 Task: Create Public group for Coordinators.
Action: Mouse moved to (834, 53)
Screenshot: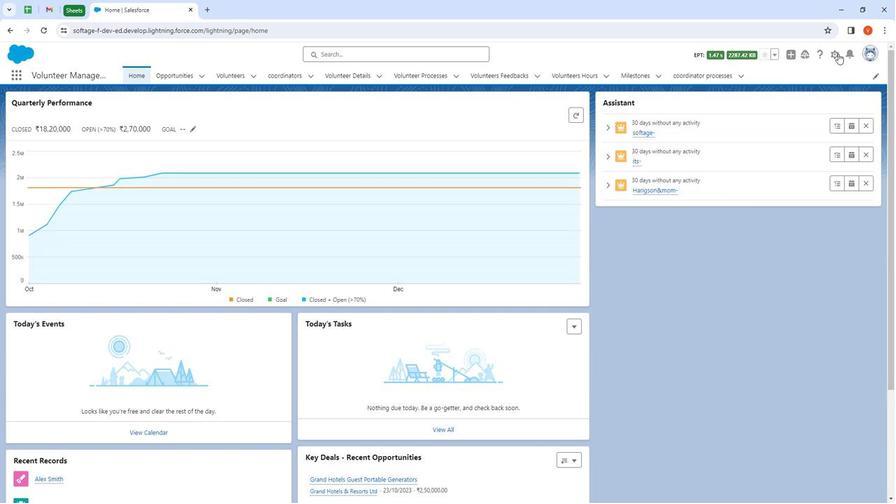 
Action: Mouse pressed left at (834, 53)
Screenshot: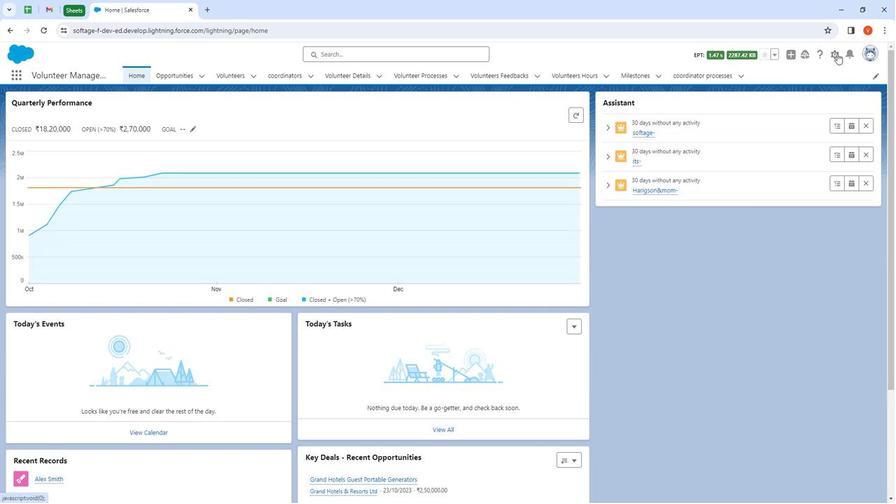 
Action: Mouse moved to (813, 86)
Screenshot: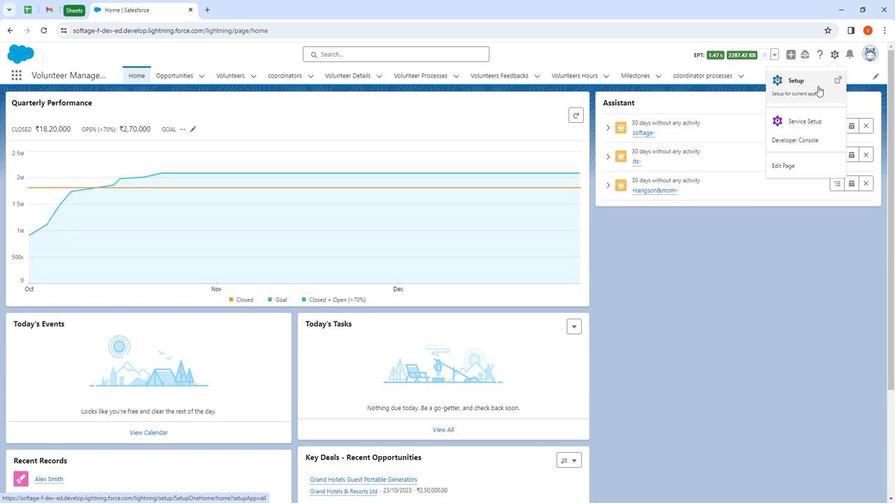
Action: Mouse pressed left at (813, 86)
Screenshot: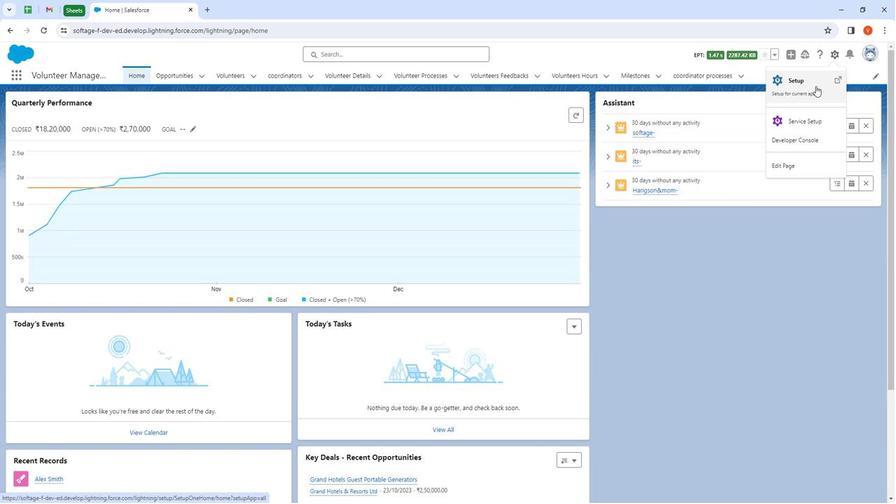 
Action: Mouse moved to (48, 103)
Screenshot: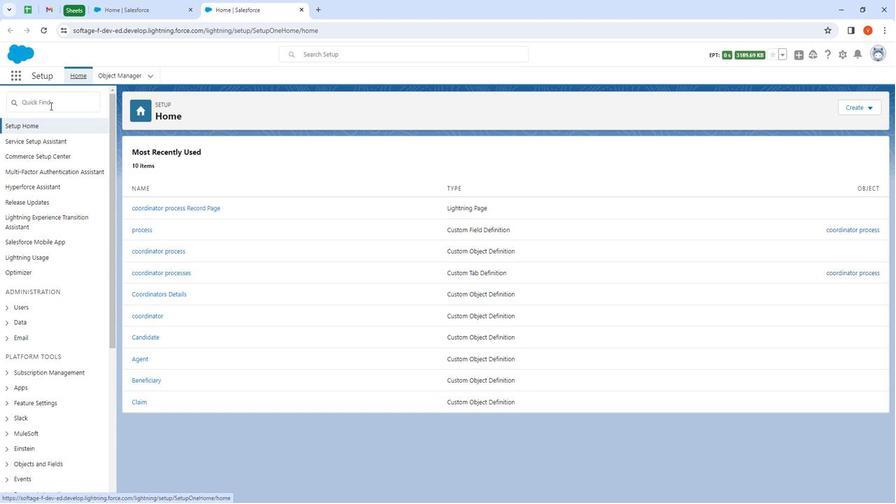 
Action: Mouse pressed left at (48, 103)
Screenshot: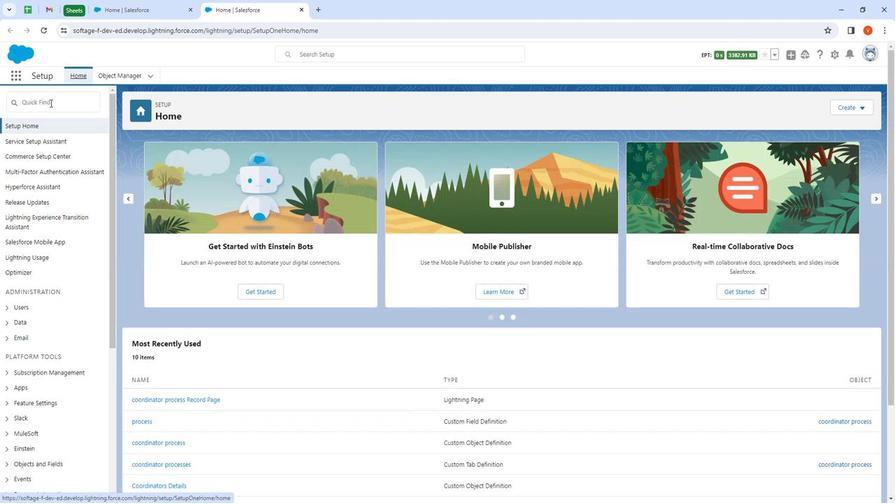 
Action: Mouse moved to (46, 101)
Screenshot: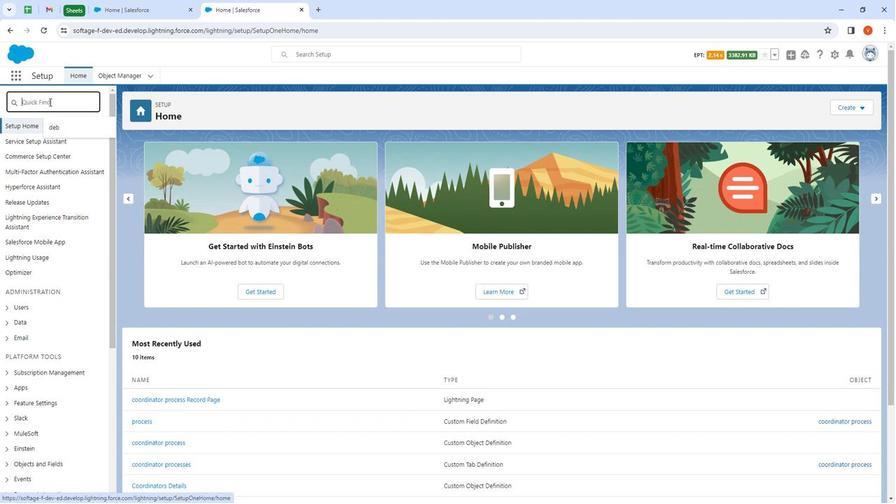 
Action: Key pressed public<Key.space>group
Screenshot: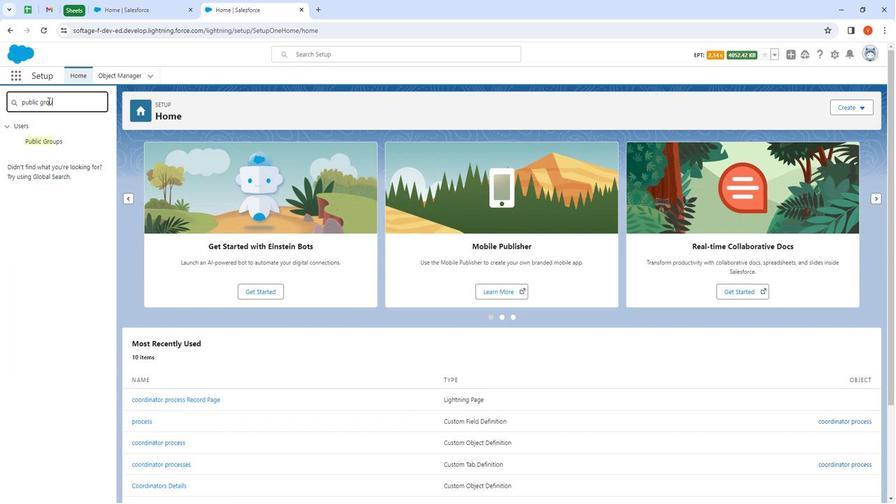 
Action: Mouse moved to (44, 140)
Screenshot: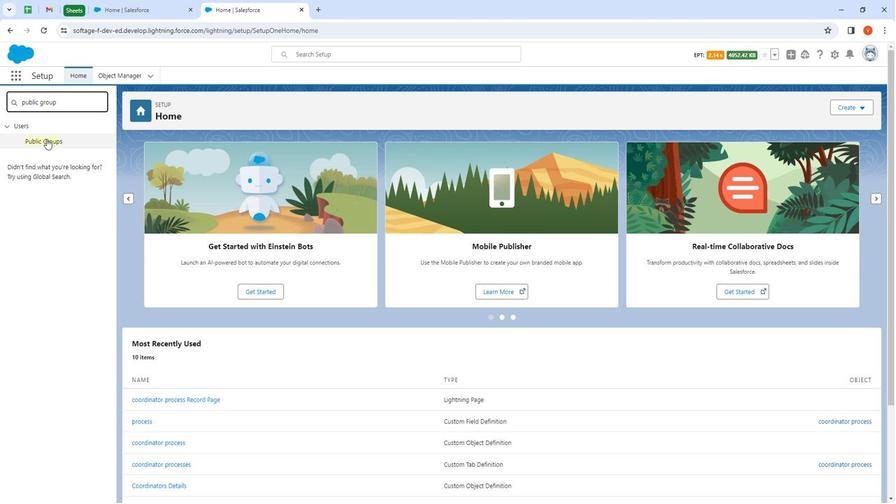 
Action: Mouse pressed left at (44, 140)
Screenshot: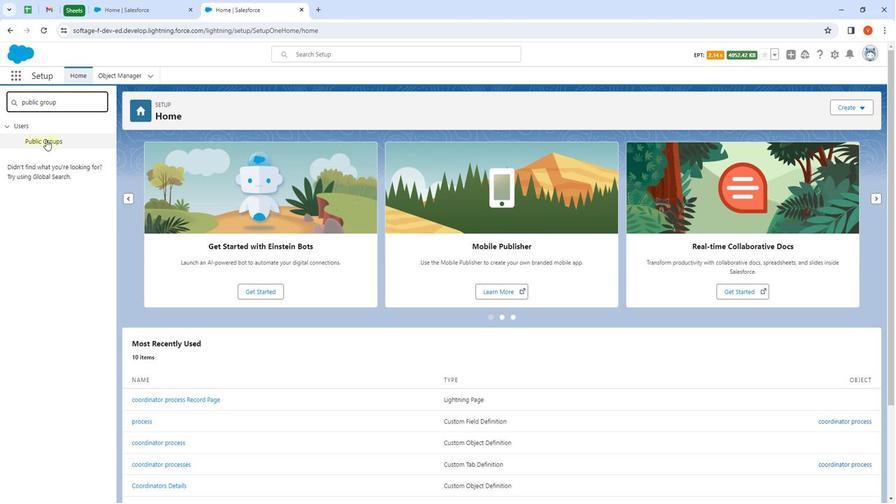 
Action: Mouse moved to (503, 207)
Screenshot: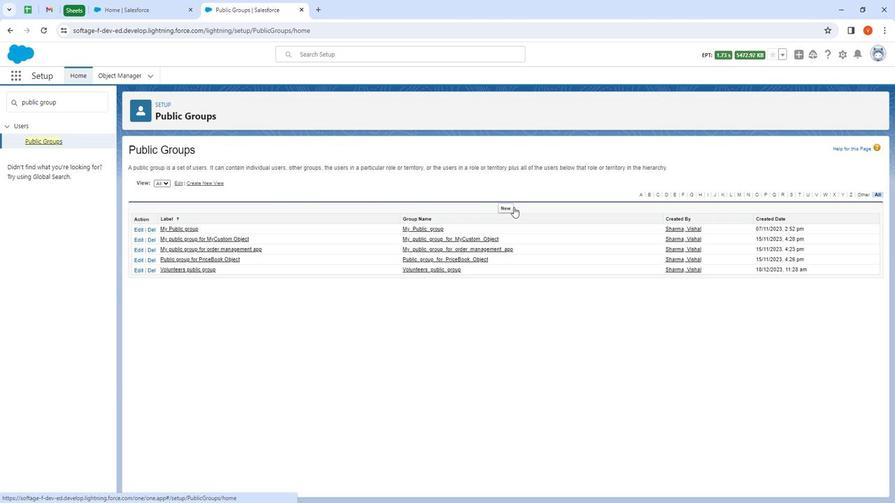 
Action: Mouse pressed left at (503, 207)
Screenshot: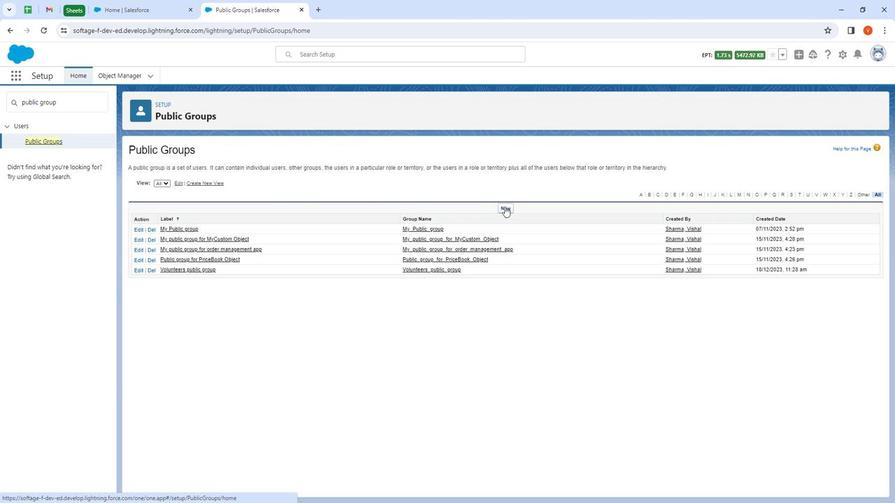 
Action: Mouse moved to (288, 208)
Screenshot: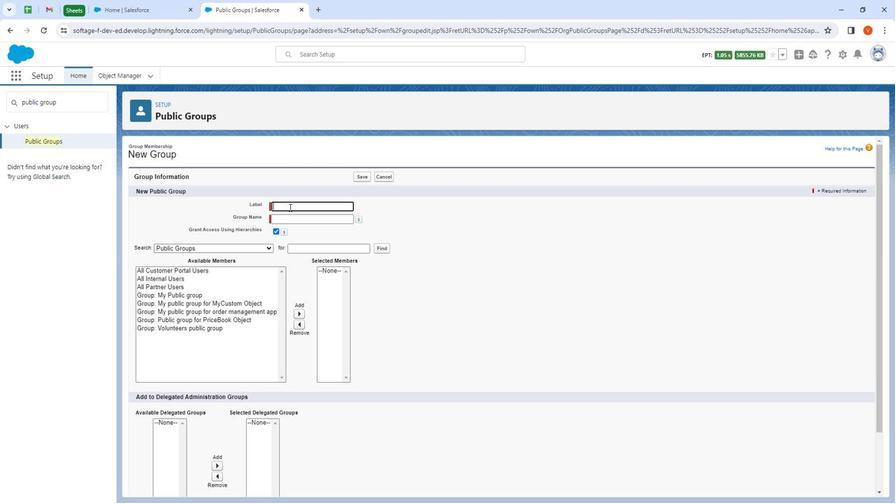 
Action: Mouse pressed left at (288, 208)
Screenshot: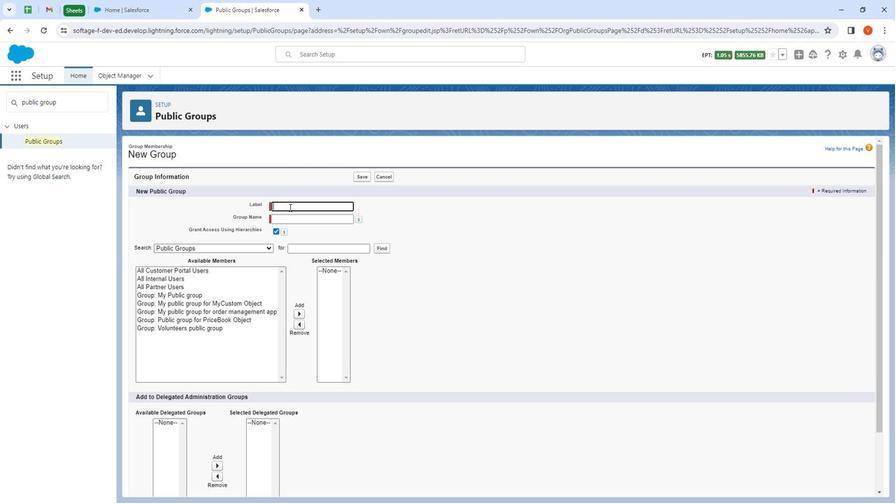 
Action: Key pressed <Key.shift>Coordinator<Key.space><Key.shift><Key.shift><Key.shift><Key.shift><Key.shift><Key.shift><Key.shift><Key.shift><Key.shift>Public<Key.space>group
Screenshot: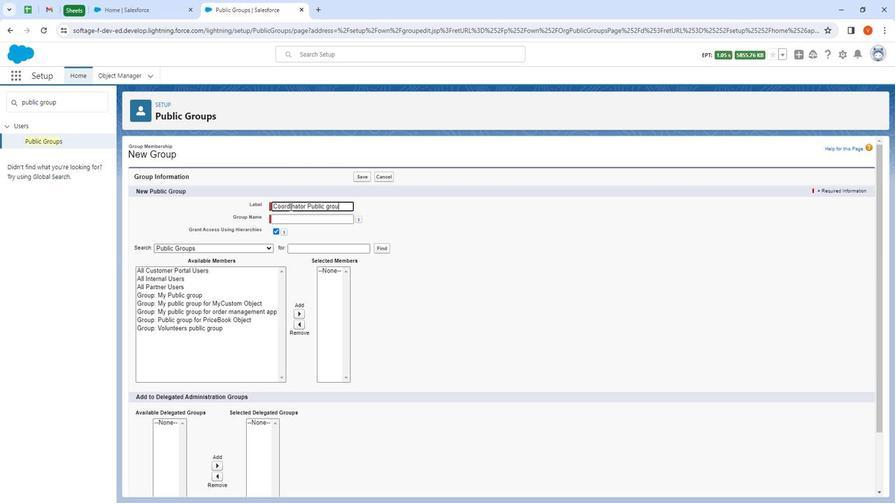 
Action: Mouse moved to (202, 271)
Screenshot: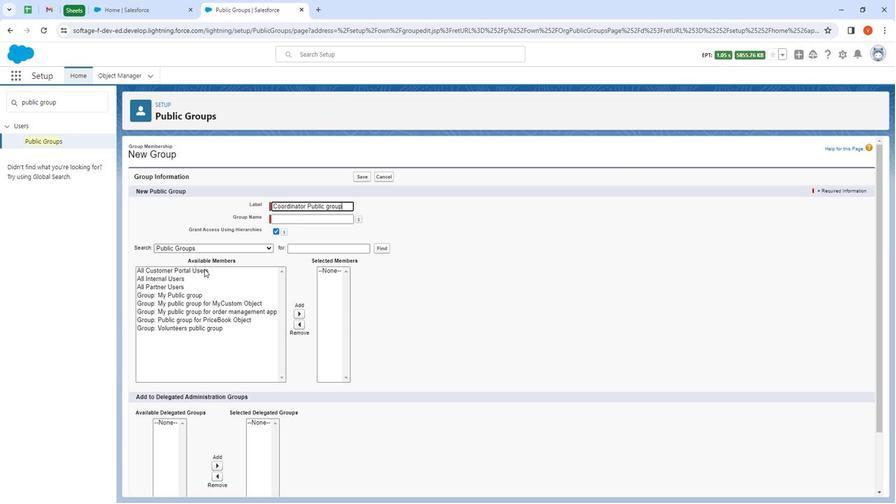 
Action: Mouse pressed left at (202, 271)
Screenshot: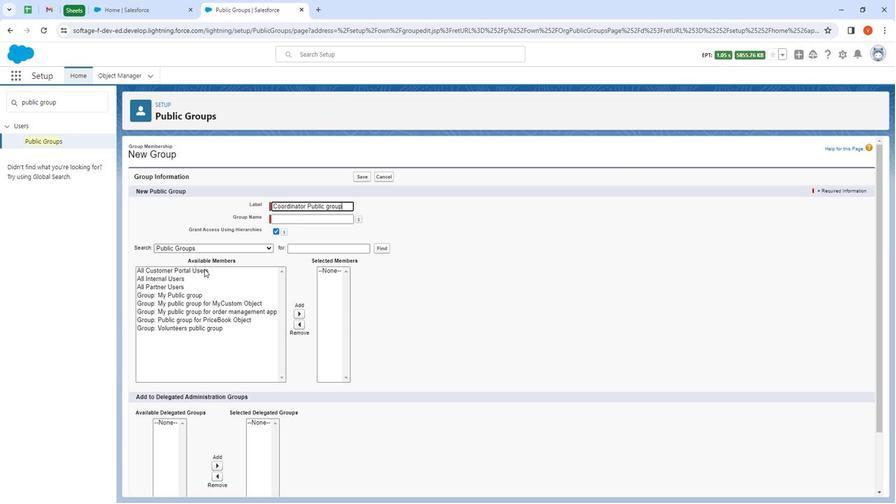
Action: Mouse moved to (298, 315)
Screenshot: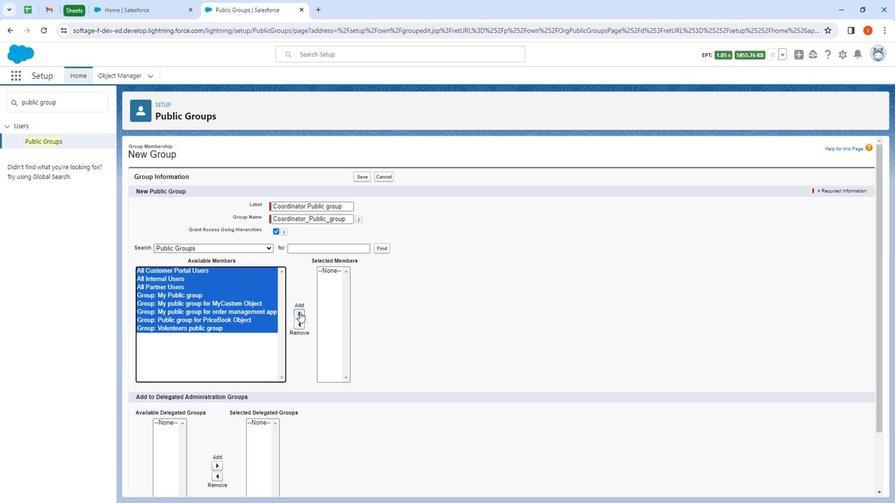 
Action: Mouse pressed left at (298, 315)
Screenshot: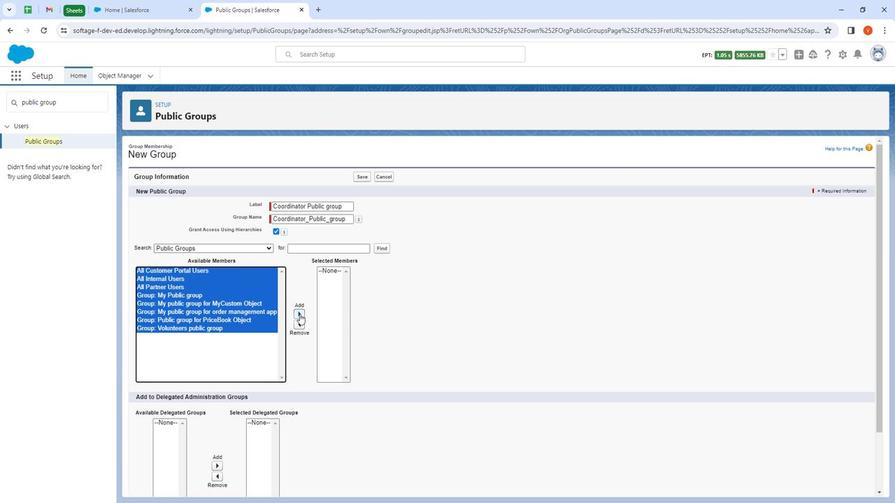 
Action: Mouse moved to (209, 251)
Screenshot: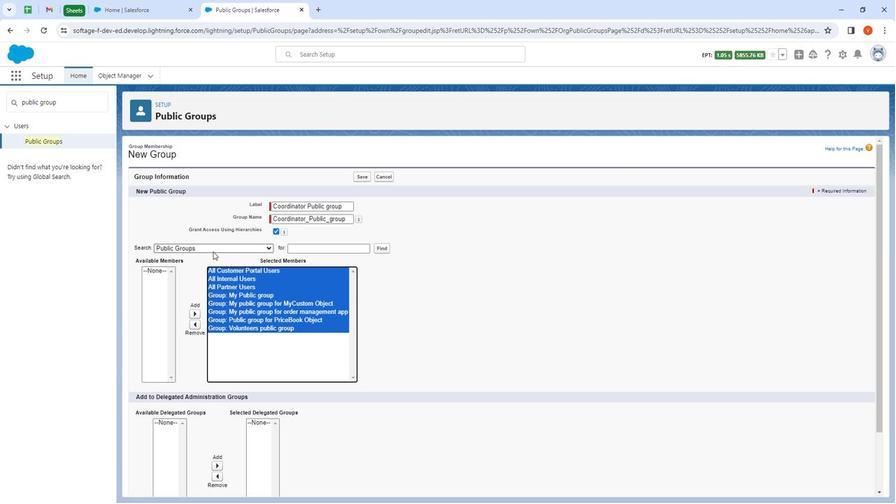 
Action: Mouse pressed left at (209, 251)
Screenshot: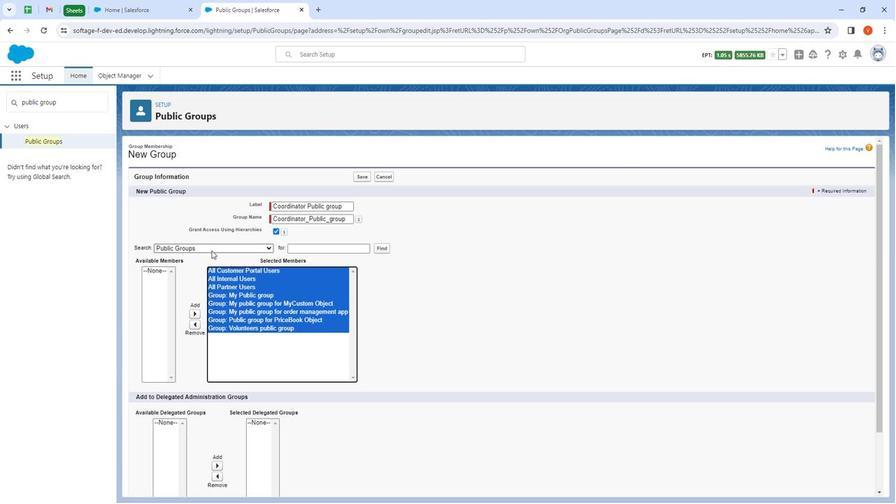 
Action: Mouse moved to (205, 268)
Screenshot: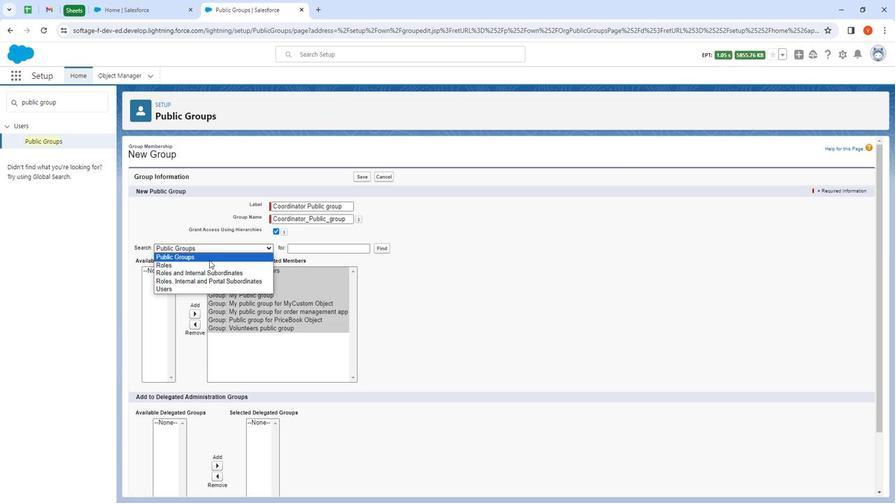 
Action: Mouse pressed left at (205, 268)
Screenshot: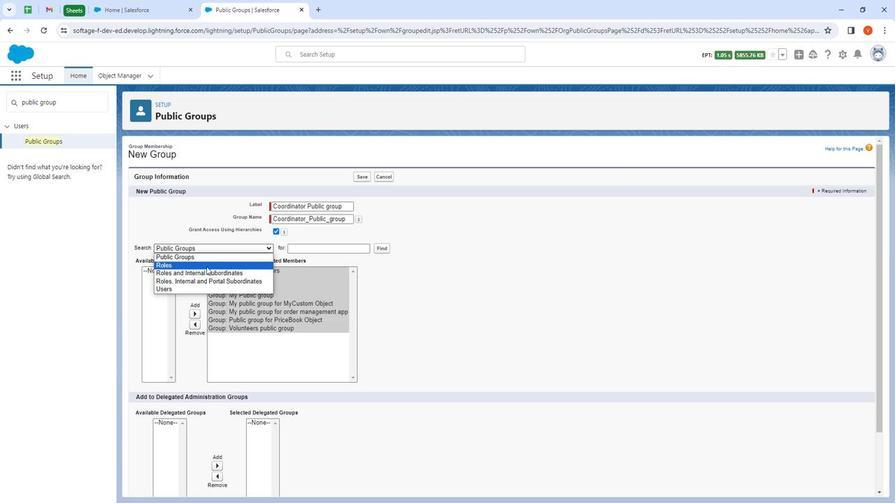 
Action: Mouse moved to (181, 272)
Screenshot: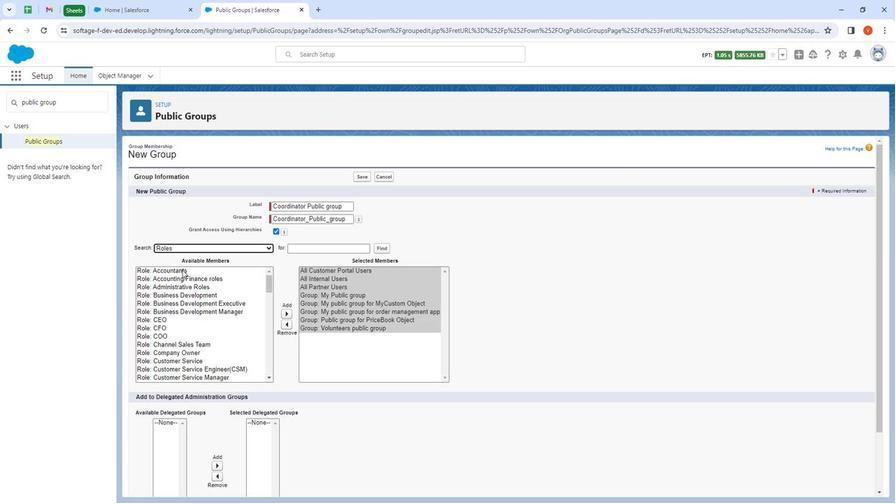 
Action: Mouse pressed left at (181, 272)
Screenshot: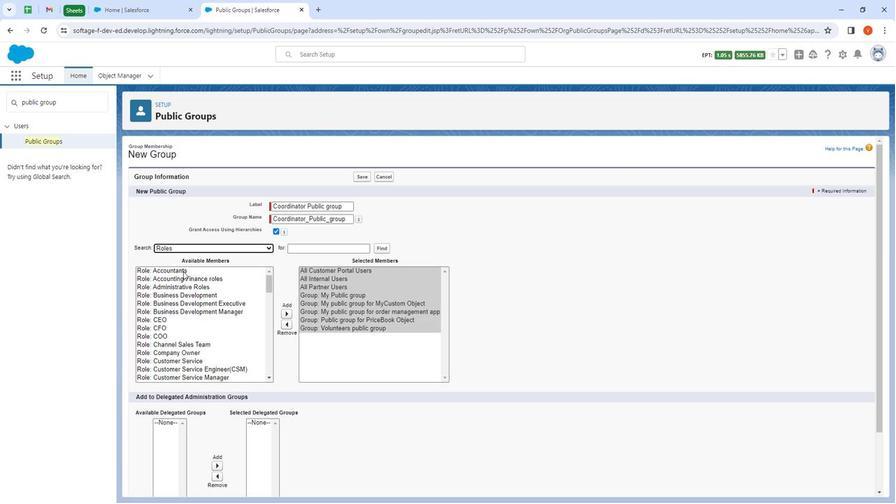 
Action: Mouse moved to (284, 314)
Screenshot: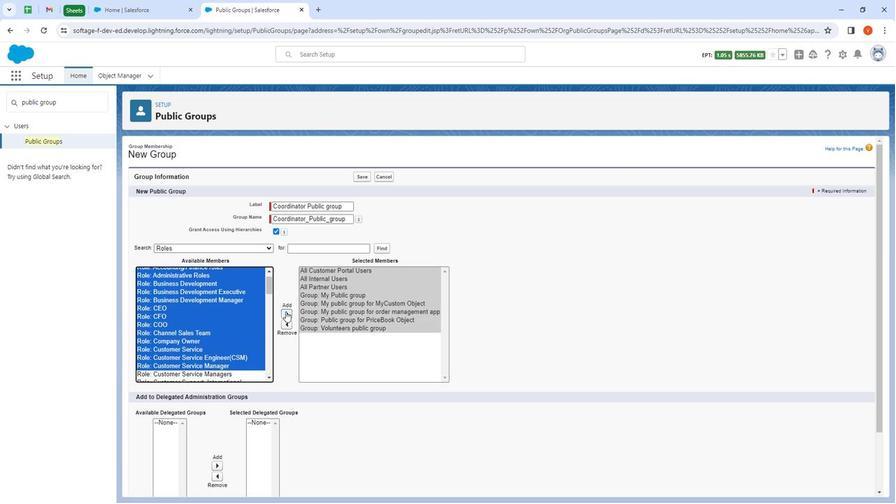 
Action: Mouse pressed left at (284, 314)
Screenshot: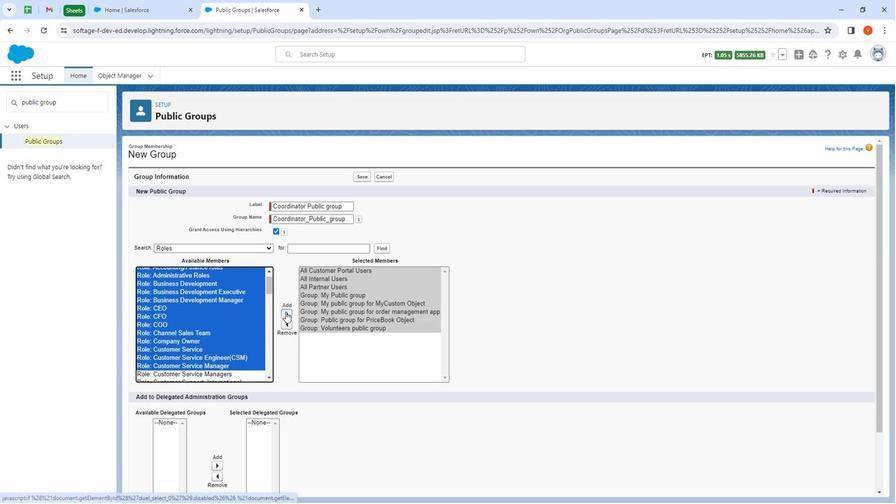 
Action: Mouse moved to (211, 270)
Screenshot: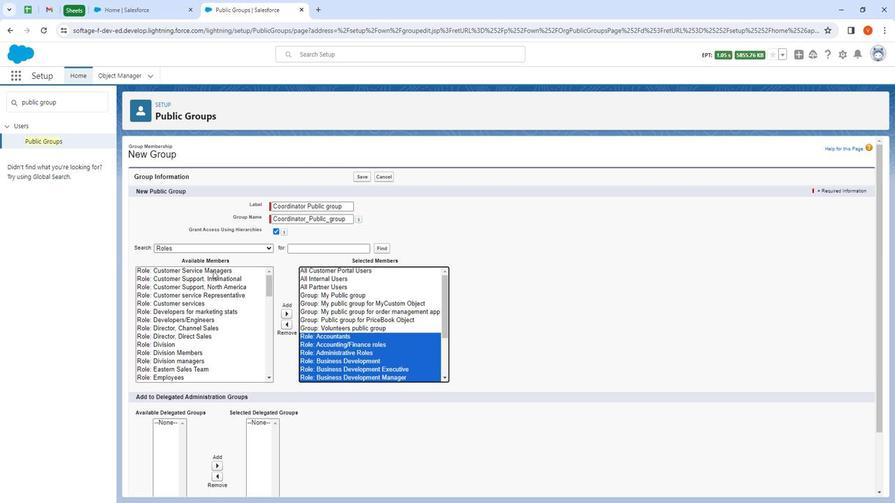 
Action: Mouse pressed left at (211, 270)
Screenshot: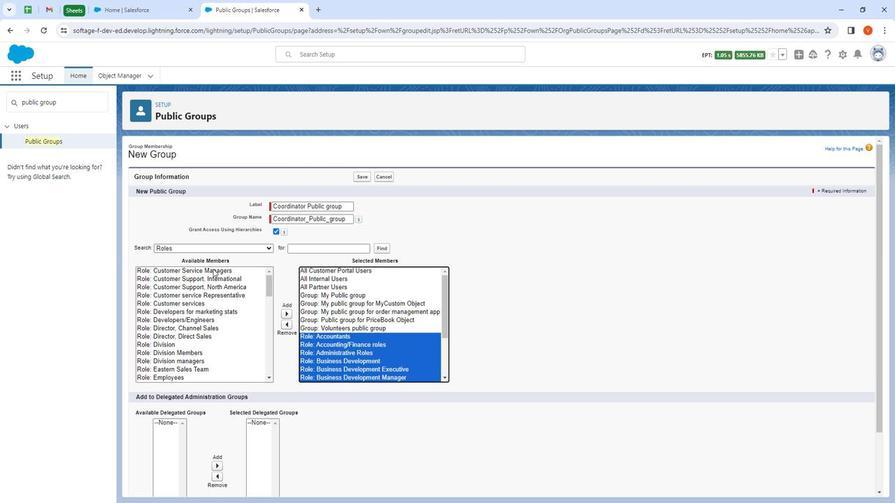 
Action: Mouse moved to (284, 312)
Screenshot: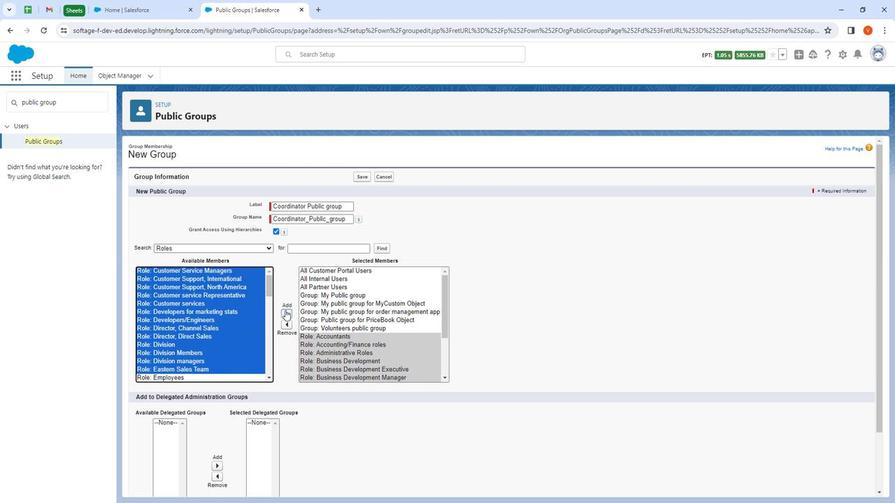 
Action: Mouse pressed left at (284, 312)
Screenshot: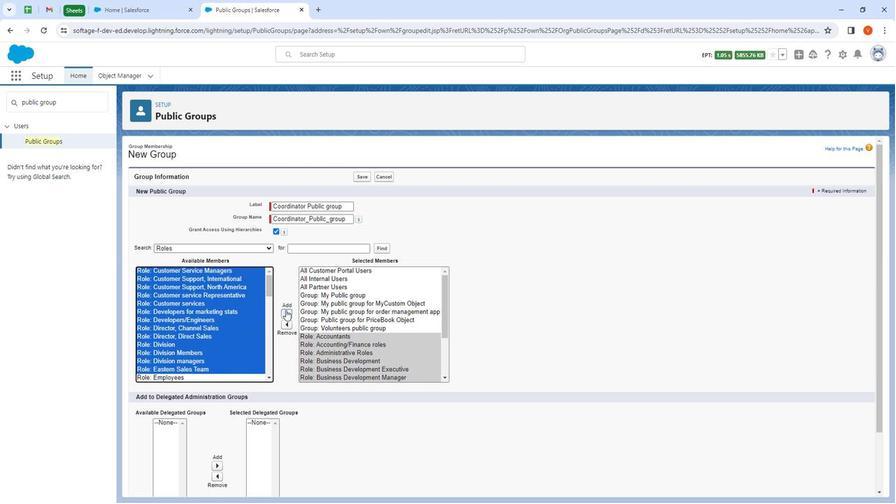 
Action: Mouse moved to (192, 273)
Screenshot: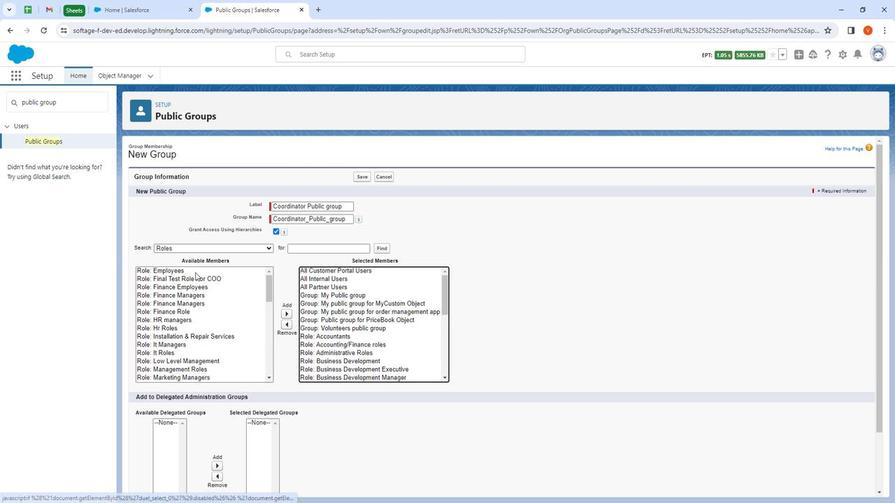 
Action: Mouse pressed left at (192, 273)
Screenshot: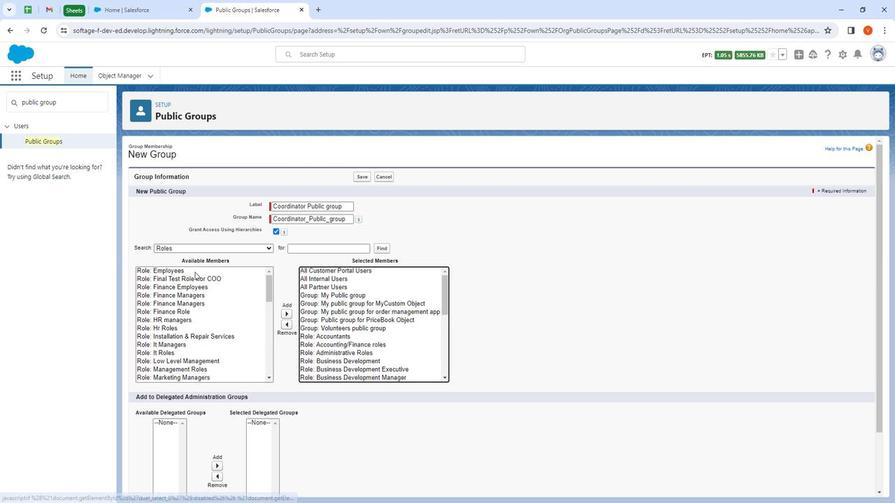 
Action: Mouse moved to (286, 315)
Screenshot: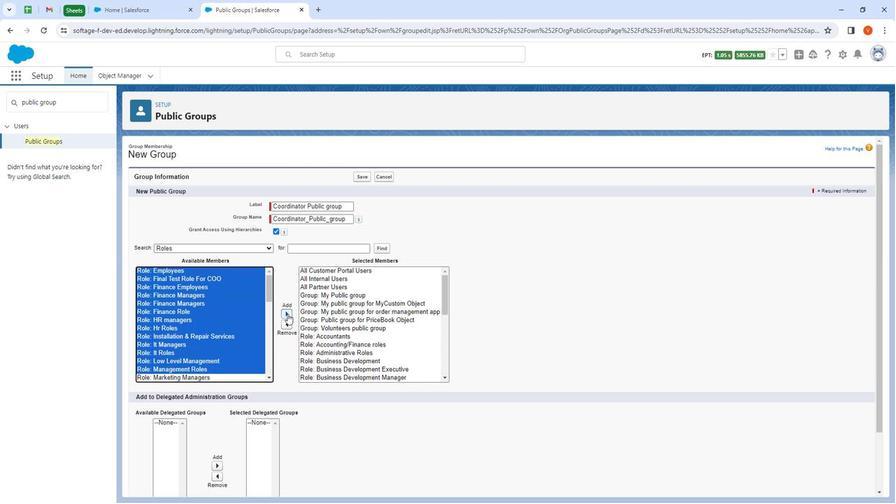 
Action: Mouse pressed left at (286, 315)
Screenshot: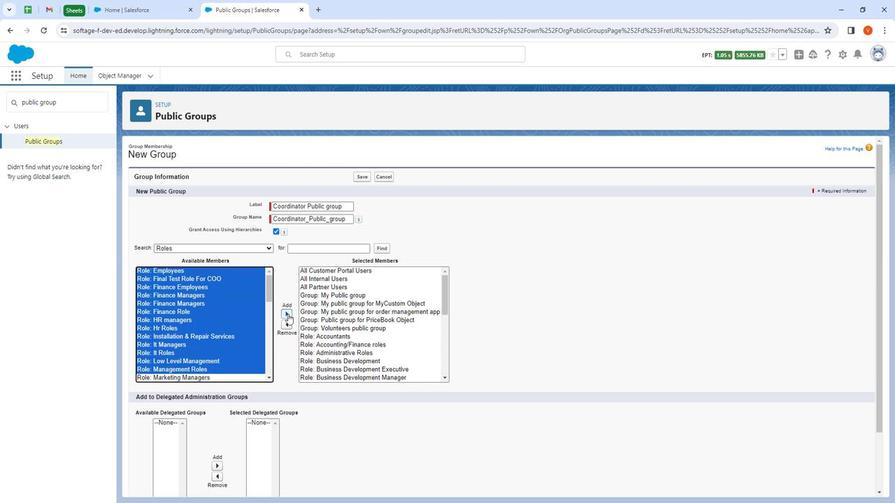 
Action: Mouse moved to (158, 270)
Screenshot: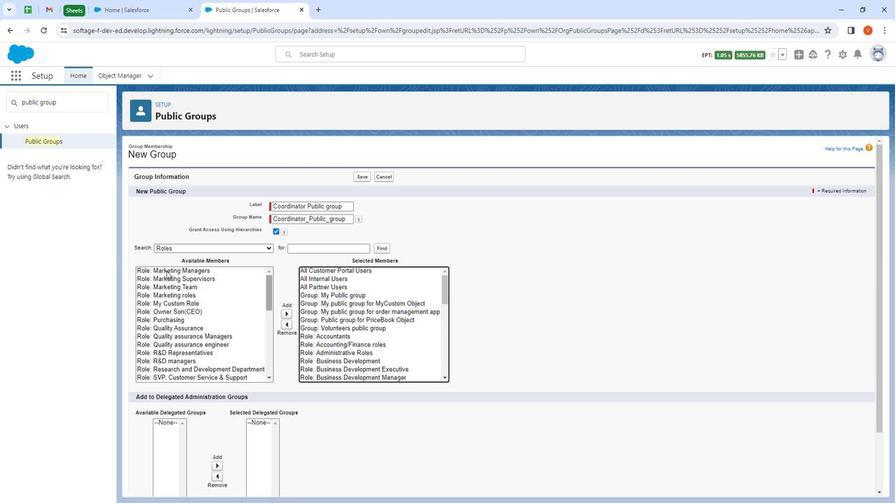 
Action: Mouse pressed left at (158, 270)
Screenshot: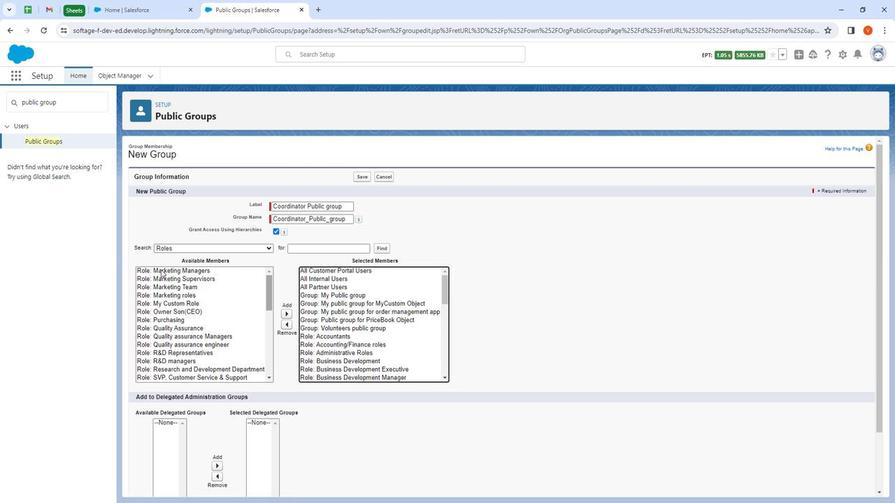 
Action: Mouse moved to (282, 314)
Screenshot: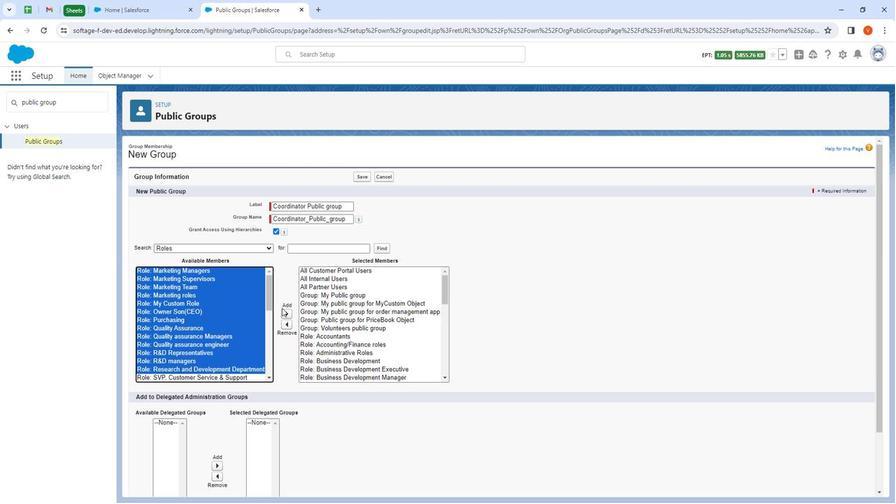 
Action: Mouse pressed left at (282, 314)
Screenshot: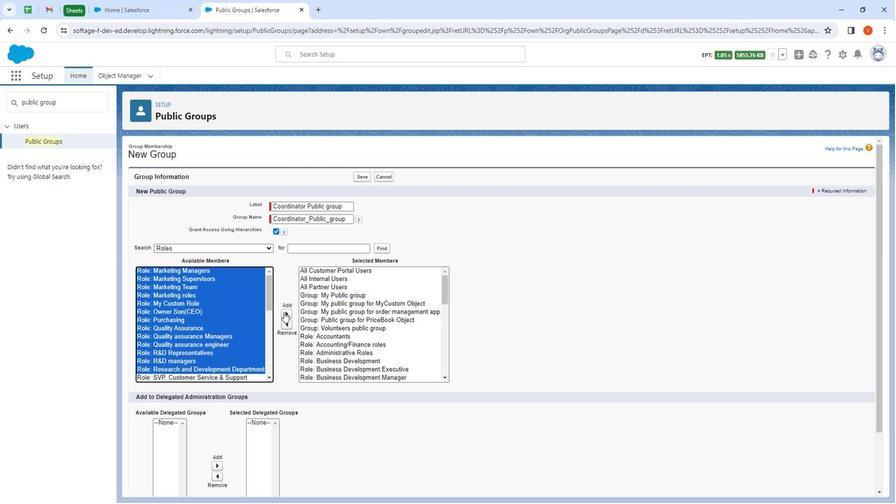 
Action: Mouse moved to (138, 272)
Screenshot: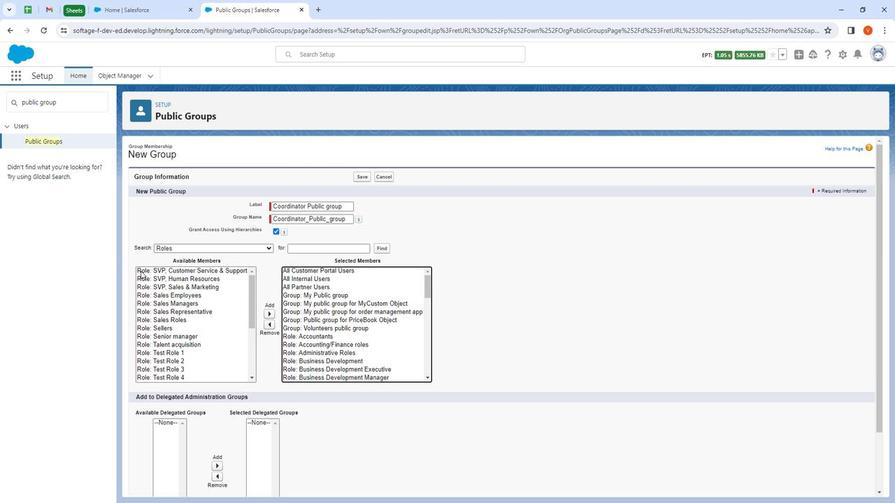 
Action: Mouse pressed left at (138, 272)
Screenshot: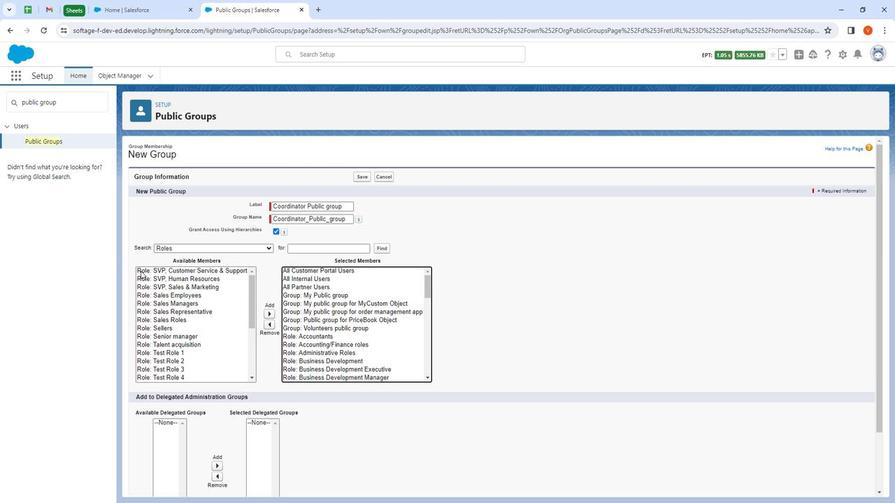 
Action: Mouse moved to (271, 312)
Screenshot: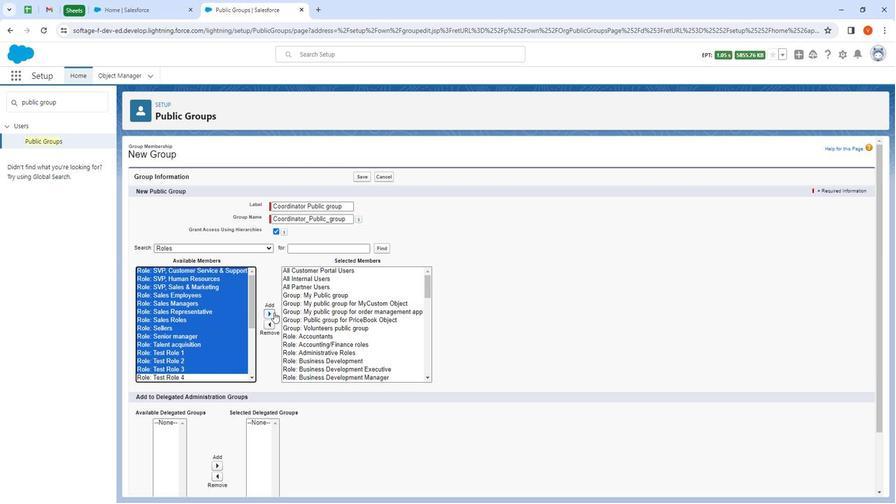 
Action: Mouse pressed left at (271, 312)
Screenshot: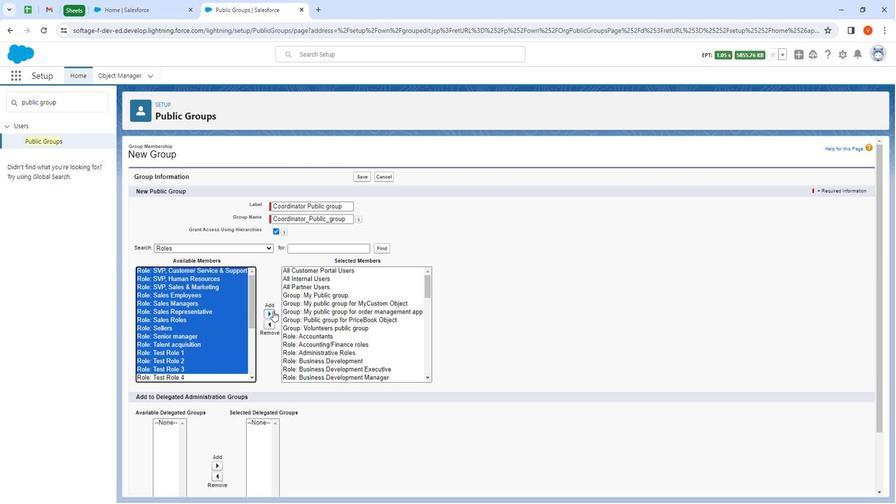 
Action: Mouse moved to (153, 270)
Screenshot: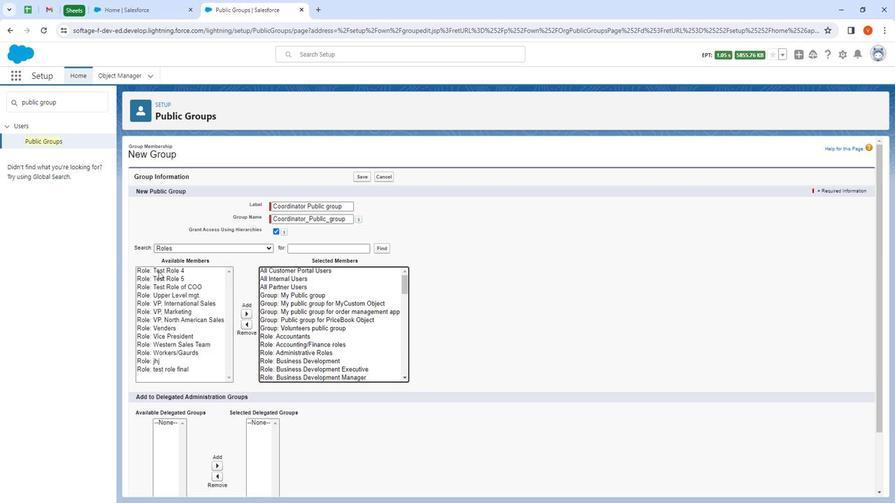 
Action: Mouse pressed left at (153, 270)
Screenshot: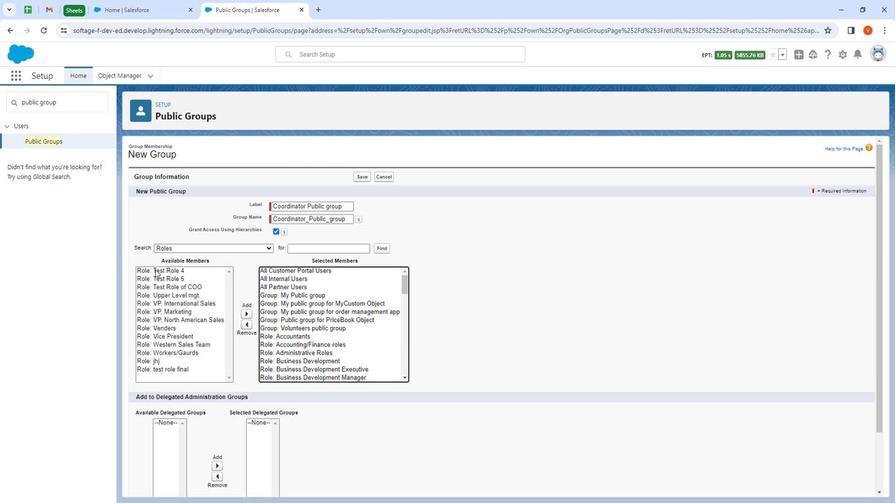 
Action: Mouse moved to (182, 364)
Screenshot: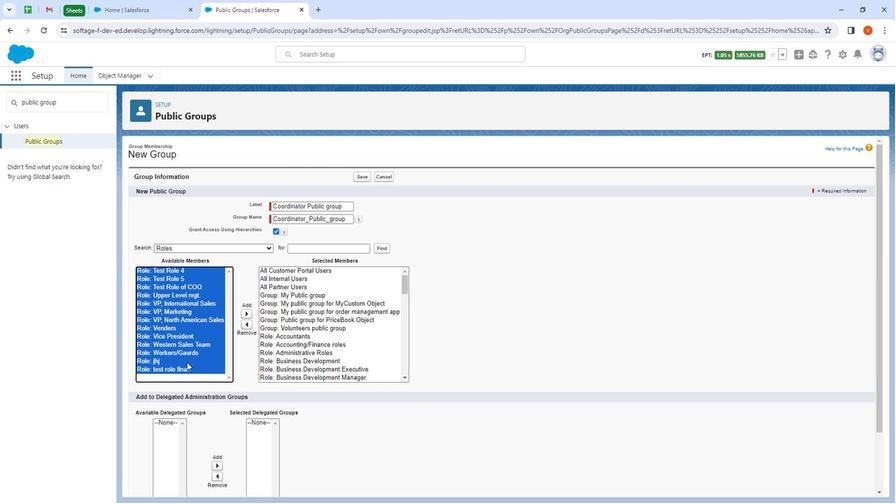 
Action: Mouse pressed left at (182, 364)
Screenshot: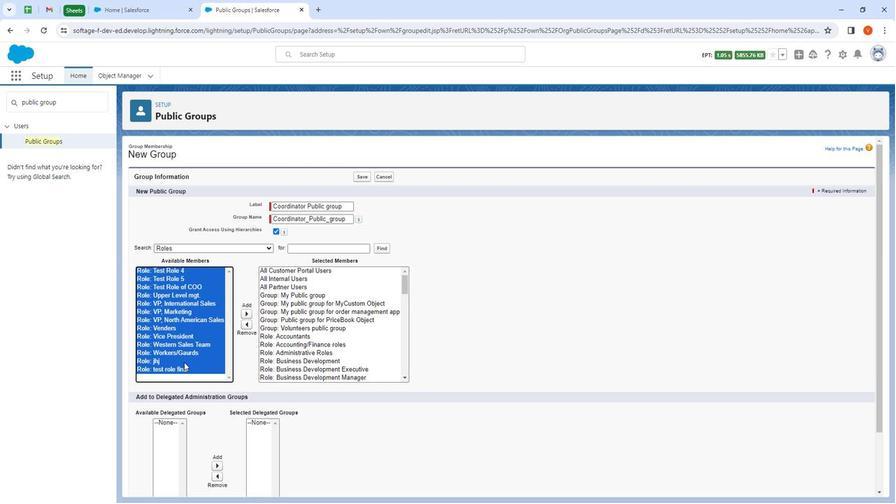 
Action: Mouse moved to (246, 312)
Screenshot: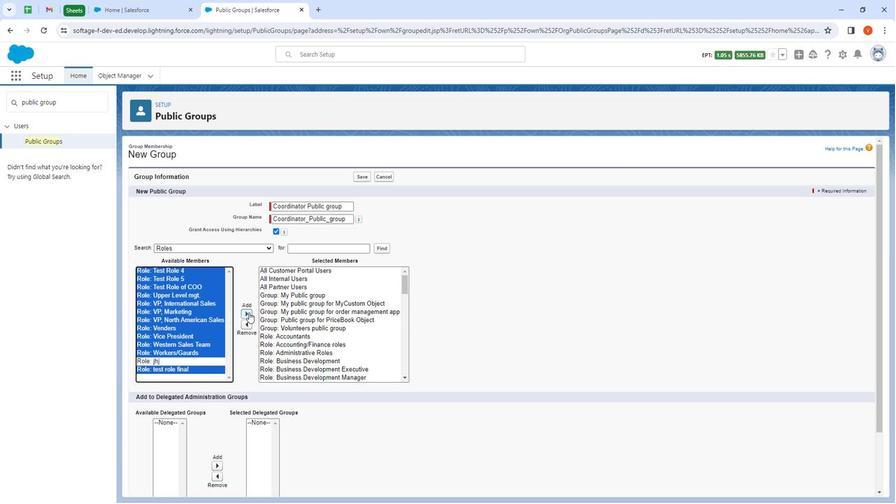 
Action: Mouse pressed left at (246, 312)
Screenshot: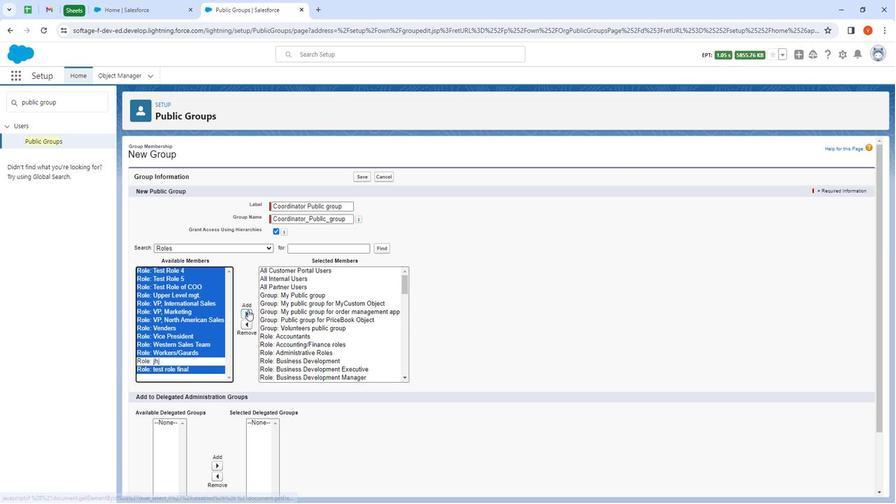 
Action: Mouse moved to (221, 249)
Screenshot: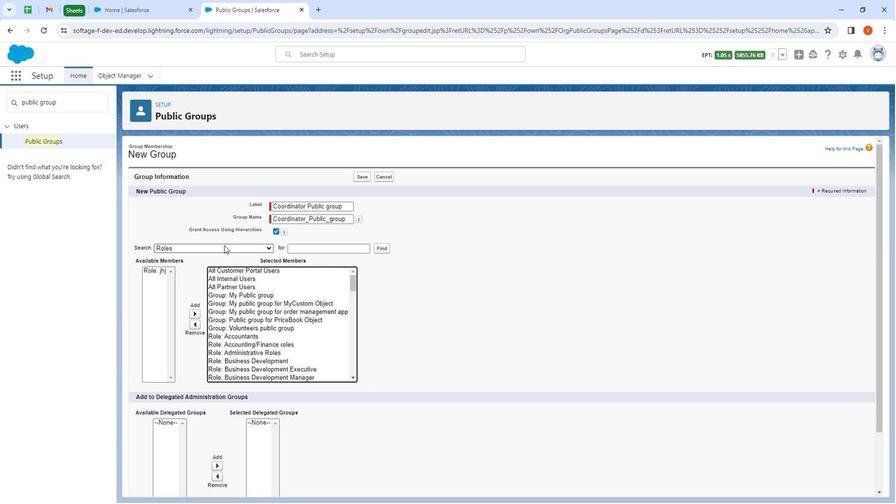 
Action: Mouse pressed left at (221, 249)
Screenshot: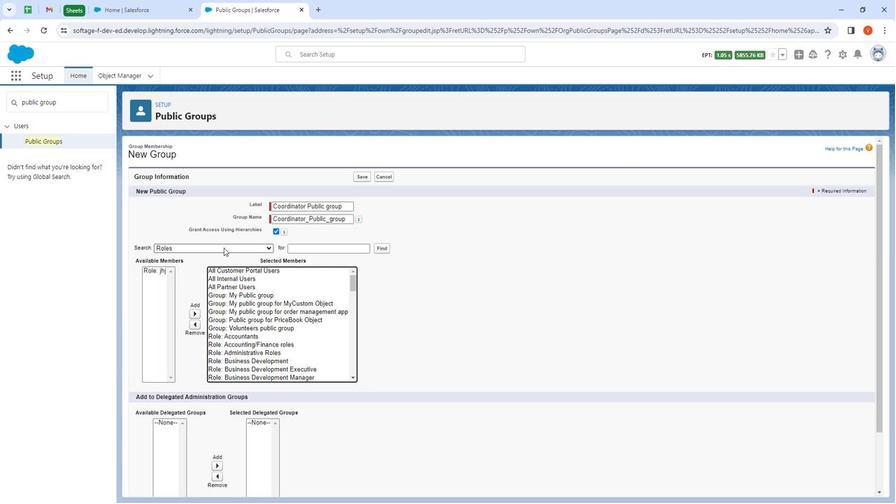 
Action: Mouse moved to (206, 272)
Screenshot: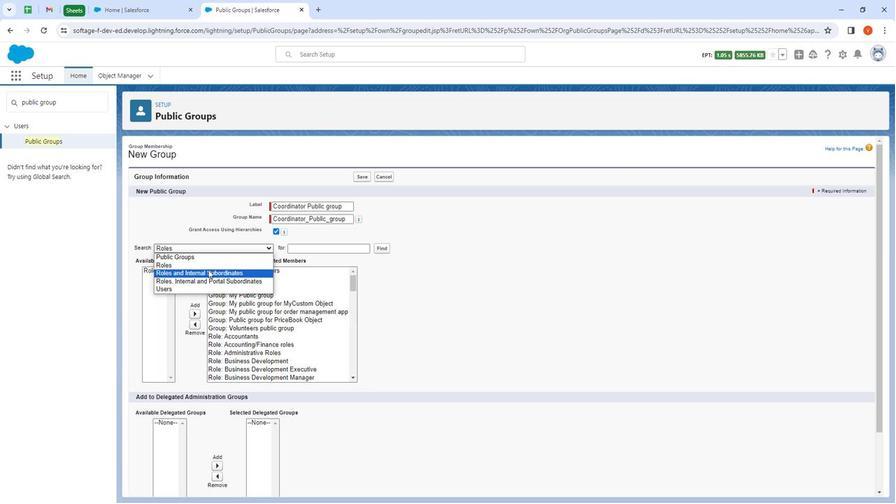 
Action: Mouse pressed left at (206, 272)
Screenshot: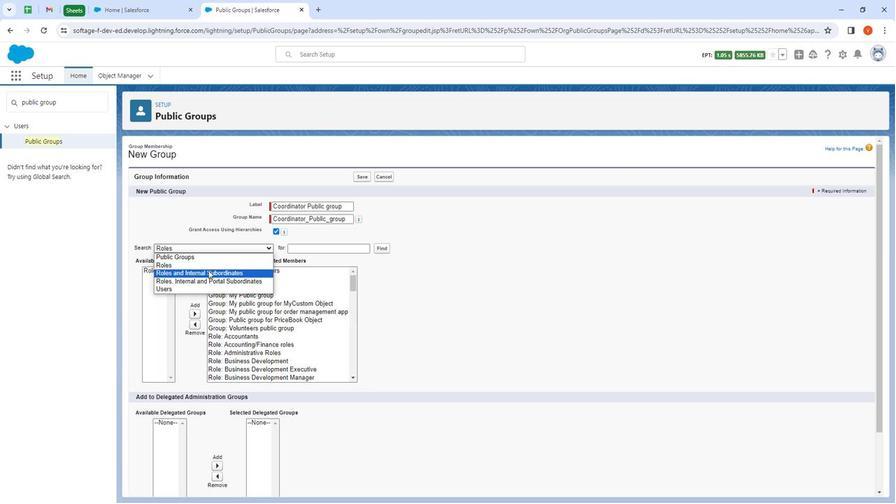 
Action: Mouse moved to (170, 273)
Screenshot: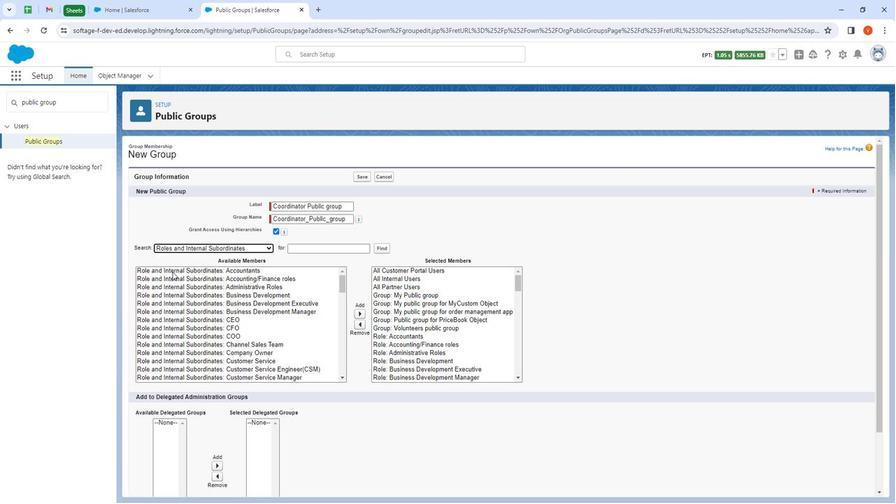 
Action: Mouse pressed left at (170, 273)
Screenshot: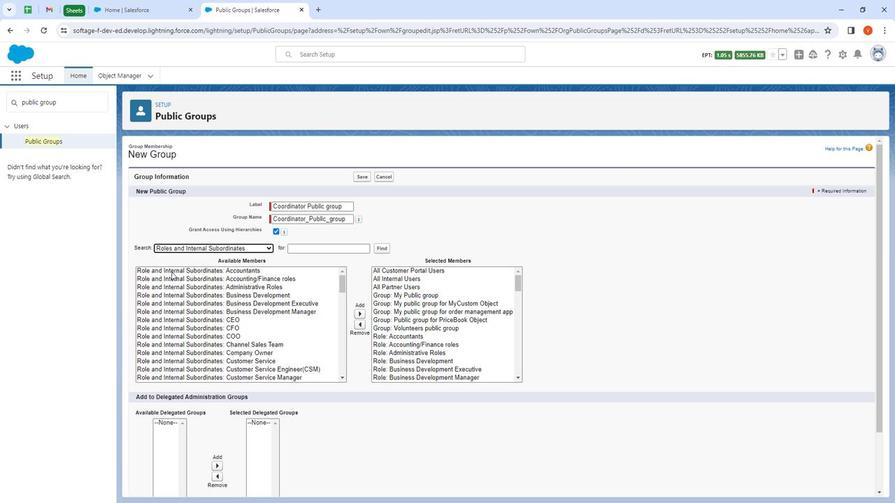 
Action: Mouse moved to (358, 315)
Screenshot: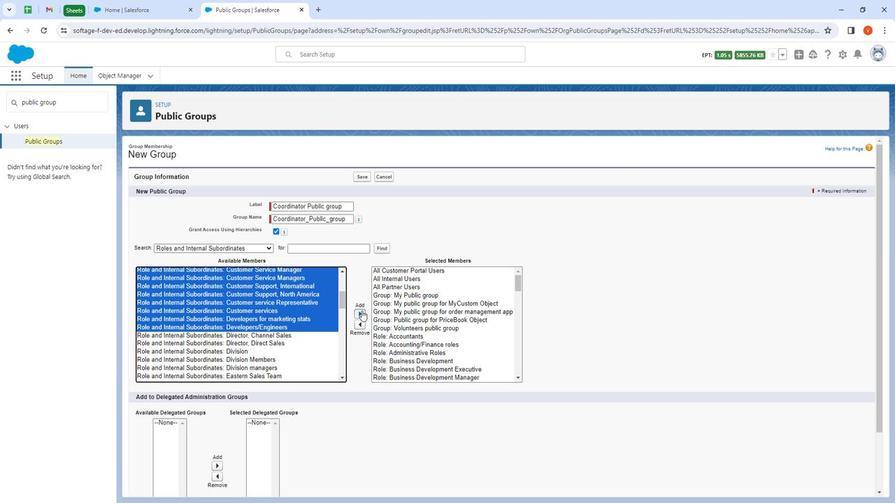 
Action: Mouse pressed left at (358, 315)
Screenshot: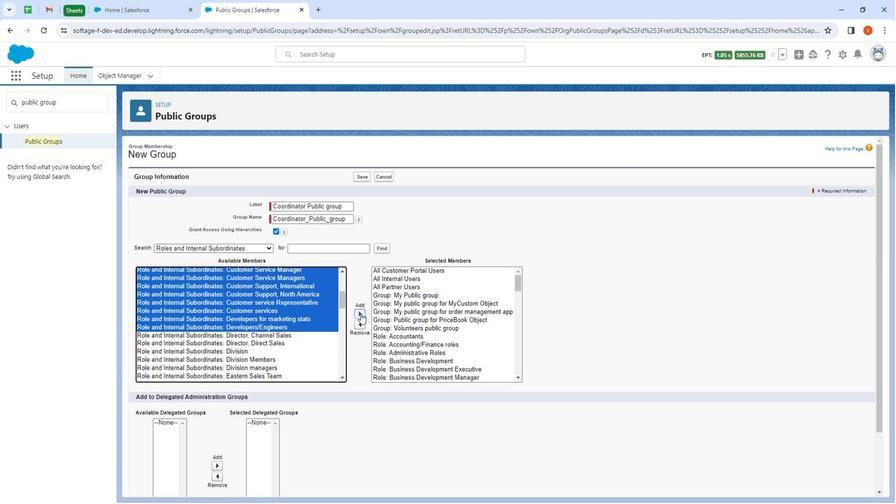 
Action: Mouse moved to (200, 272)
Screenshot: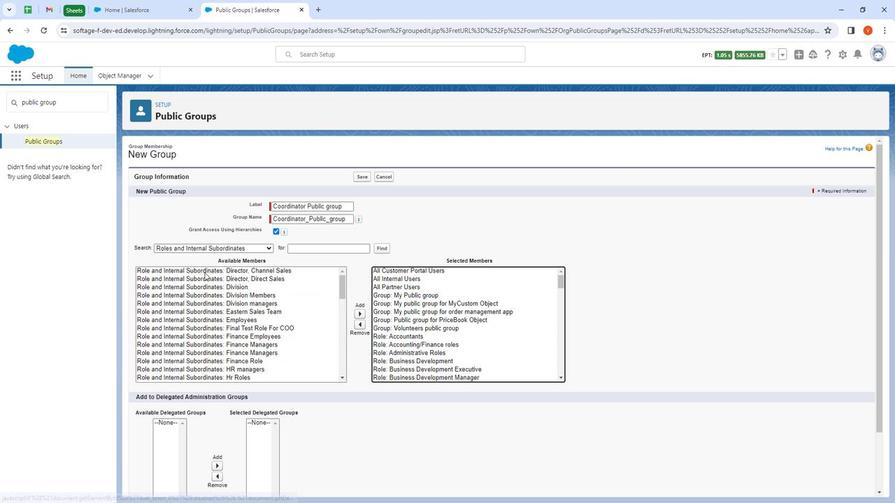 
Action: Mouse pressed left at (200, 272)
Screenshot: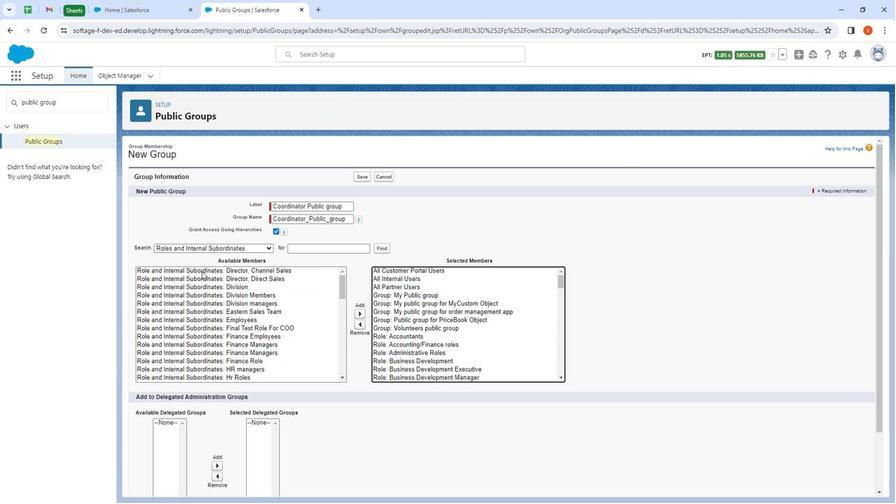 
Action: Mouse moved to (354, 315)
Screenshot: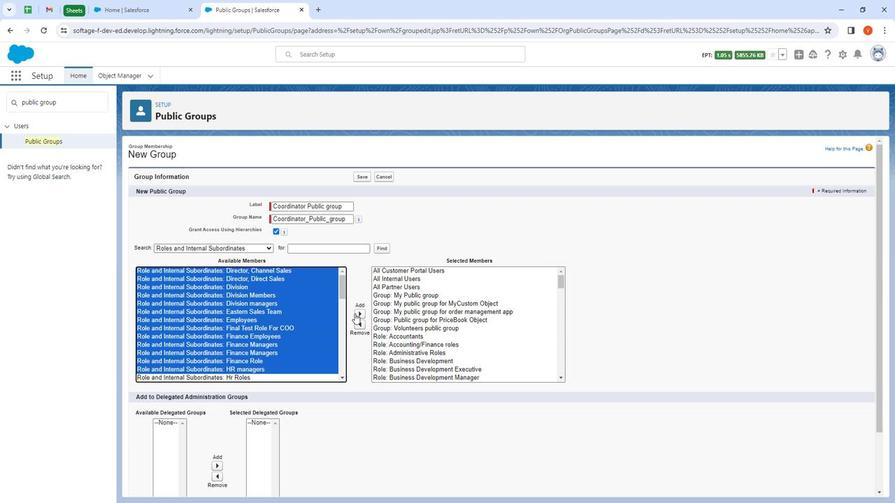 
Action: Mouse pressed left at (354, 315)
Screenshot: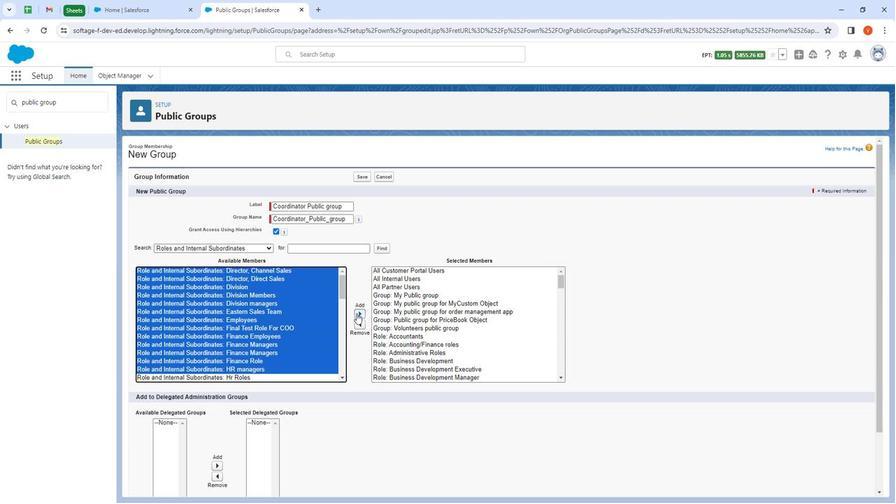 
Action: Mouse moved to (178, 270)
Screenshot: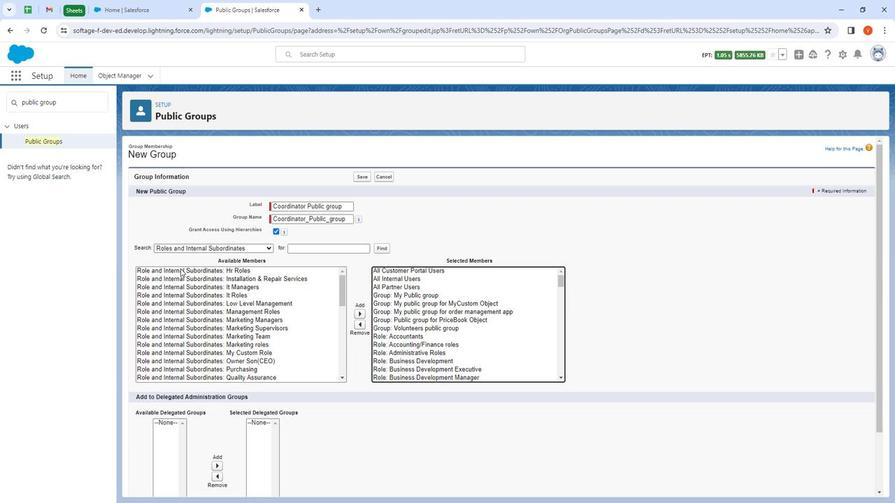 
Action: Mouse pressed left at (178, 270)
Screenshot: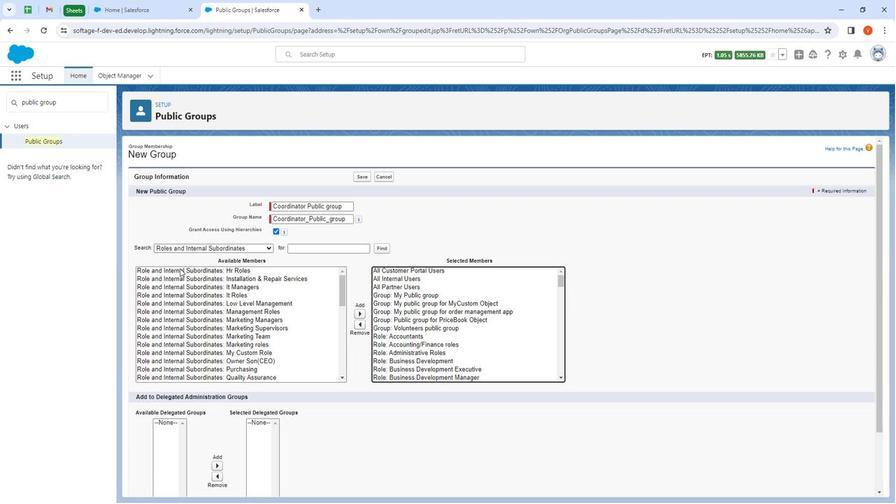 
Action: Mouse moved to (357, 314)
Screenshot: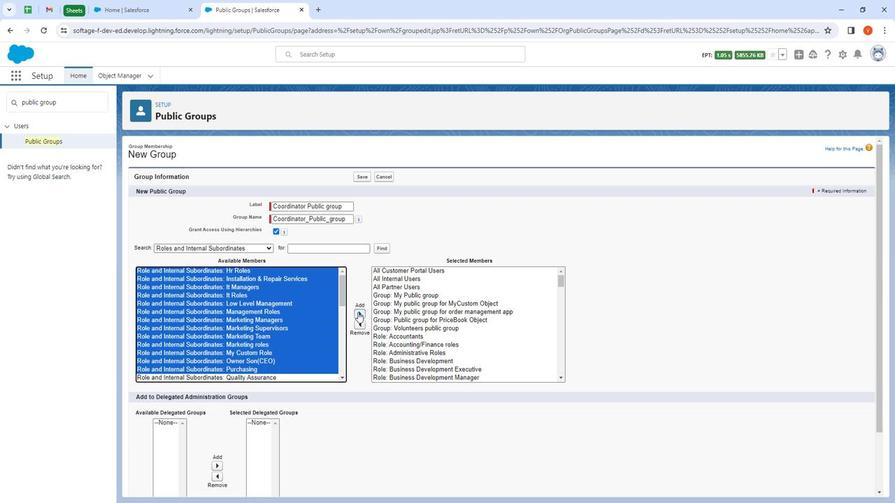 
Action: Mouse pressed left at (357, 314)
Screenshot: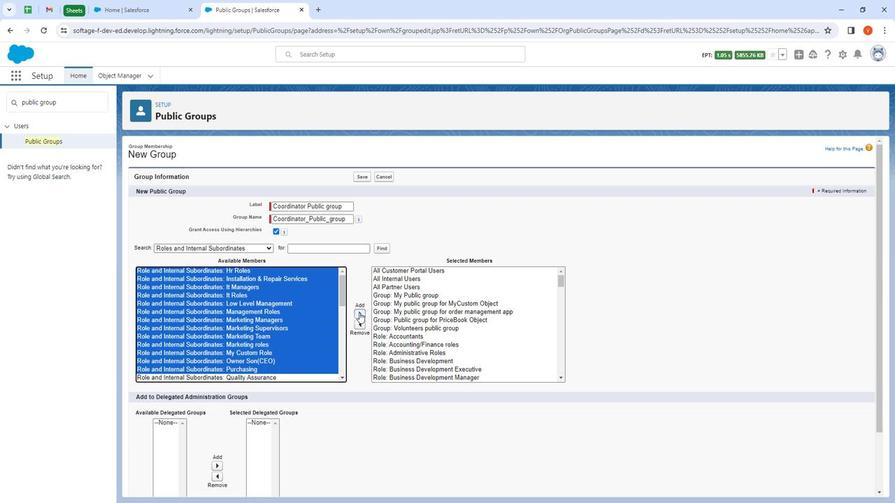 
Action: Mouse moved to (135, 268)
Screenshot: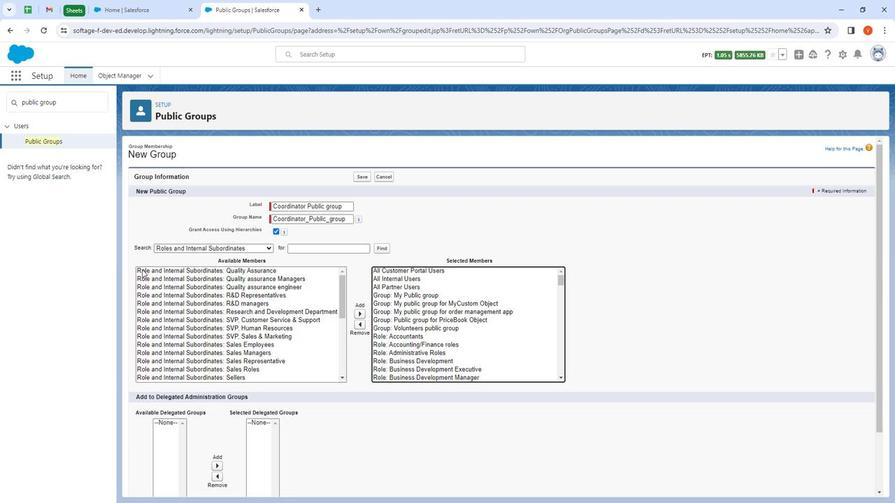 
Action: Mouse pressed left at (135, 268)
Screenshot: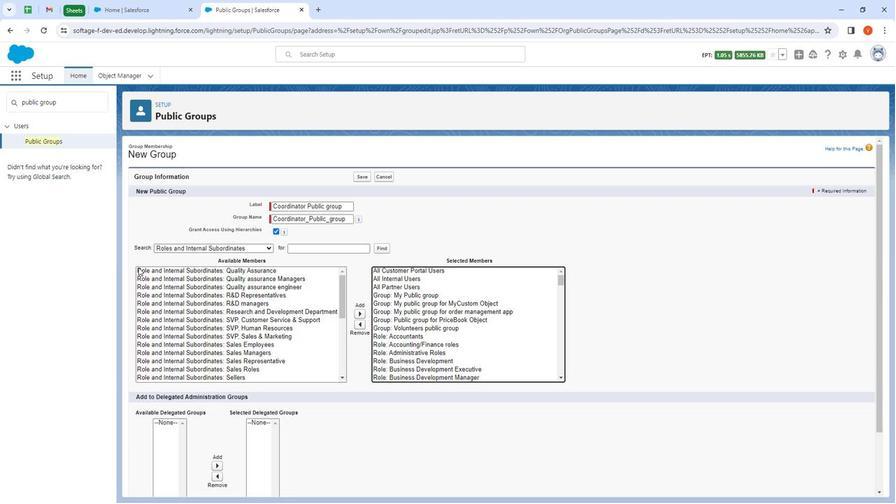 
Action: Mouse moved to (358, 310)
Screenshot: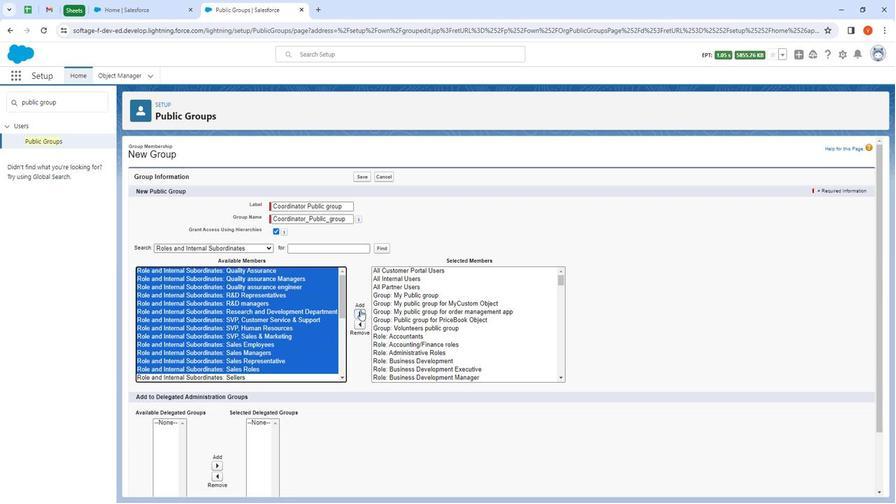
Action: Mouse pressed left at (358, 310)
Screenshot: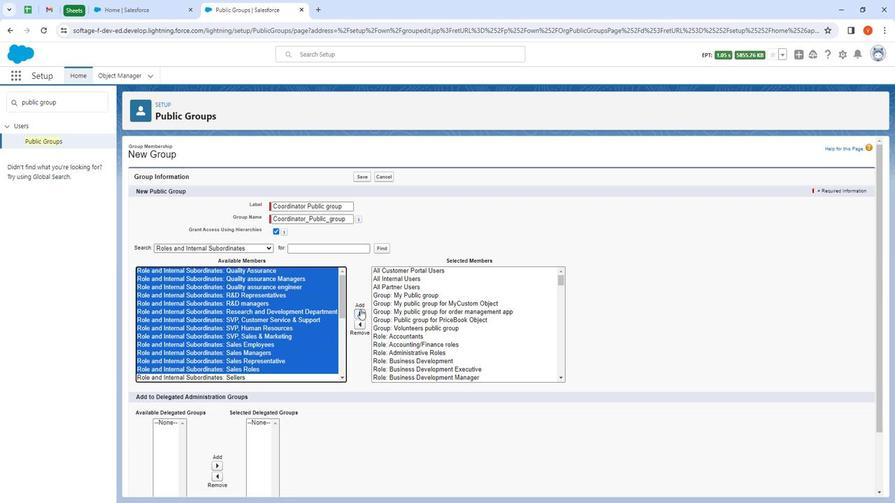 
Action: Mouse moved to (145, 270)
Screenshot: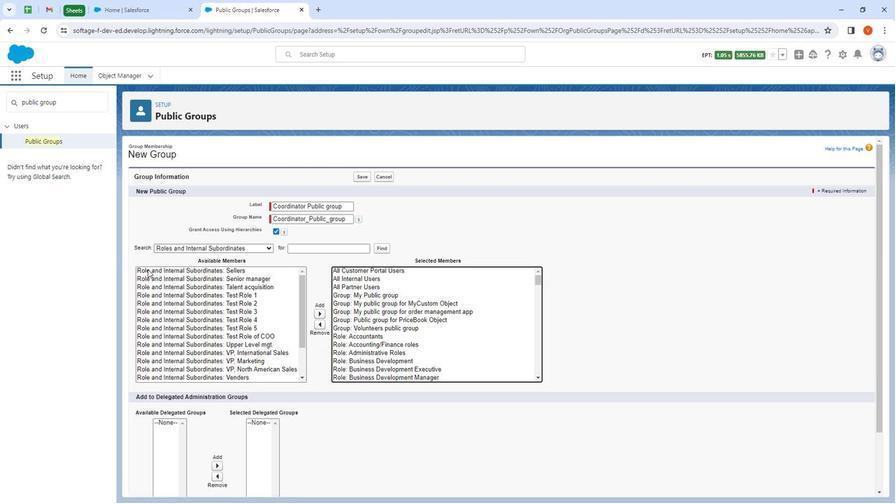 
Action: Mouse pressed left at (145, 270)
Screenshot: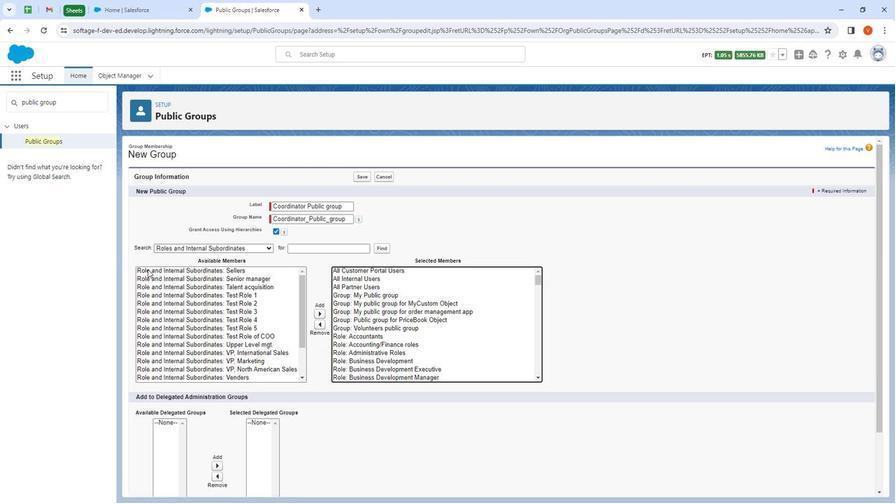 
Action: Mouse moved to (321, 315)
Screenshot: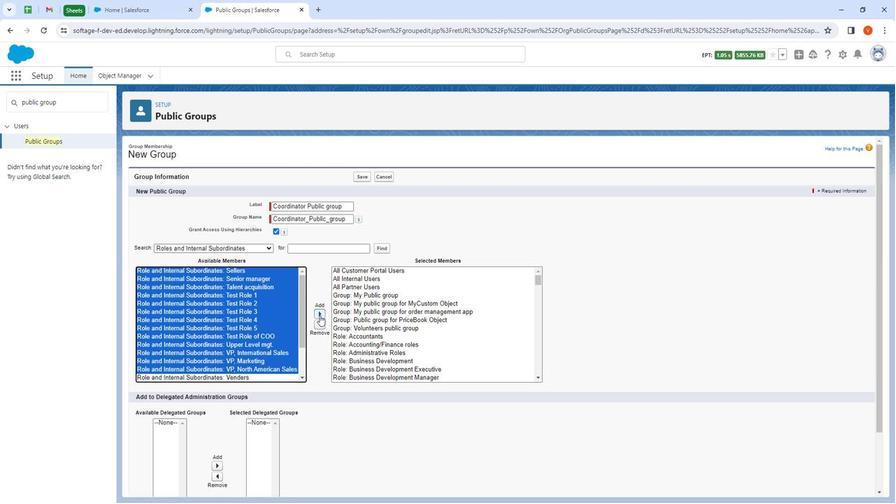 
Action: Mouse pressed left at (321, 315)
Screenshot: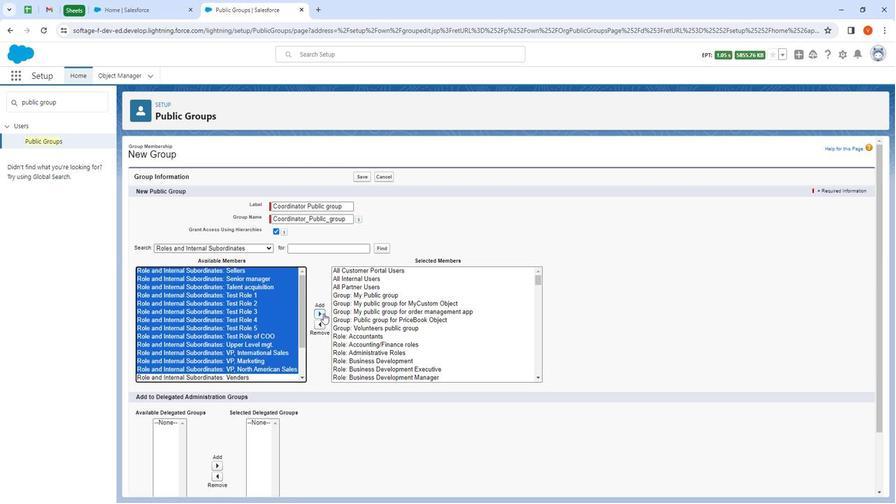 
Action: Mouse moved to (184, 272)
Screenshot: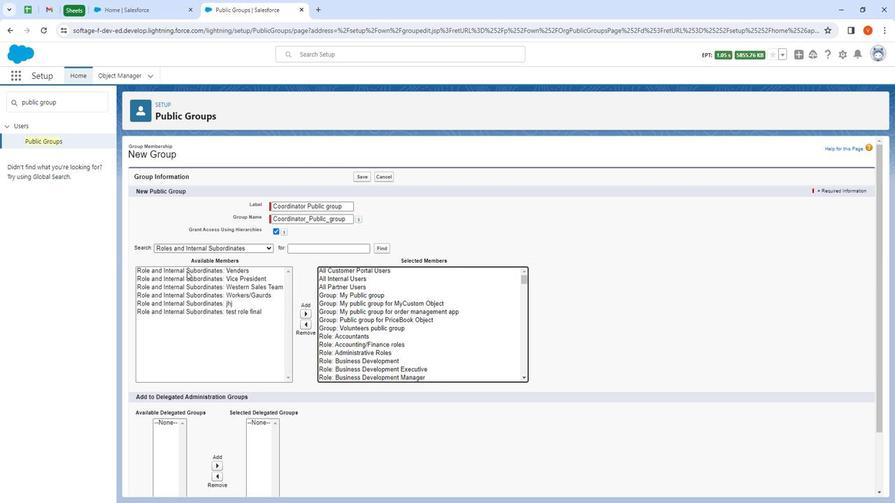 
Action: Mouse pressed left at (184, 272)
Screenshot: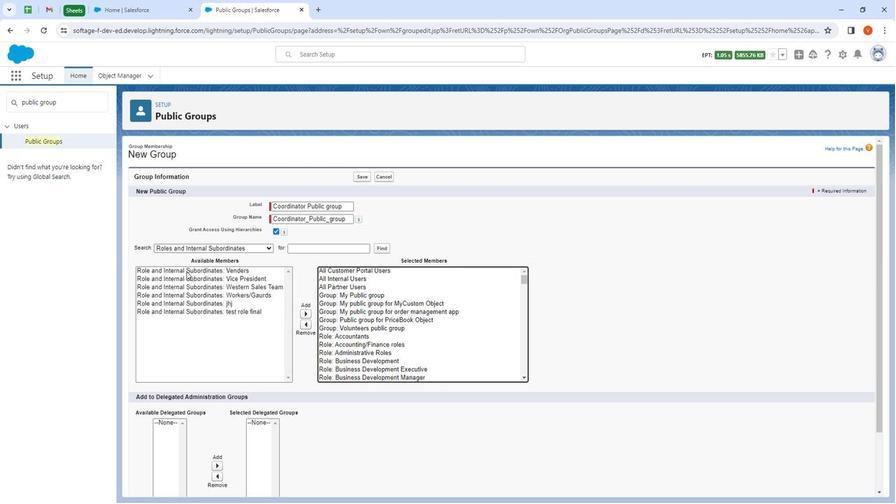 
Action: Mouse moved to (233, 298)
Screenshot: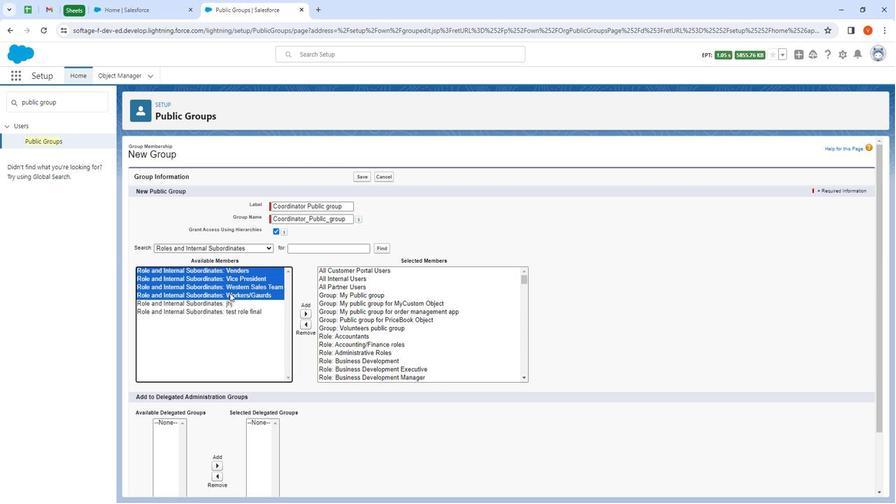 
Action: Mouse pressed left at (233, 298)
Screenshot: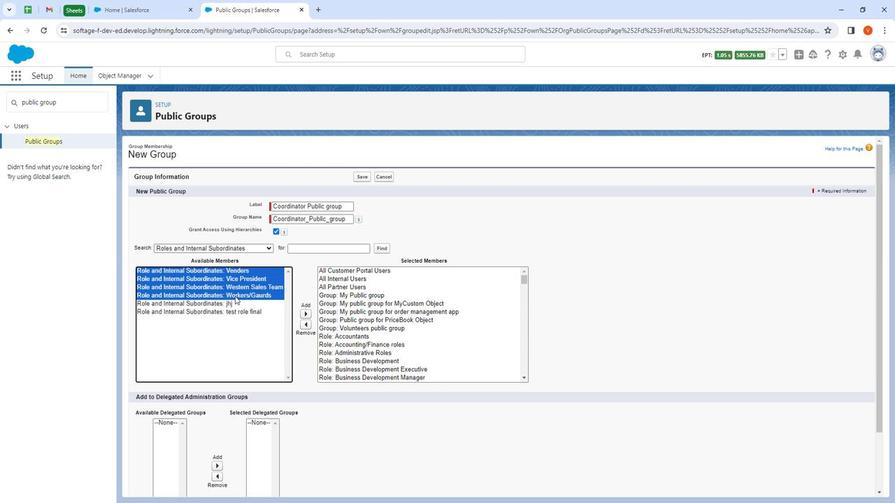 
Action: Mouse moved to (237, 328)
Screenshot: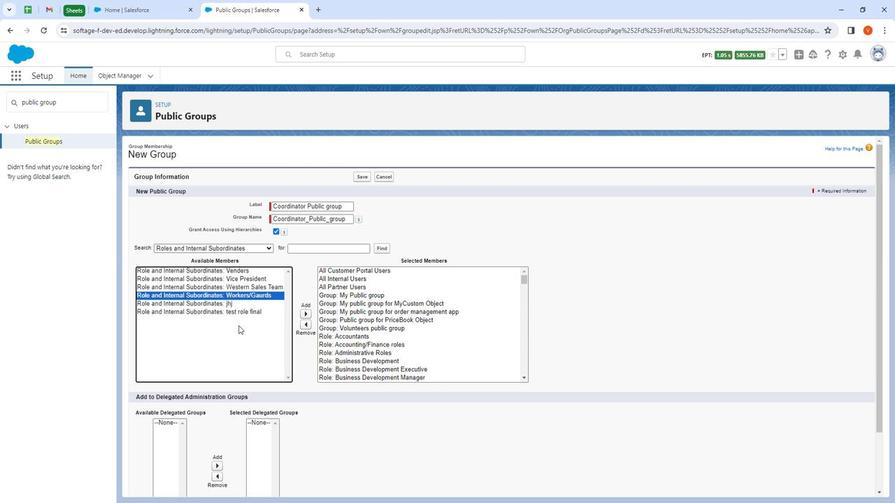
Action: Mouse pressed left at (237, 328)
Screenshot: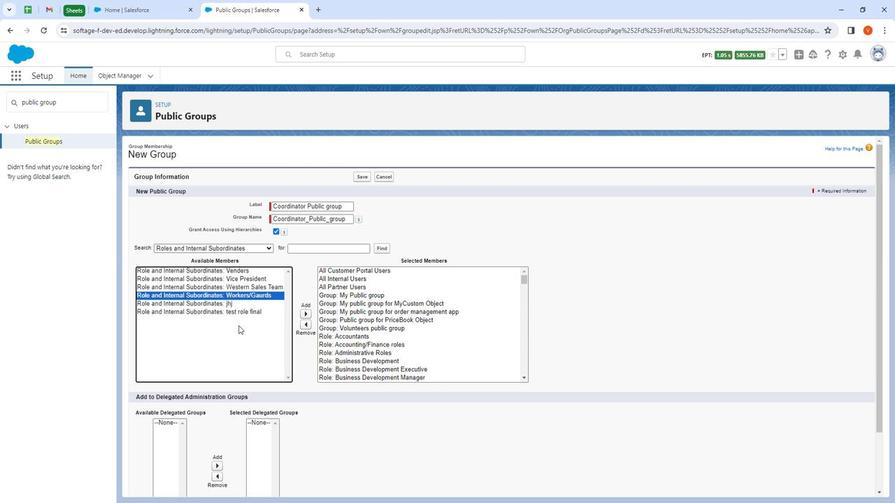 
Action: Mouse moved to (217, 324)
Screenshot: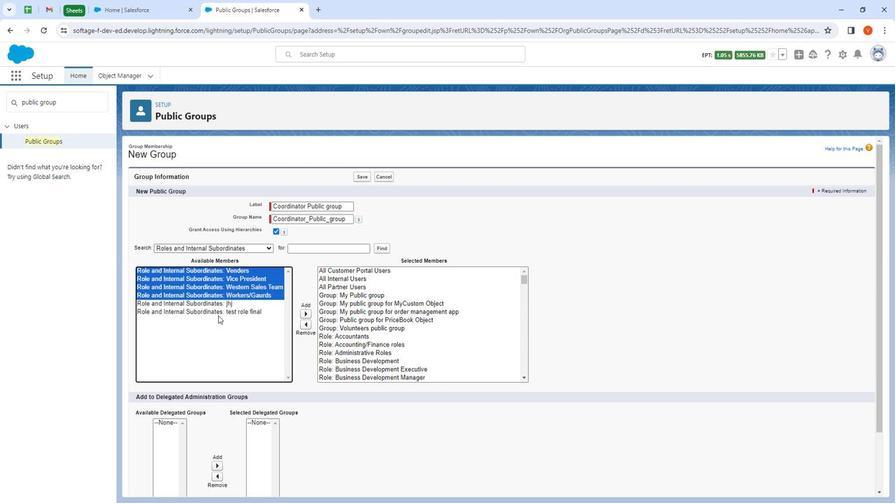 
Action: Mouse pressed left at (217, 324)
Screenshot: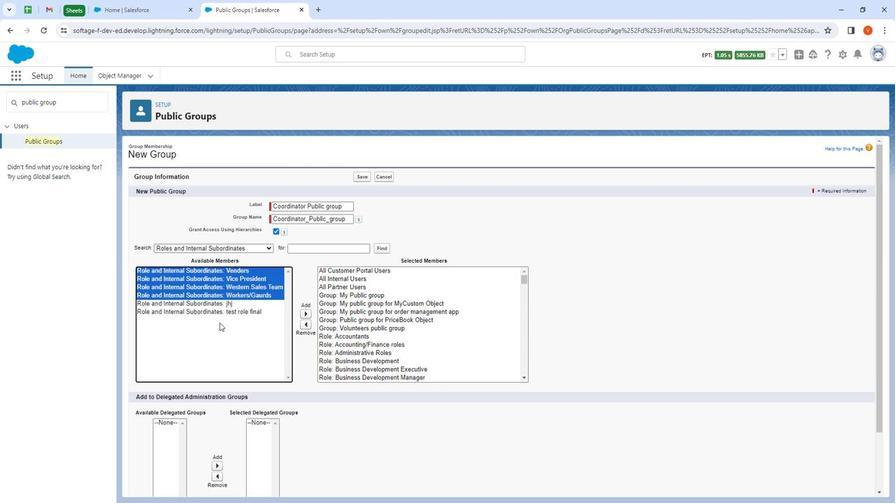 
Action: Mouse moved to (230, 318)
Screenshot: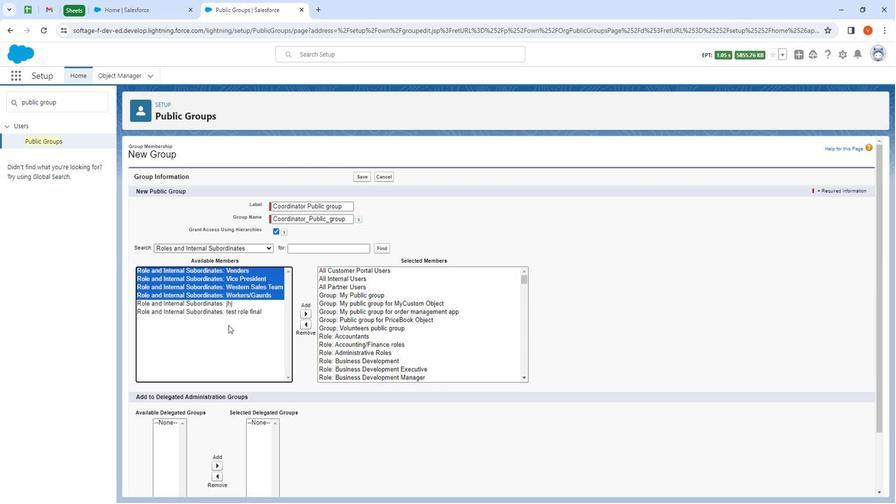 
Action: Mouse pressed left at (230, 318)
Screenshot: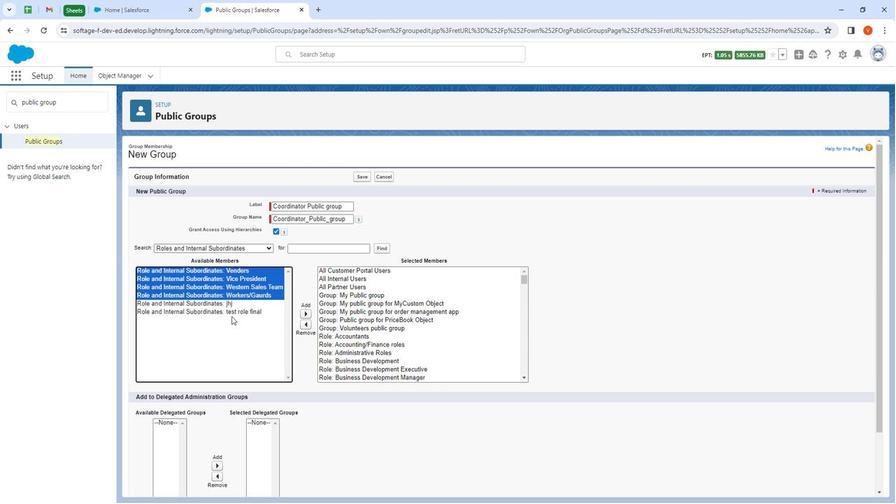 
Action: Mouse moved to (185, 270)
Screenshot: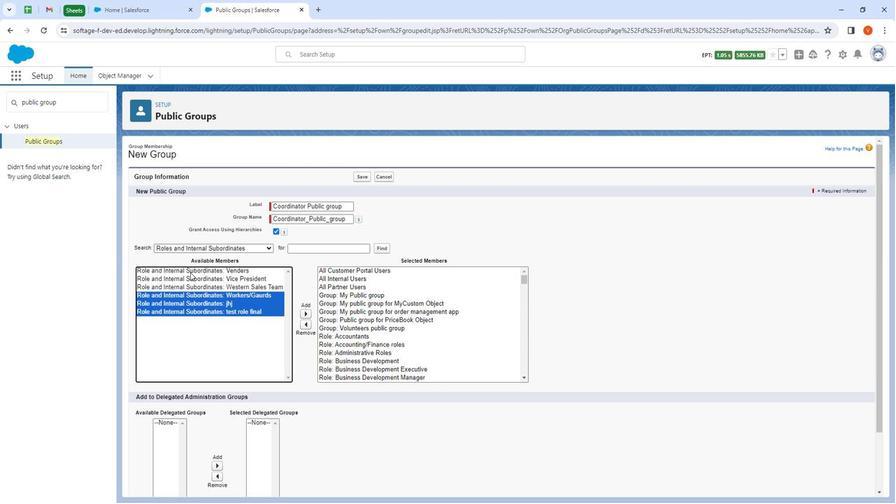 
Action: Mouse pressed left at (185, 270)
Screenshot: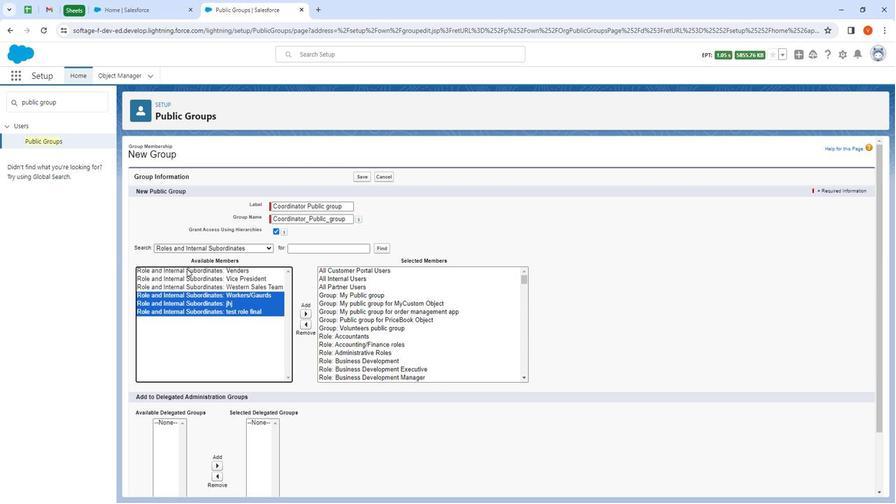
Action: Mouse moved to (174, 270)
Screenshot: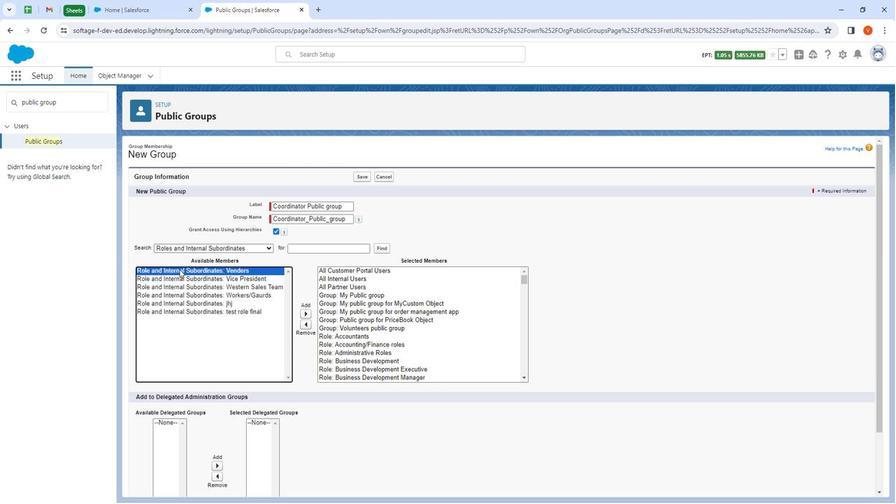 
Action: Mouse pressed left at (174, 270)
Screenshot: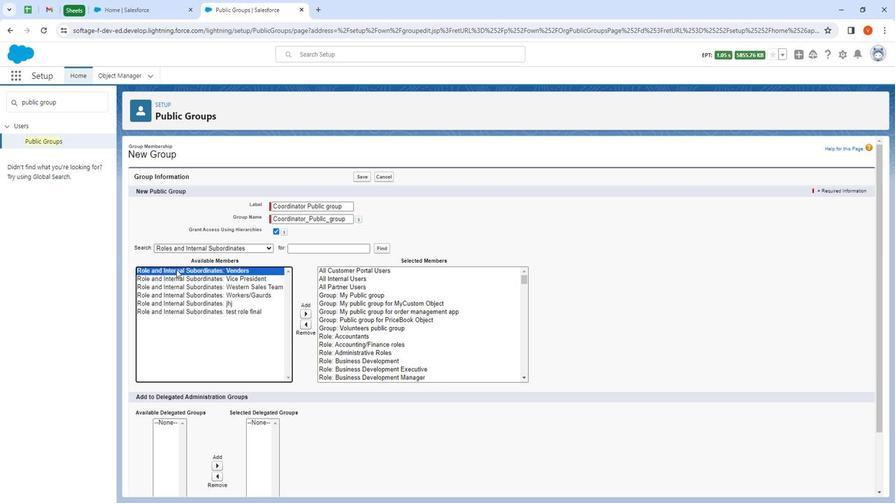 
Action: Mouse moved to (223, 304)
Screenshot: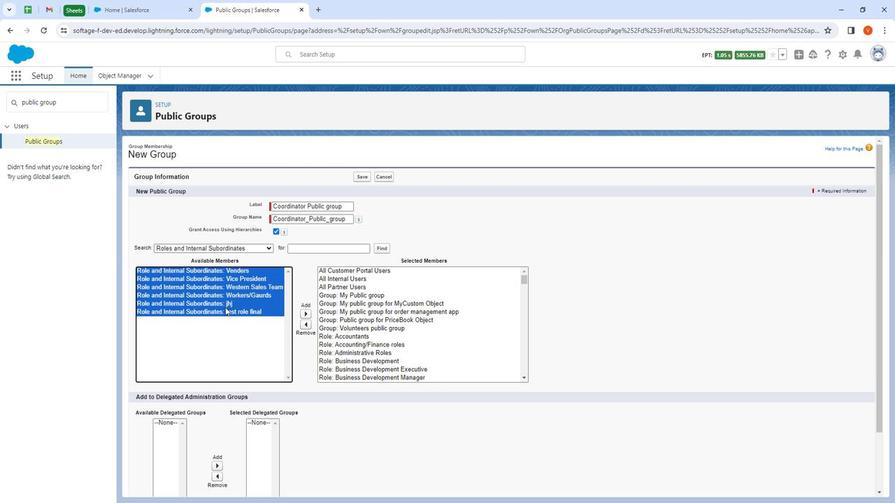 
Action: Mouse pressed left at (223, 304)
Screenshot: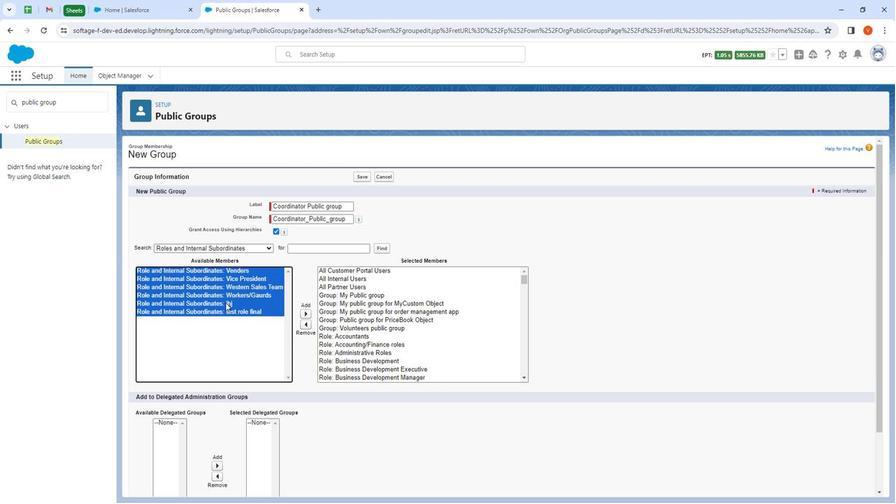 
Action: Mouse moved to (305, 314)
Screenshot: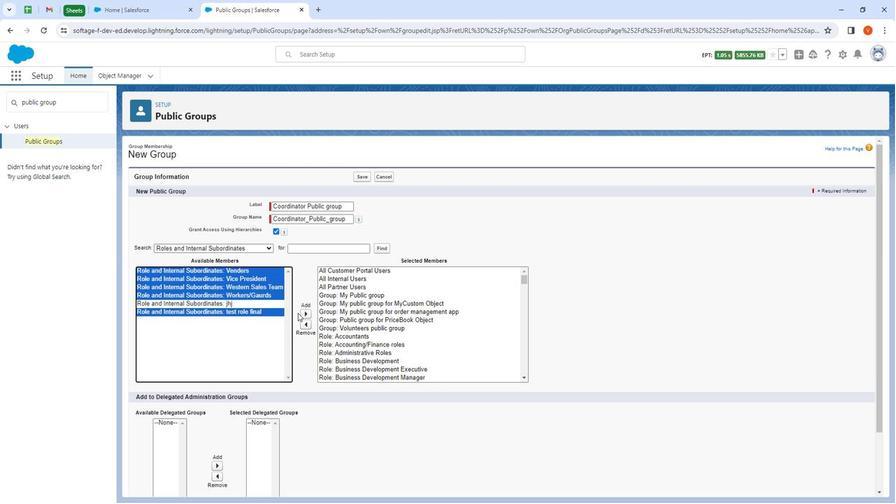 
Action: Mouse pressed left at (305, 314)
Screenshot: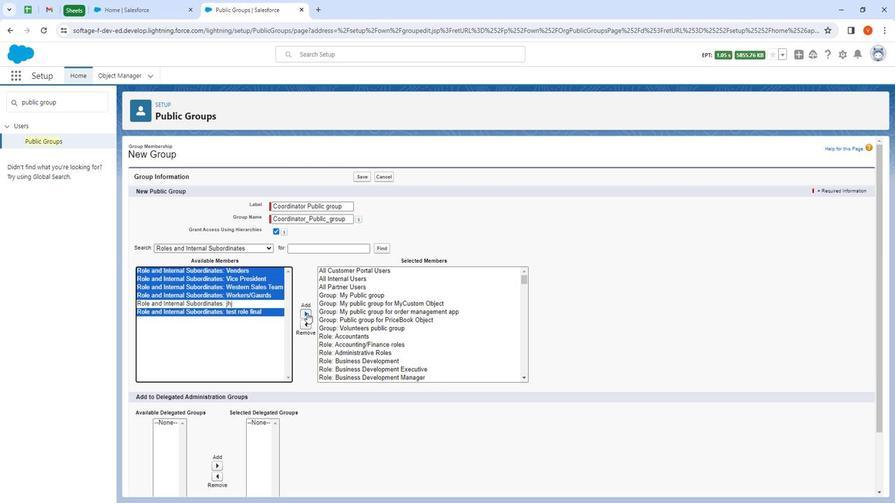 
Action: Mouse moved to (236, 247)
Screenshot: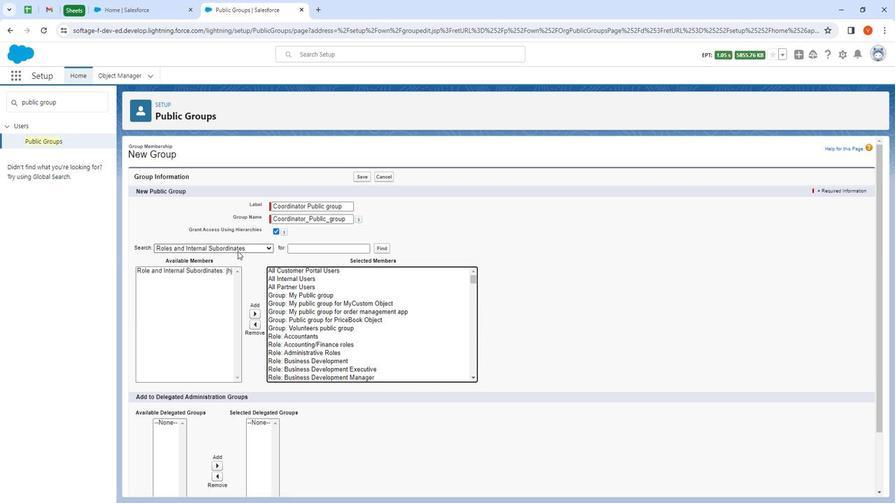 
Action: Mouse pressed left at (236, 247)
Screenshot: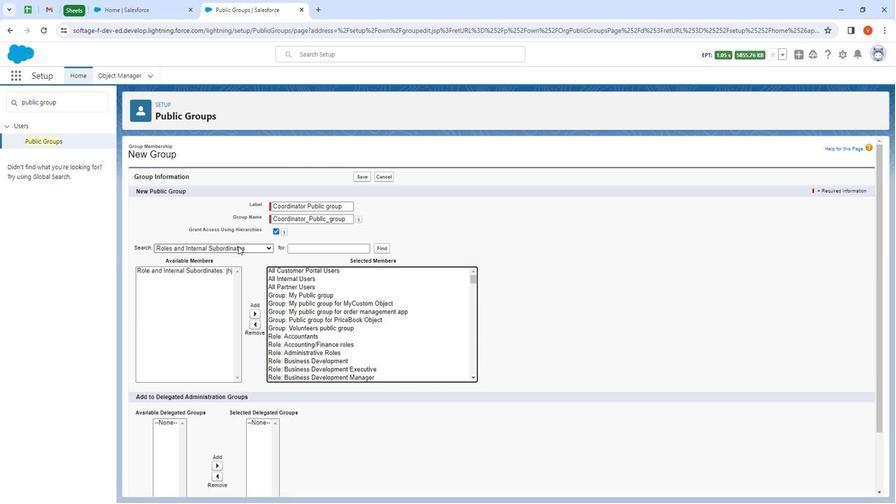 
Action: Mouse moved to (232, 281)
Screenshot: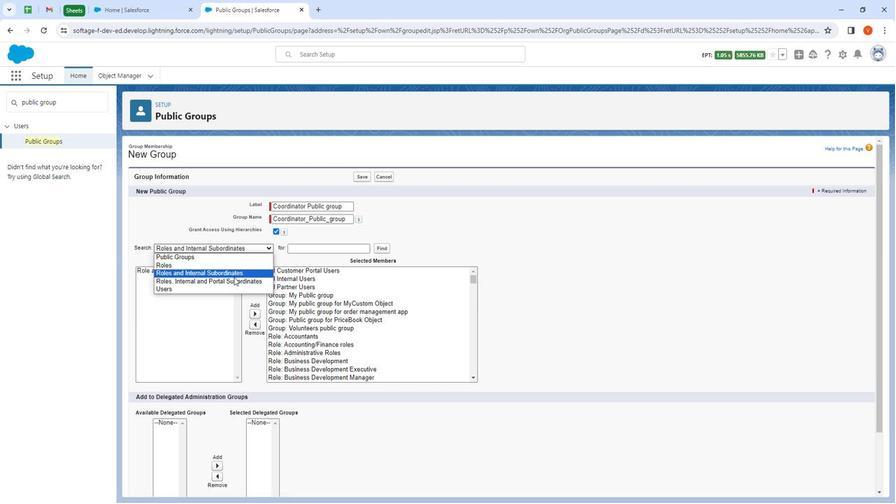 
Action: Mouse pressed left at (232, 281)
Screenshot: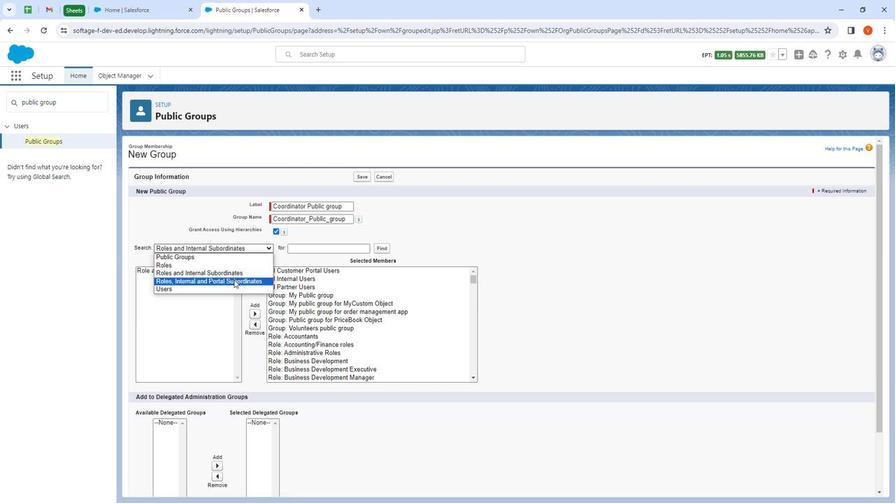 
Action: Mouse moved to (174, 271)
Screenshot: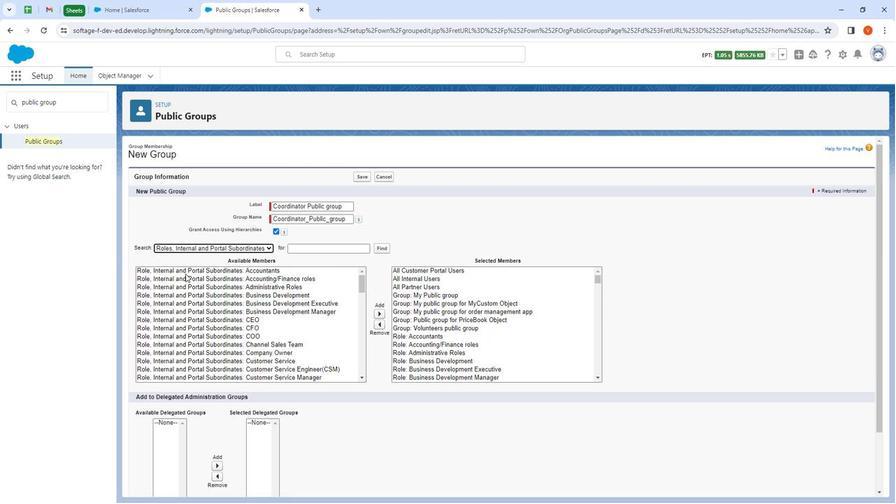 
Action: Mouse pressed left at (174, 271)
Screenshot: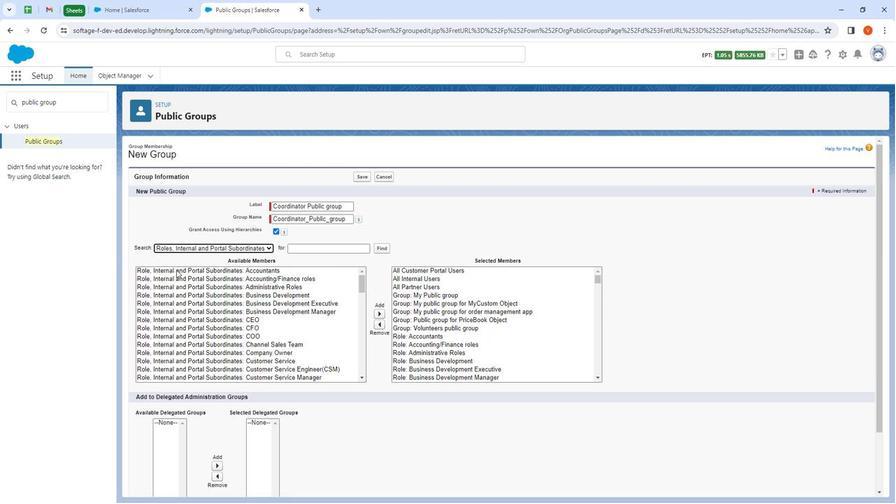 
Action: Mouse moved to (376, 314)
Screenshot: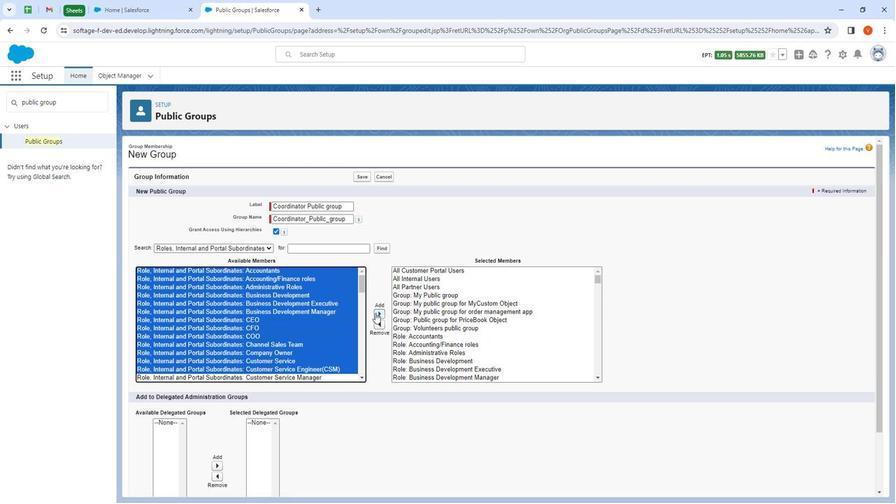 
Action: Mouse pressed left at (376, 314)
Screenshot: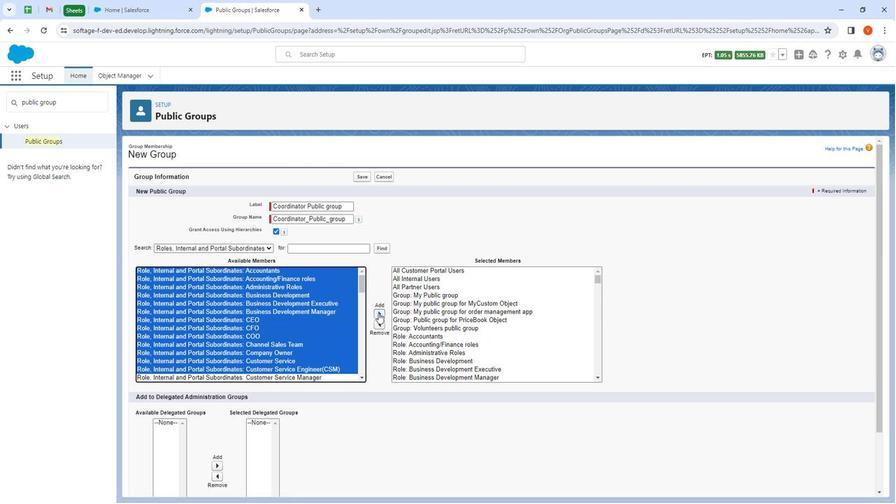 
Action: Mouse moved to (142, 269)
Screenshot: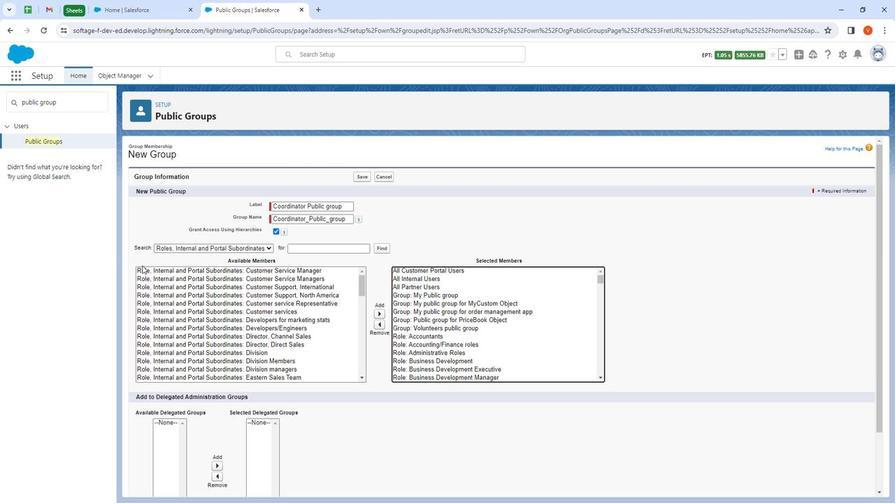 
Action: Mouse pressed left at (142, 269)
Screenshot: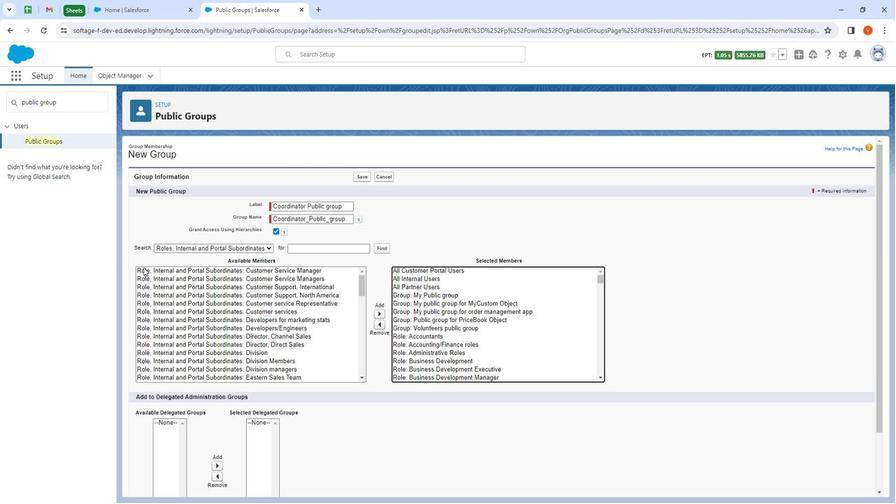 
Action: Mouse moved to (377, 312)
Screenshot: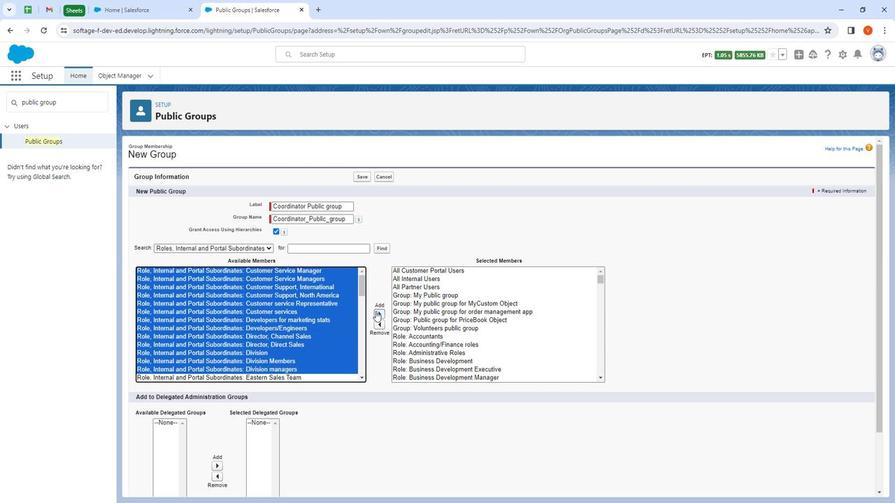 
Action: Mouse pressed left at (377, 312)
Screenshot: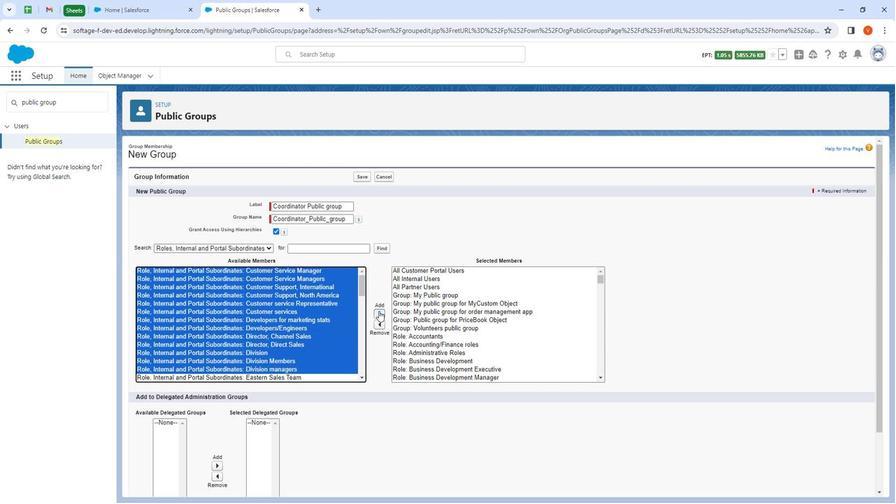 
Action: Mouse moved to (139, 268)
Screenshot: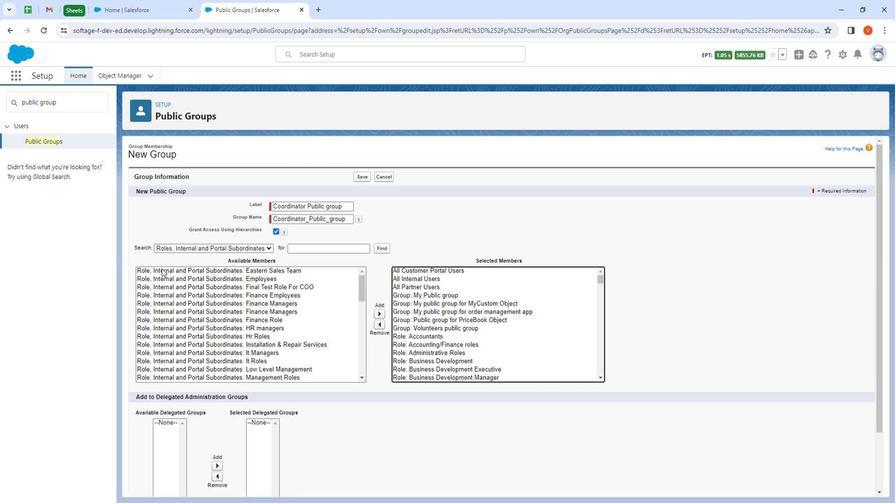 
Action: Mouse pressed left at (139, 268)
Screenshot: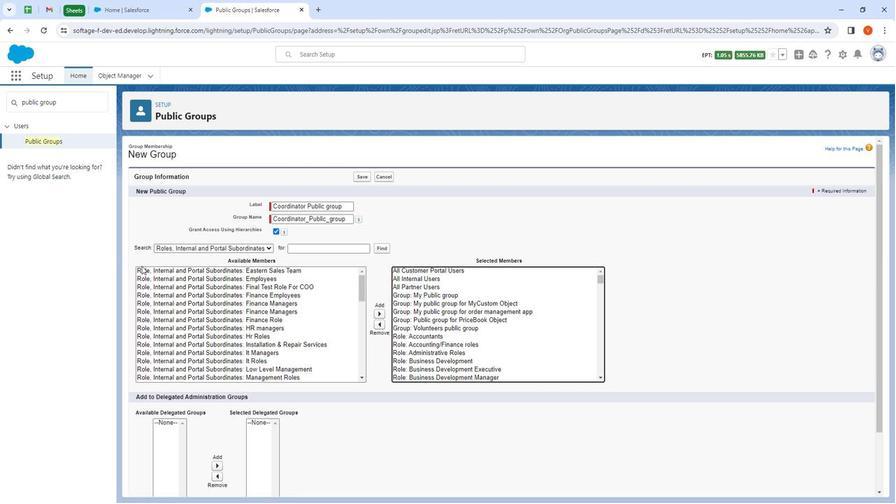 
Action: Mouse moved to (138, 267)
Screenshot: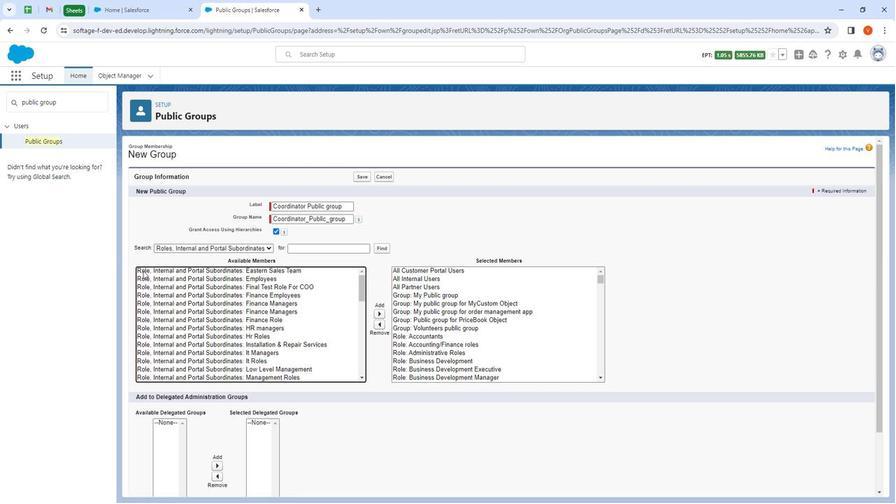 
Action: Mouse pressed left at (138, 267)
Screenshot: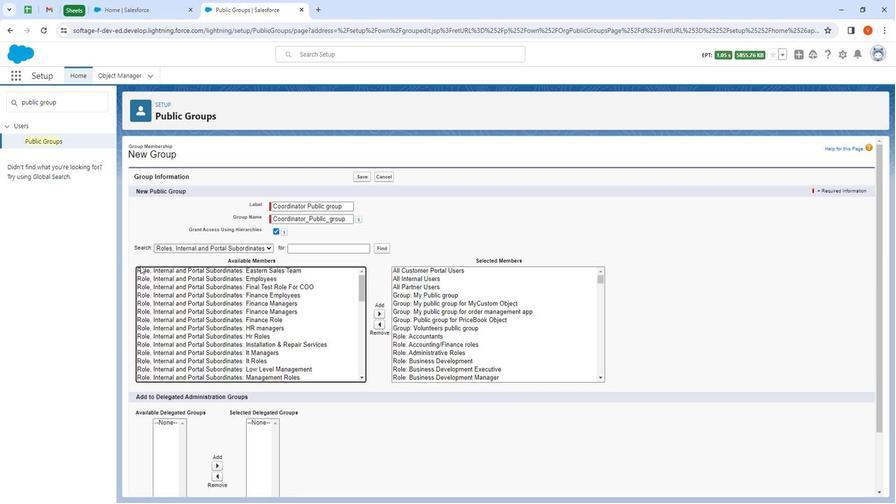 
Action: Mouse moved to (137, 270)
Screenshot: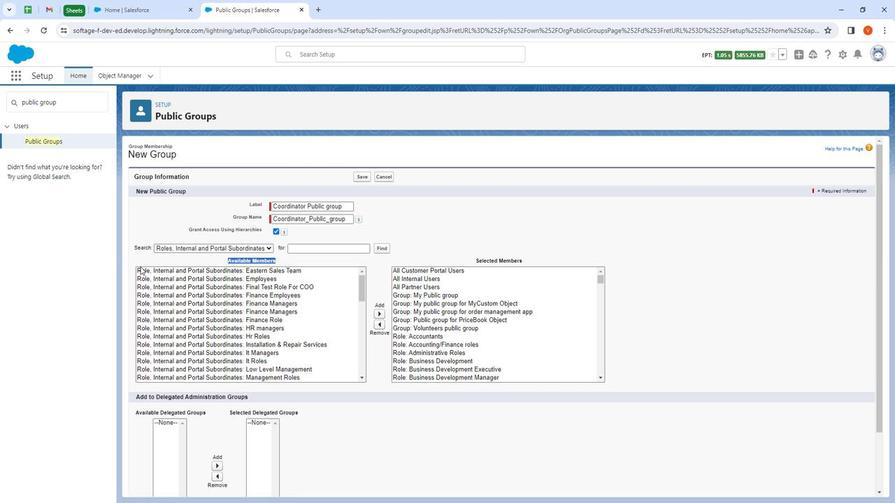 
Action: Mouse pressed left at (137, 270)
Screenshot: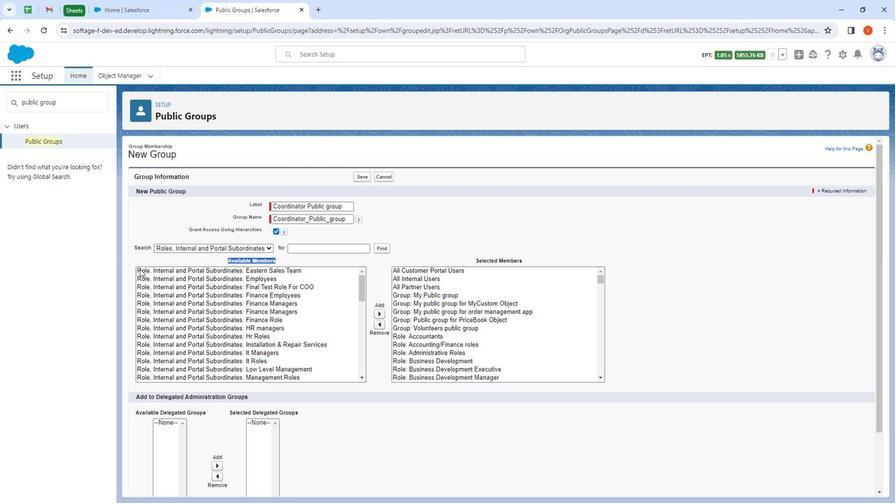 
Action: Mouse moved to (372, 311)
Screenshot: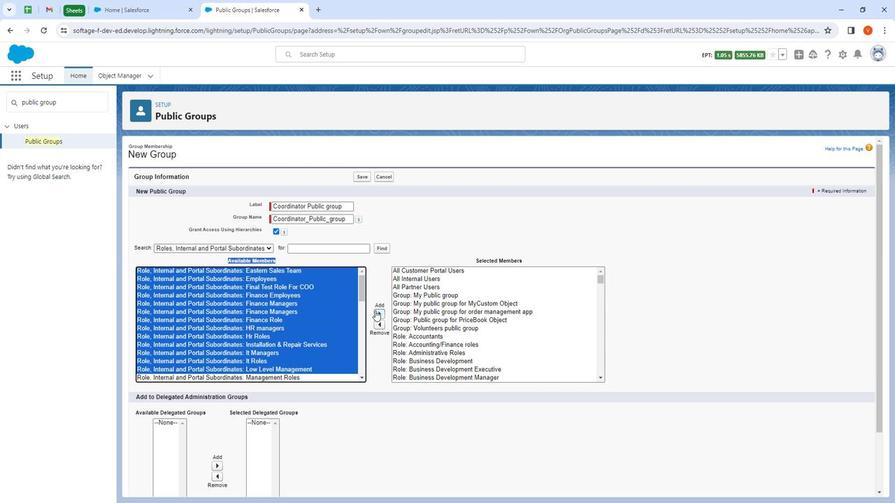 
Action: Mouse pressed left at (372, 311)
Screenshot: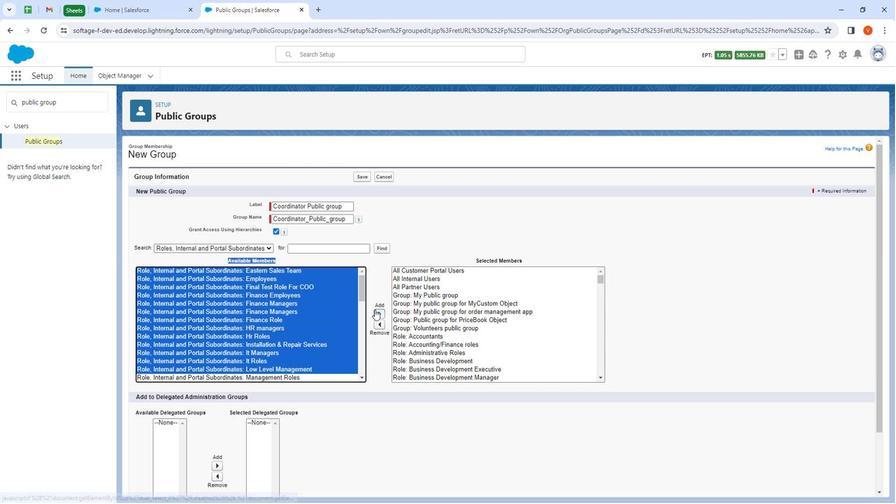 
Action: Mouse moved to (204, 284)
Screenshot: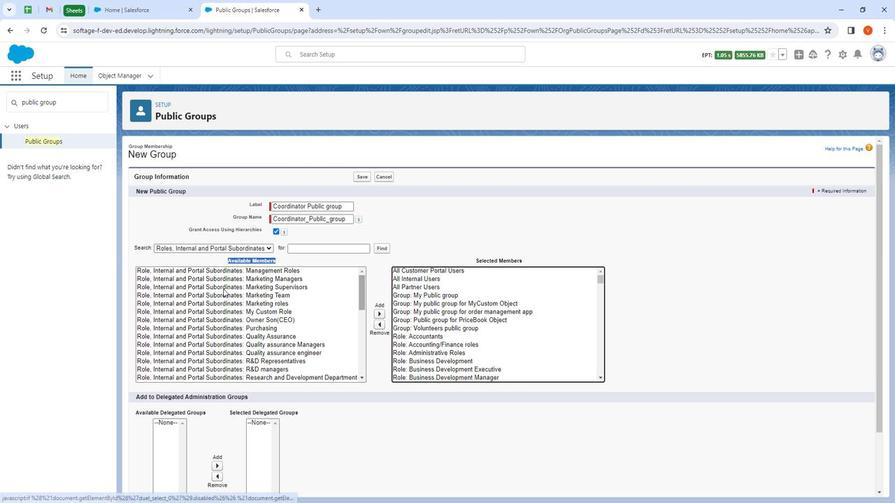 
Action: Mouse pressed left at (204, 284)
Screenshot: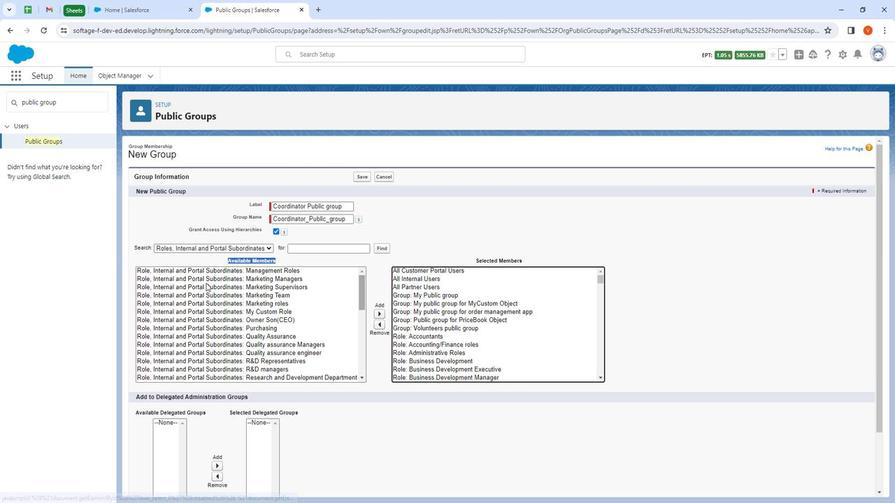 
Action: Mouse moved to (139, 272)
Screenshot: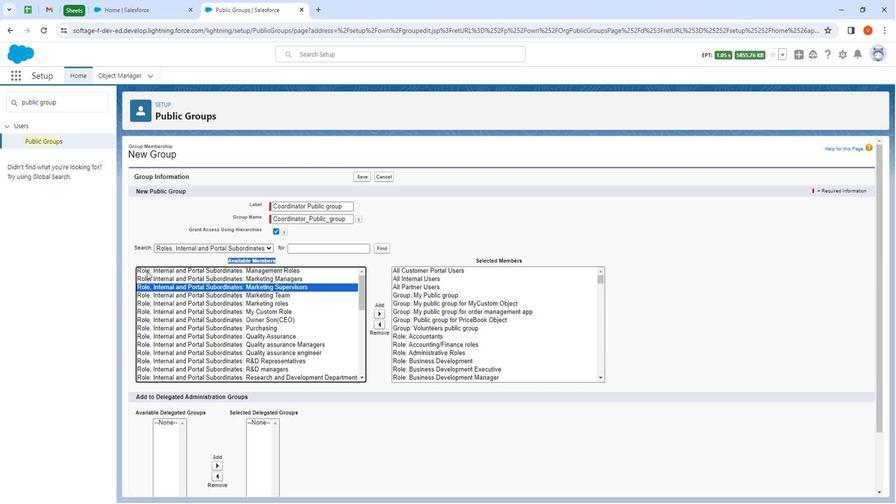 
Action: Mouse pressed left at (139, 272)
Screenshot: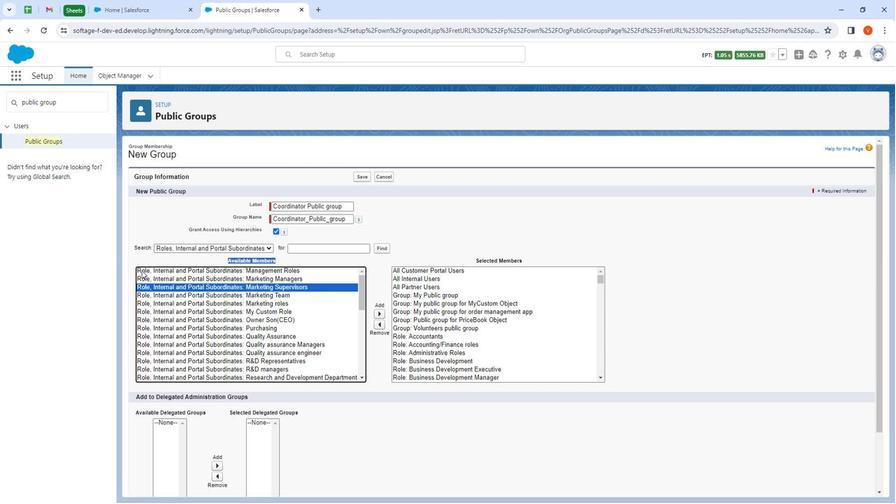 
Action: Mouse moved to (377, 316)
Screenshot: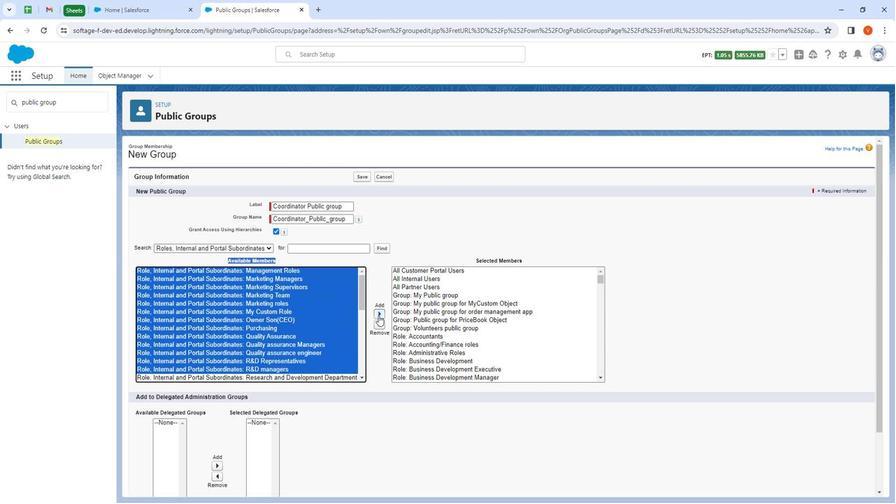 
Action: Mouse pressed left at (377, 316)
Screenshot: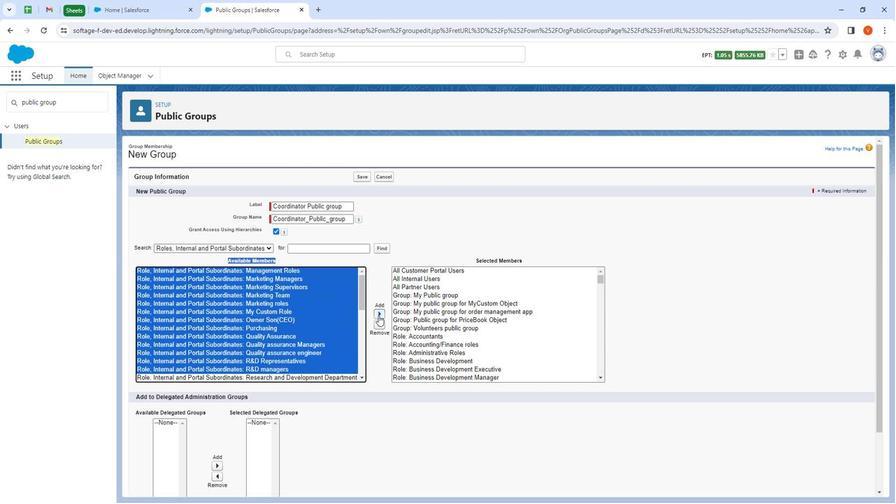 
Action: Mouse moved to (144, 274)
Screenshot: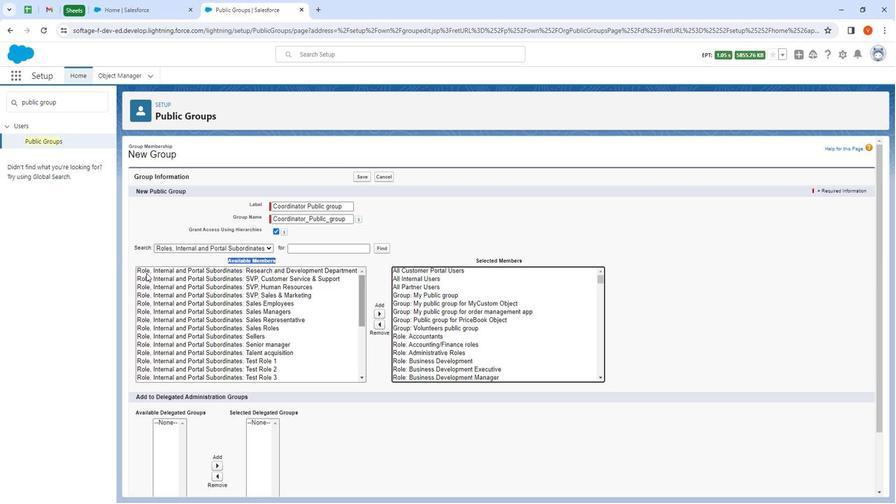 
Action: Mouse pressed left at (144, 274)
Screenshot: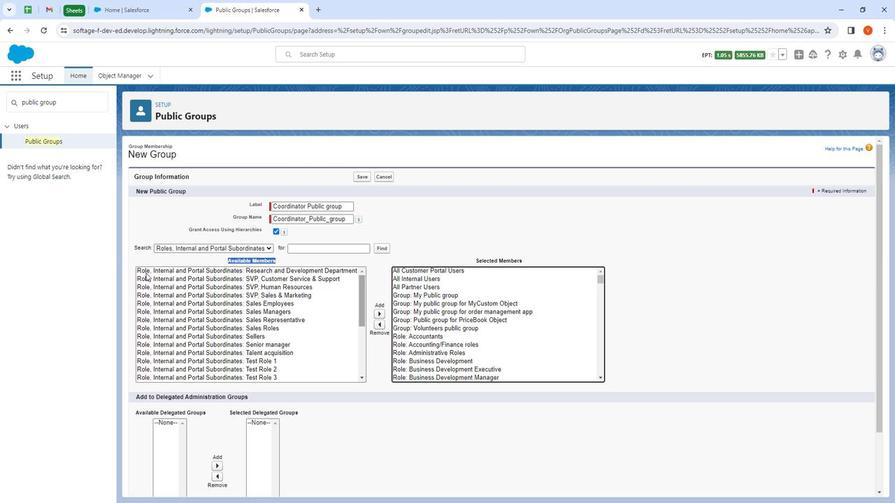
Action: Mouse moved to (377, 319)
Screenshot: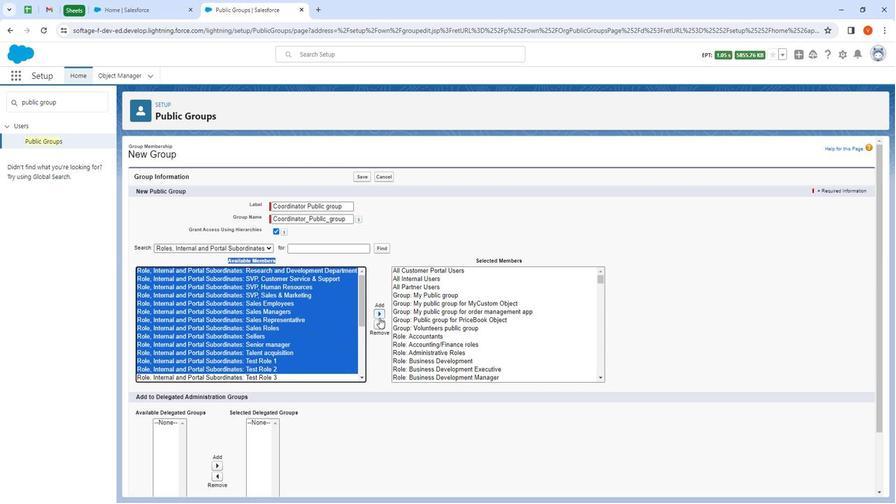 
Action: Mouse pressed left at (377, 319)
Screenshot: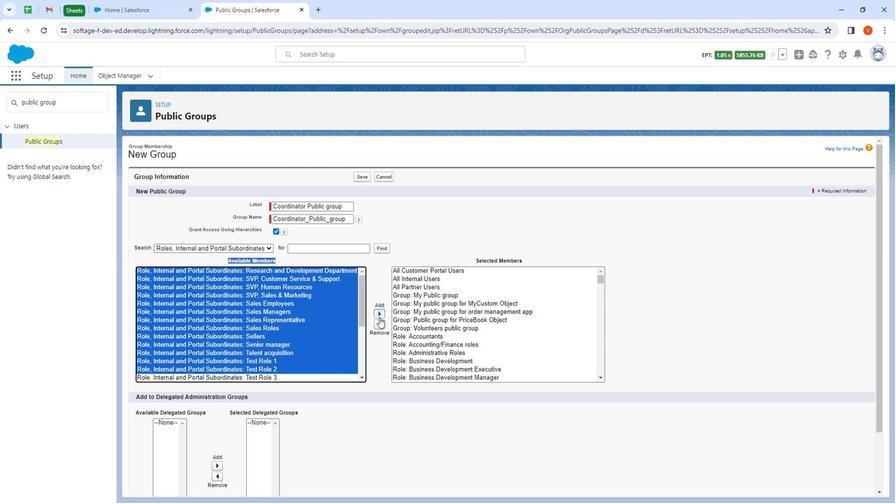 
Action: Mouse moved to (143, 274)
Screenshot: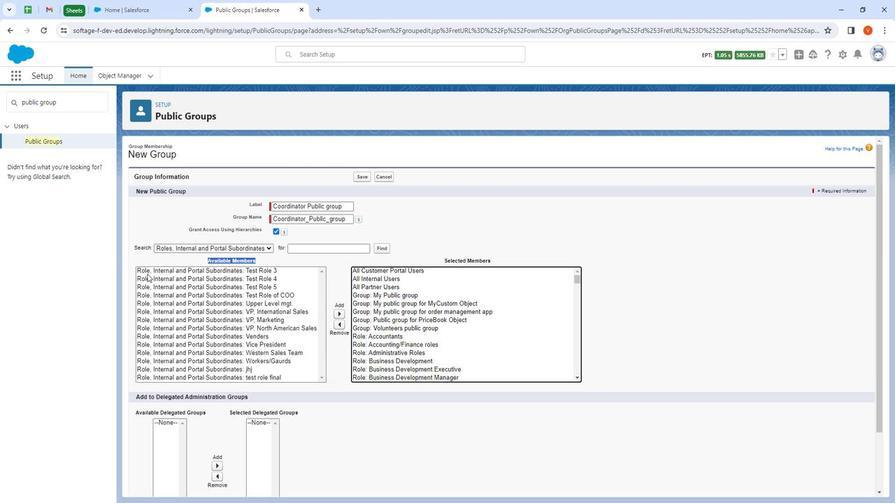 
Action: Mouse pressed left at (143, 274)
Screenshot: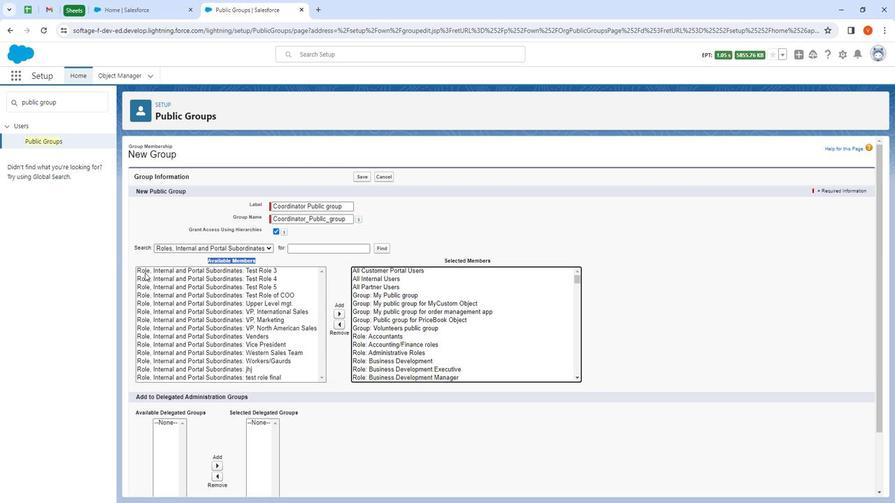 
Action: Mouse moved to (256, 372)
Screenshot: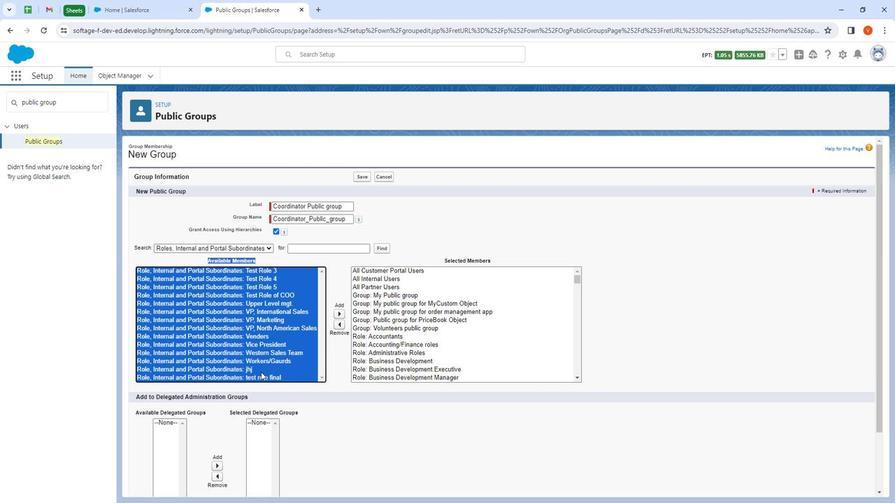 
Action: Mouse pressed left at (256, 372)
Screenshot: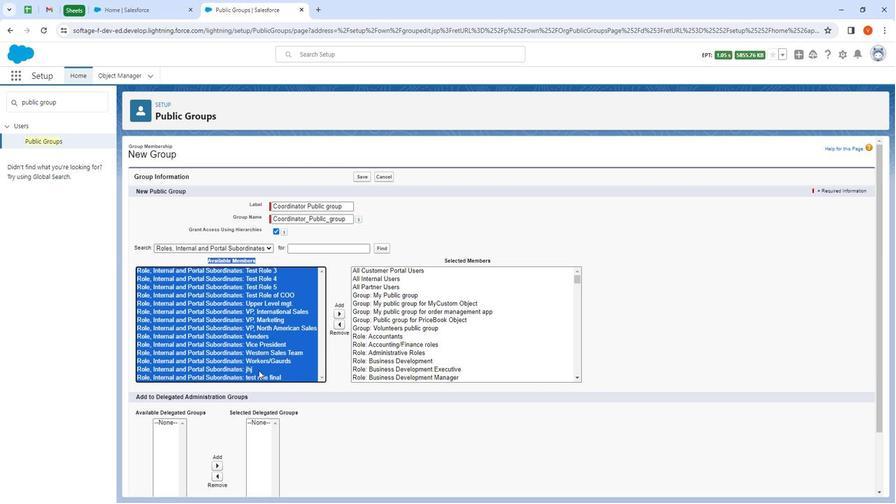 
Action: Mouse moved to (341, 316)
Screenshot: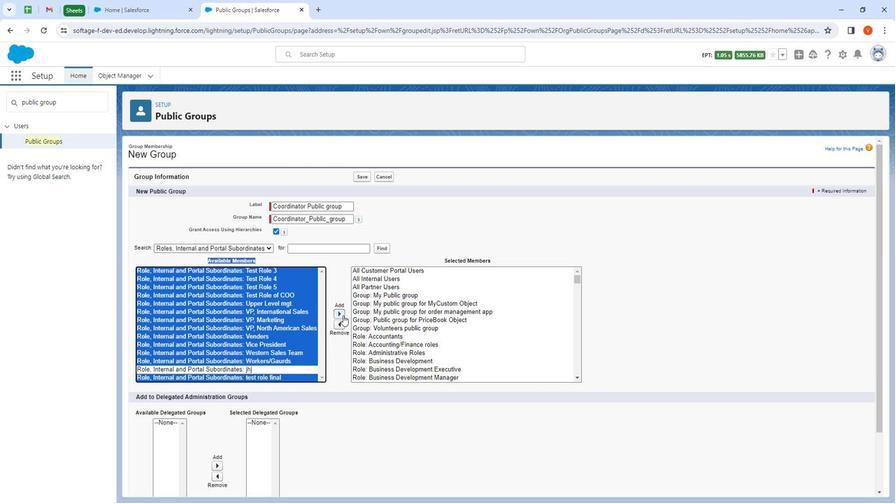 
Action: Mouse pressed left at (341, 316)
Screenshot: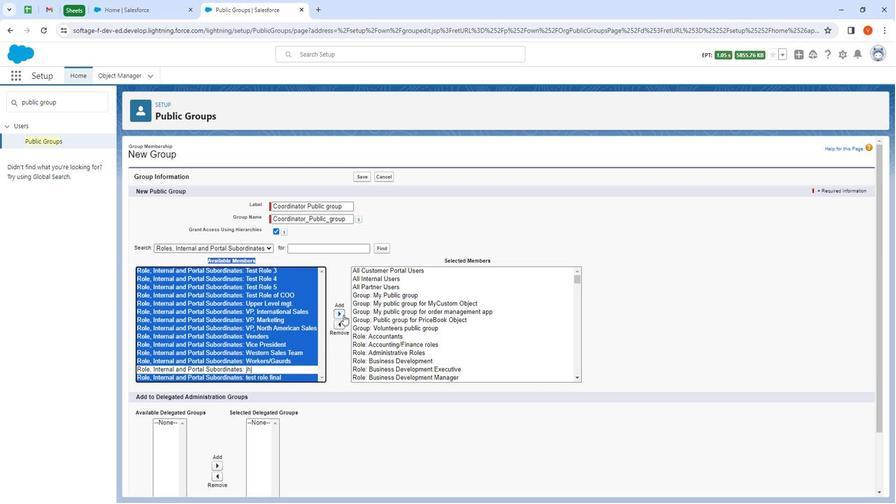 
Action: Mouse moved to (257, 247)
Screenshot: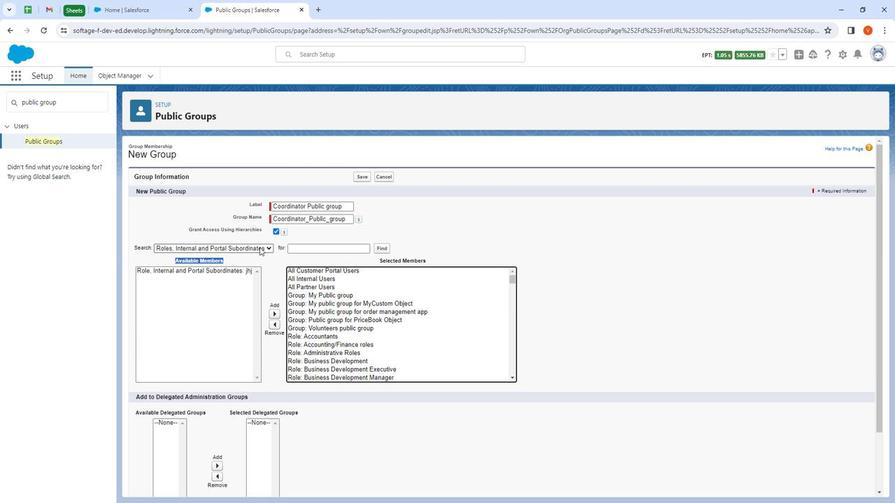 
Action: Mouse pressed left at (257, 247)
Screenshot: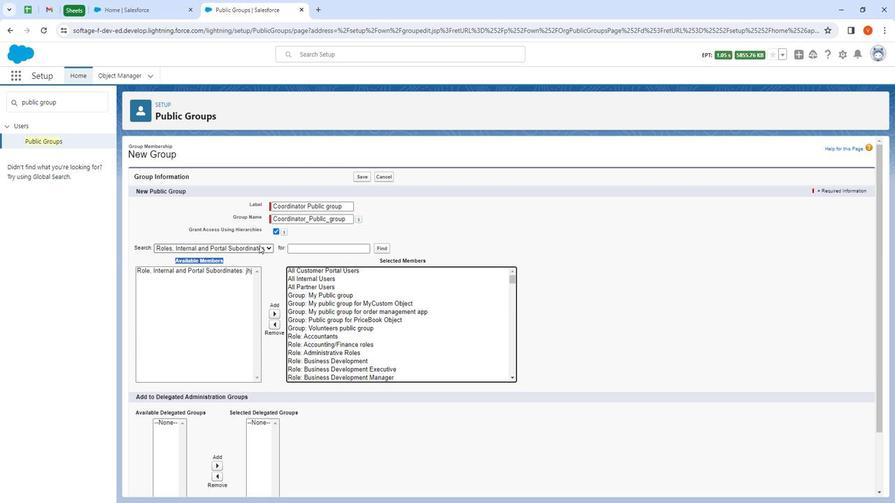 
Action: Mouse moved to (230, 289)
Screenshot: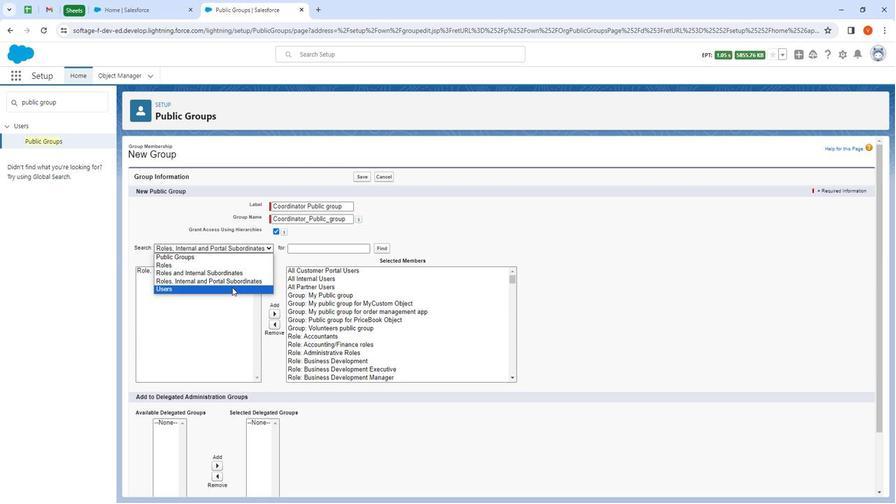 
Action: Mouse pressed left at (230, 289)
Screenshot: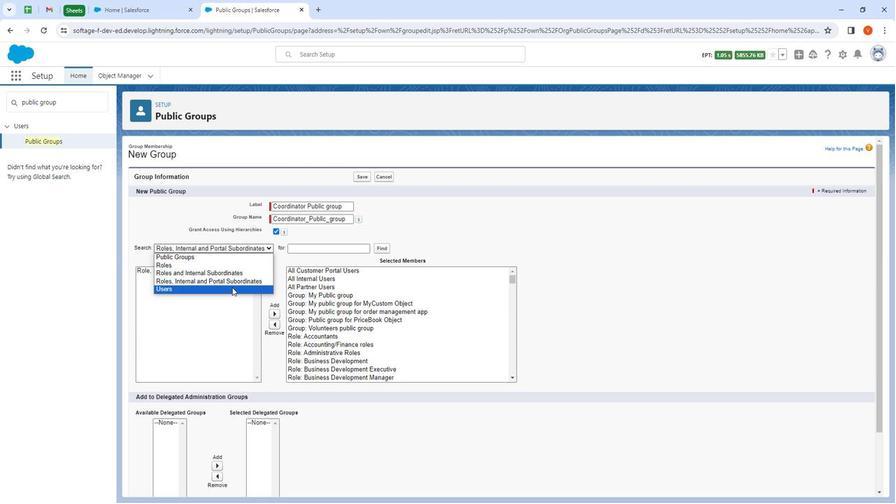 
Action: Mouse moved to (172, 261)
Screenshot: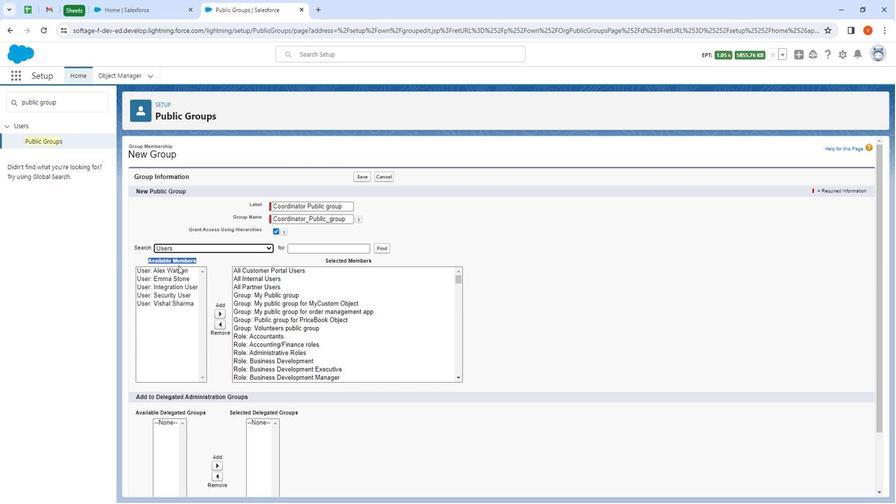 
Action: Mouse pressed left at (172, 261)
Screenshot: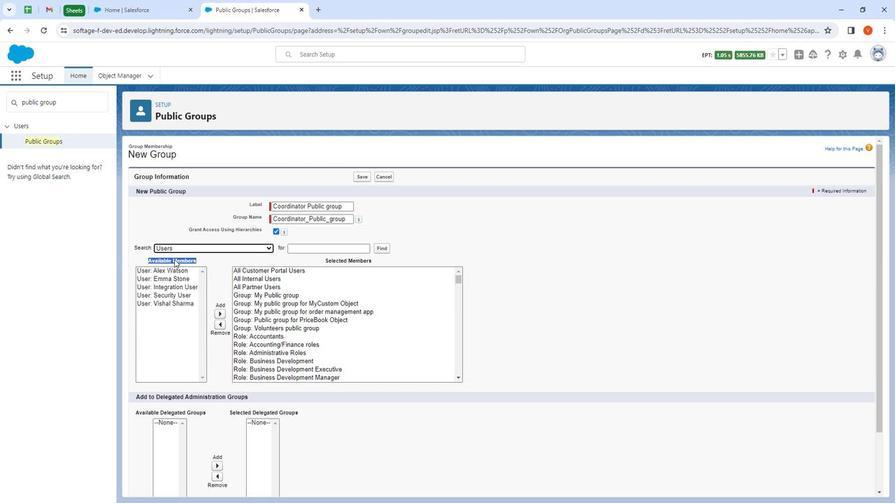 
Action: Mouse moved to (140, 269)
Screenshot: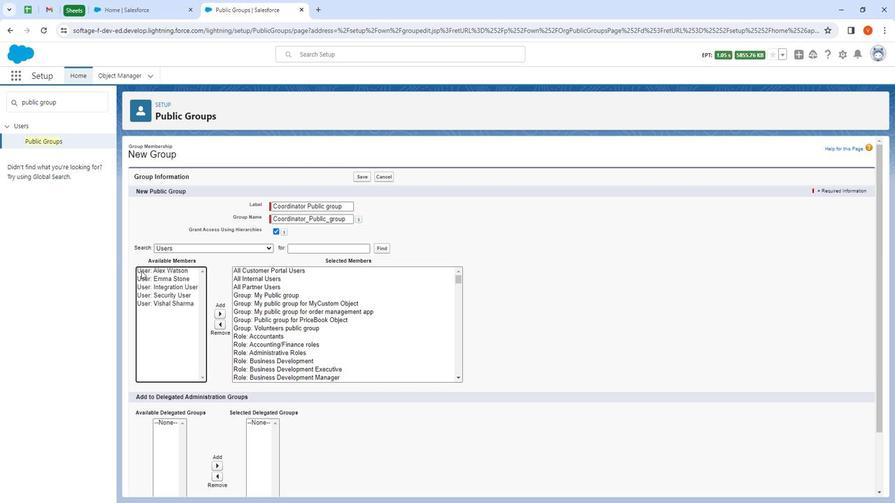 
Action: Mouse pressed left at (140, 269)
Screenshot: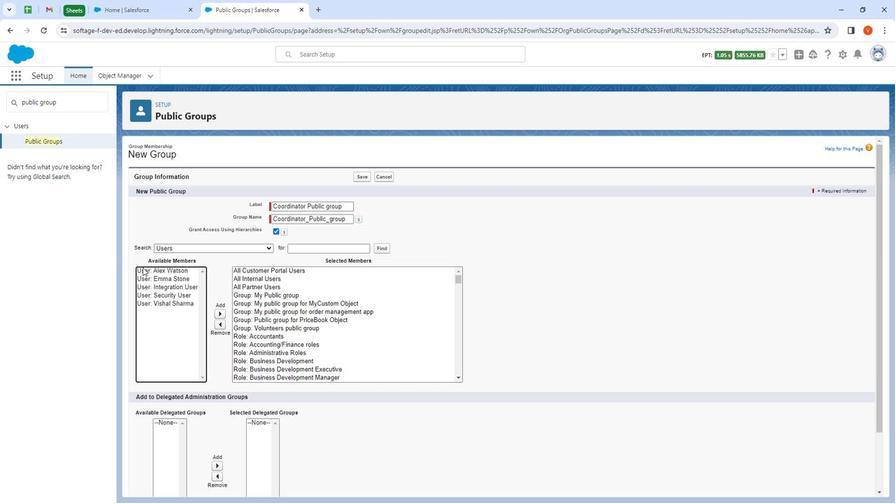
Action: Mouse moved to (219, 312)
Screenshot: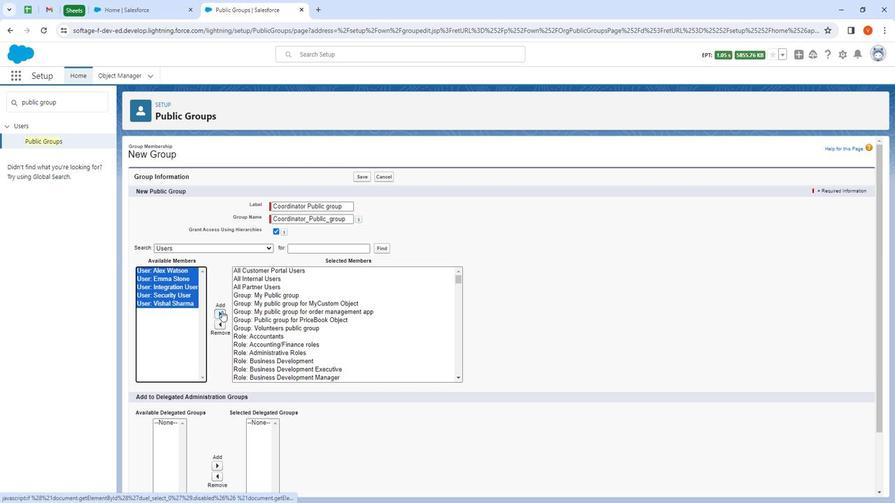 
Action: Mouse pressed left at (219, 312)
Screenshot: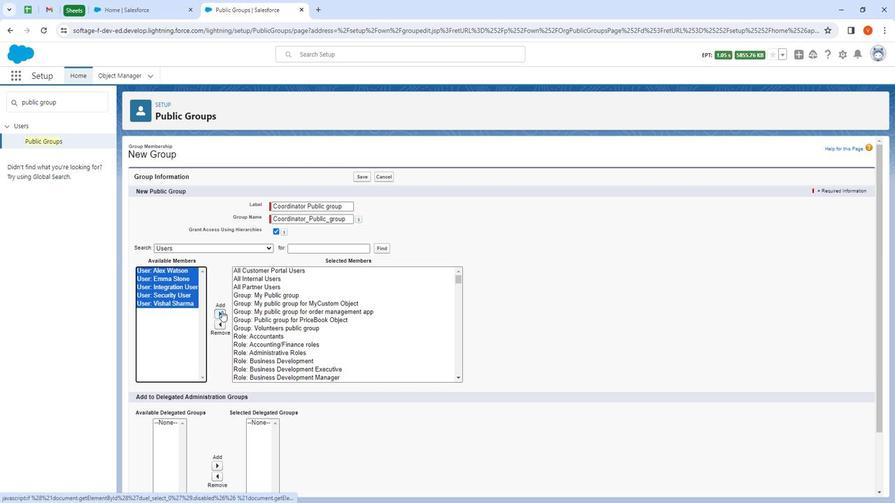 
Action: Mouse moved to (491, 319)
Screenshot: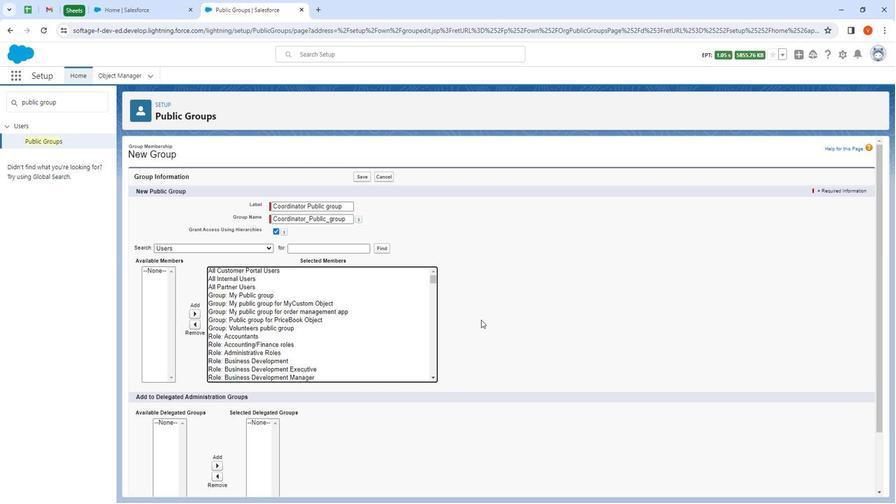 
Action: Mouse scrolled (491, 319) with delta (0, 0)
Screenshot: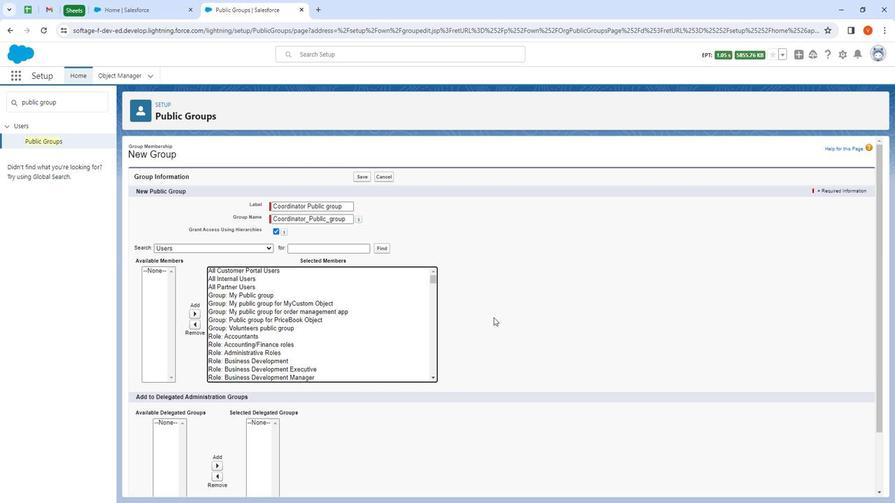 
Action: Mouse scrolled (491, 319) with delta (0, 0)
Screenshot: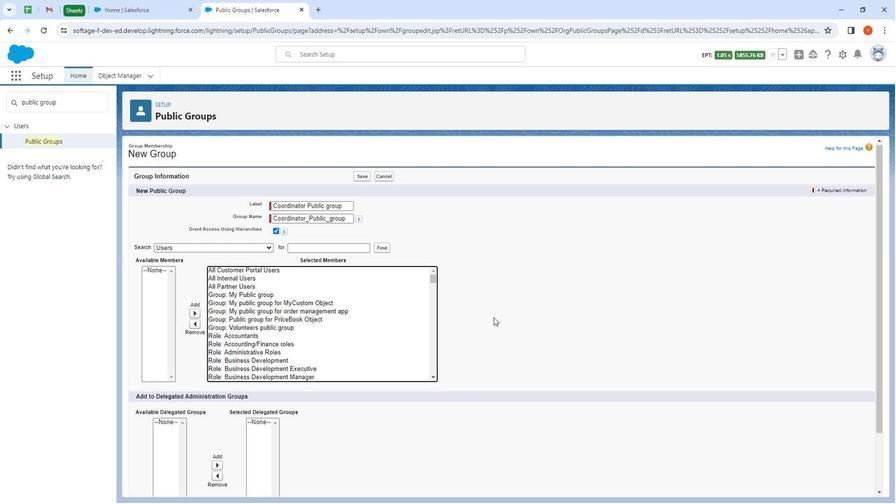 
Action: Mouse scrolled (491, 319) with delta (0, 0)
Screenshot: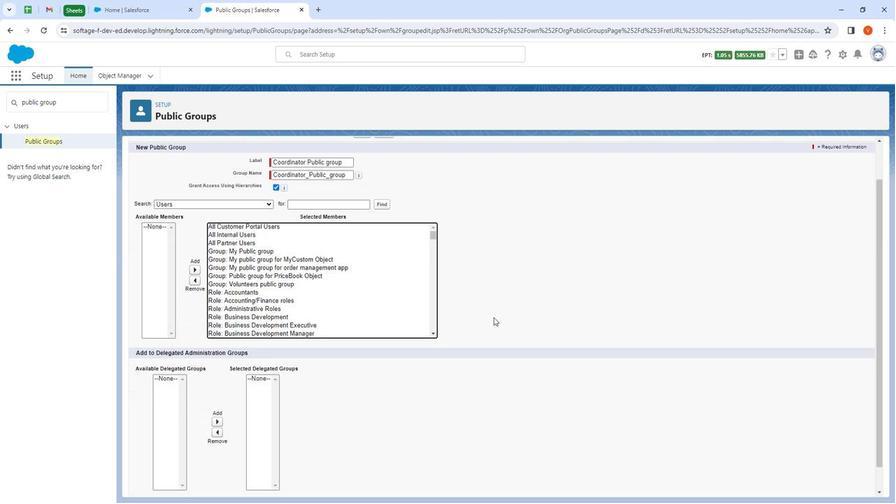 
Action: Mouse scrolled (491, 319) with delta (0, 0)
Screenshot: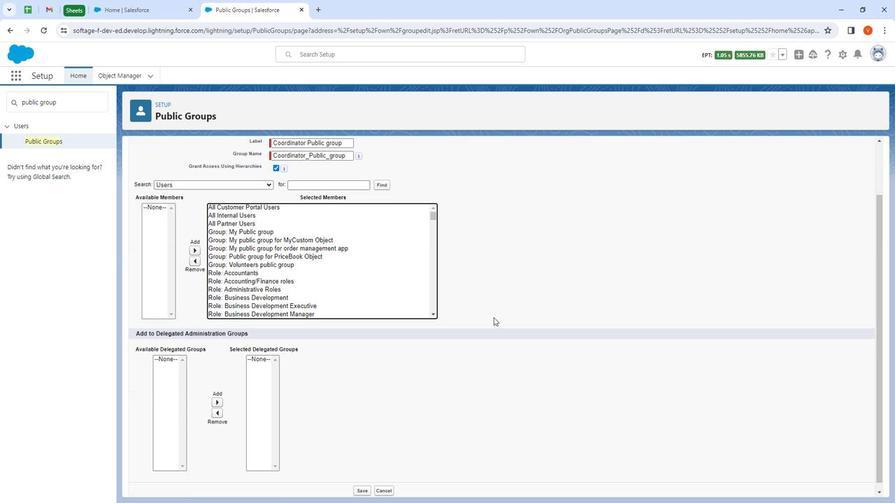 
Action: Mouse scrolled (491, 319) with delta (0, 0)
Screenshot: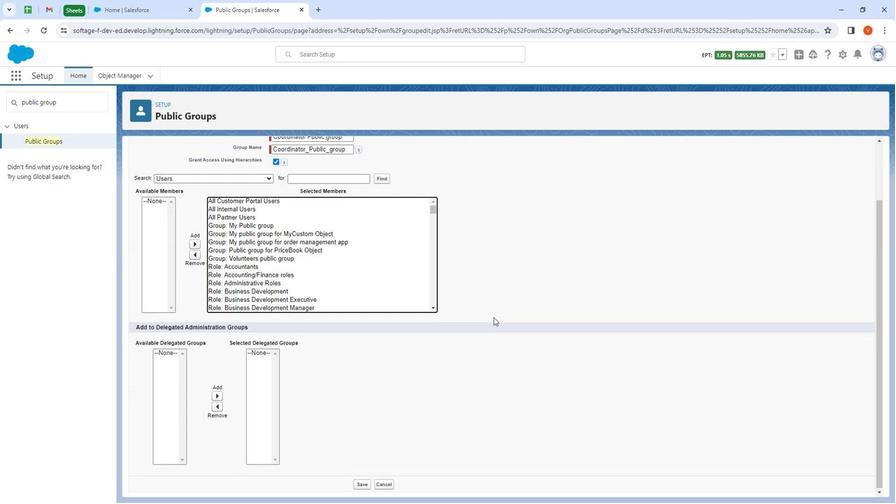 
Action: Mouse moved to (356, 488)
Screenshot: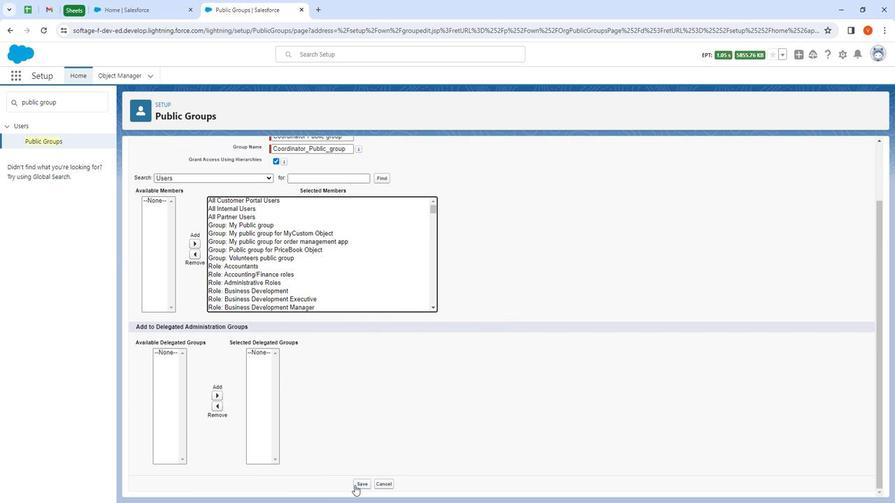 
Action: Mouse pressed left at (356, 488)
Screenshot: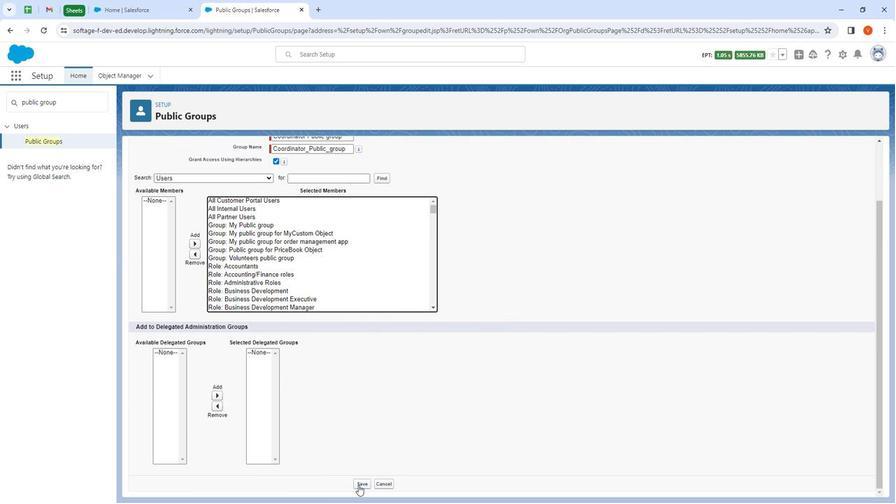 
Action: Mouse moved to (199, 227)
Screenshot: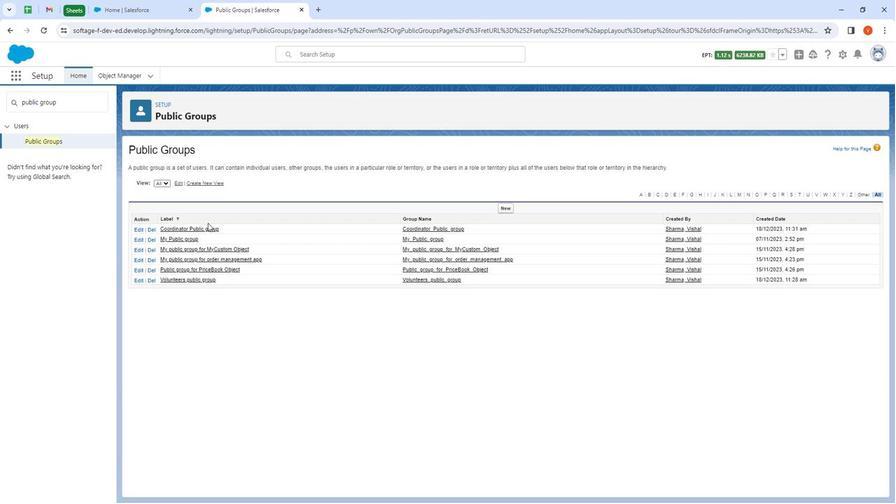 
Action: Mouse pressed left at (199, 227)
Screenshot: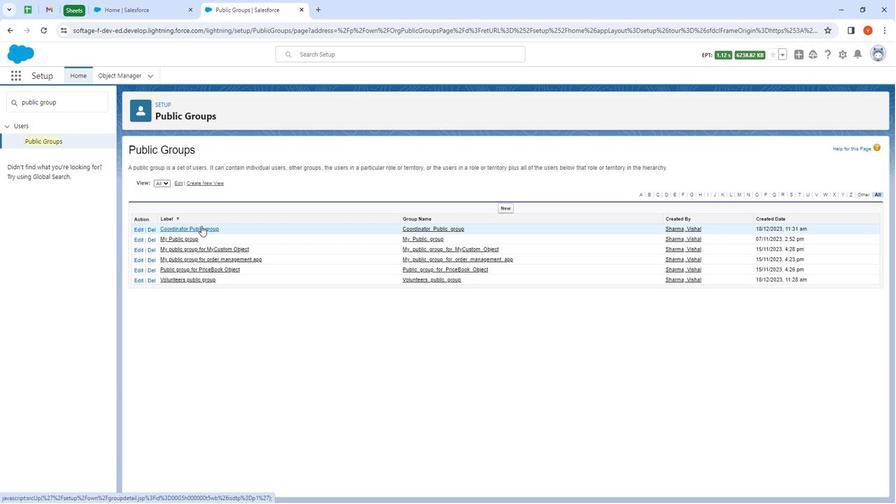 
Action: Mouse moved to (196, 335)
Screenshot: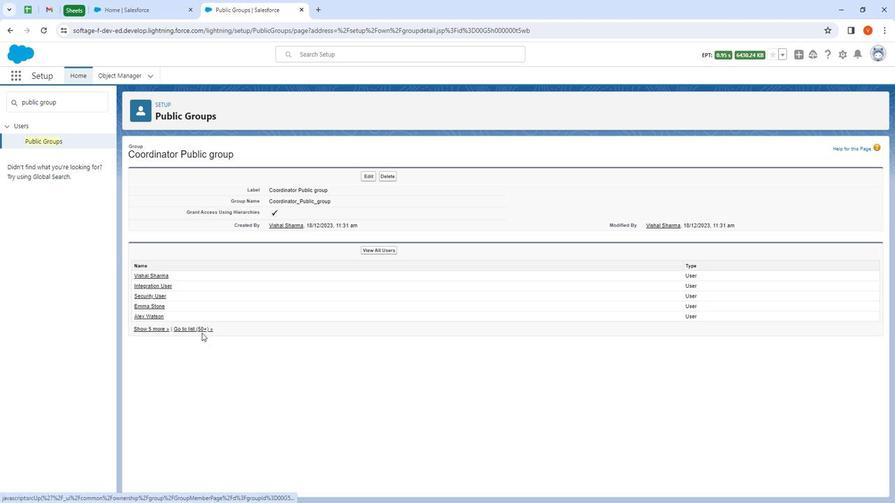 
Action: Mouse pressed left at (196, 335)
Screenshot: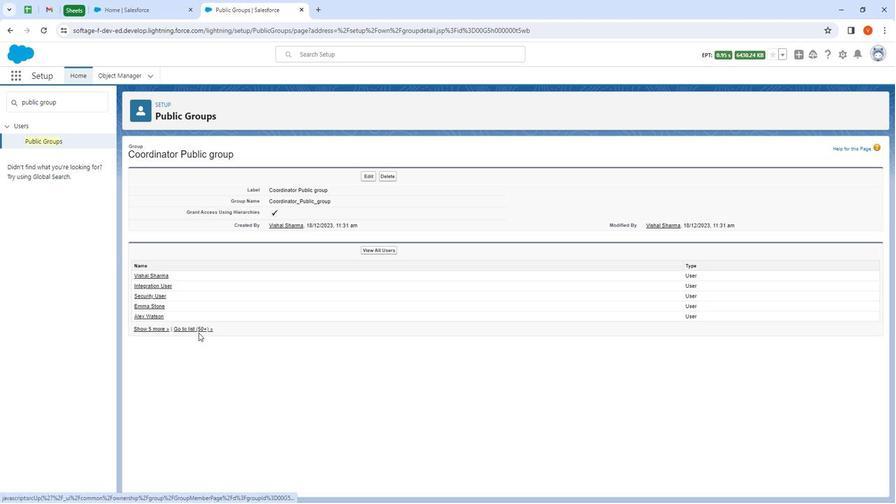 
Action: Mouse moved to (195, 331)
Screenshot: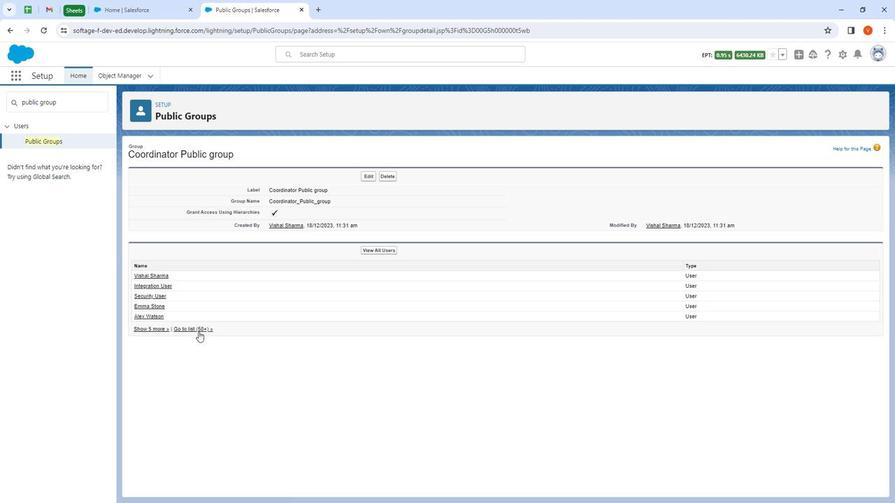 
Action: Mouse pressed left at (195, 331)
Screenshot: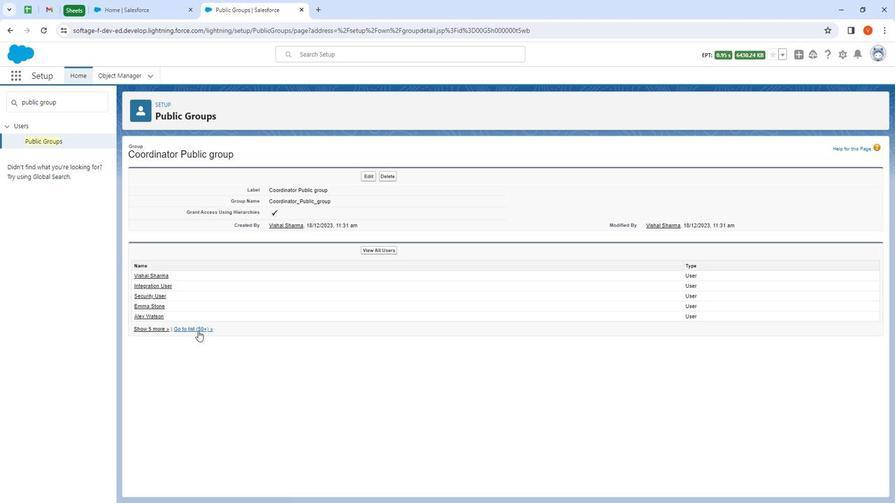 
Action: Mouse moved to (382, 267)
Screenshot: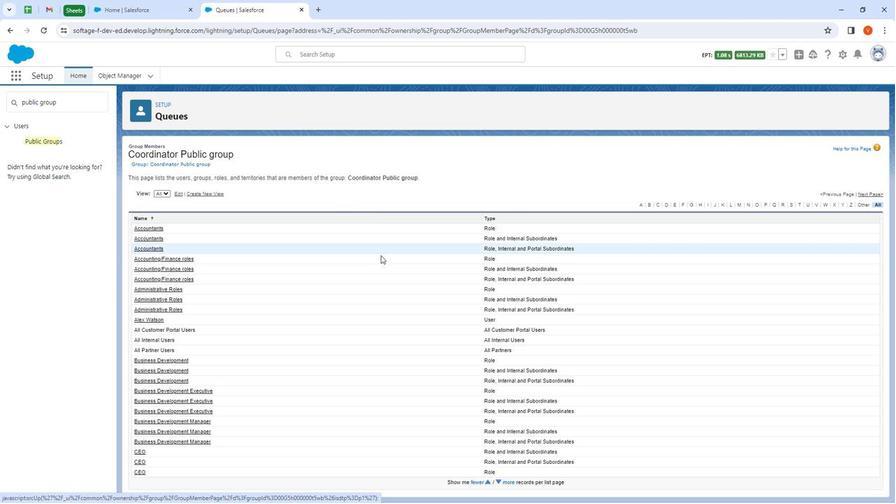 
Action: Mouse scrolled (382, 266) with delta (0, 0)
Screenshot: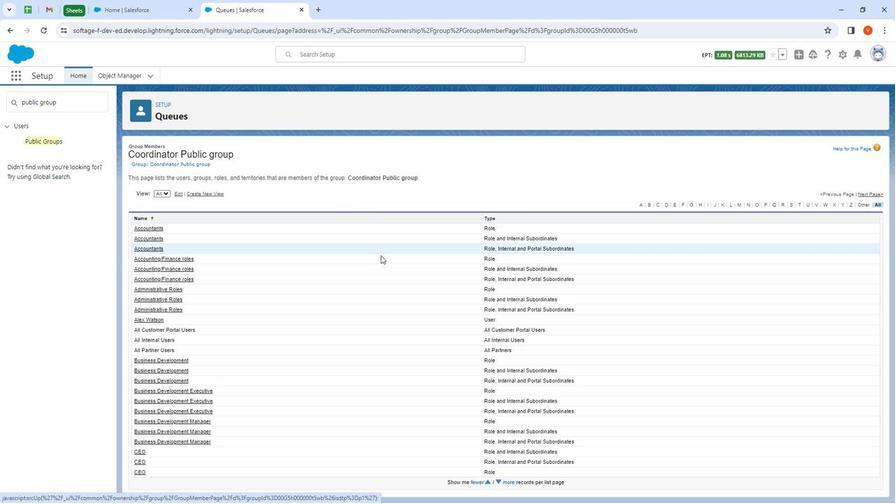 
Action: Mouse moved to (383, 269)
Screenshot: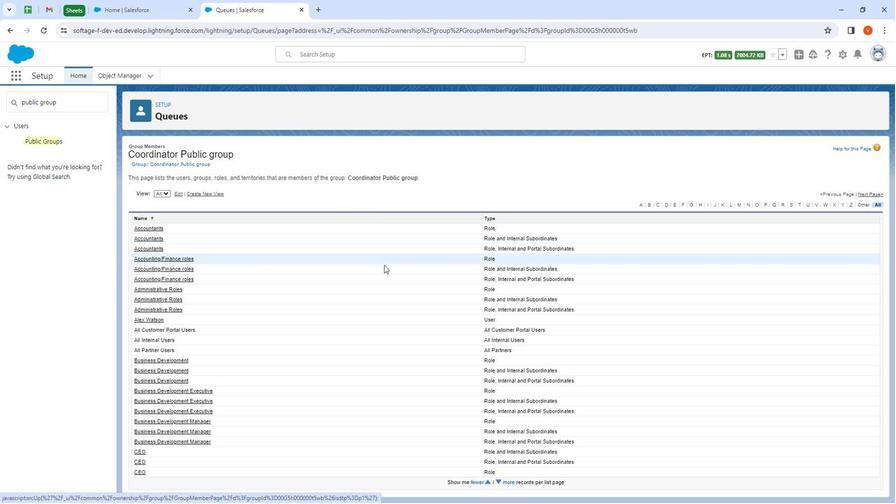 
Action: Mouse scrolled (383, 269) with delta (0, 0)
Screenshot: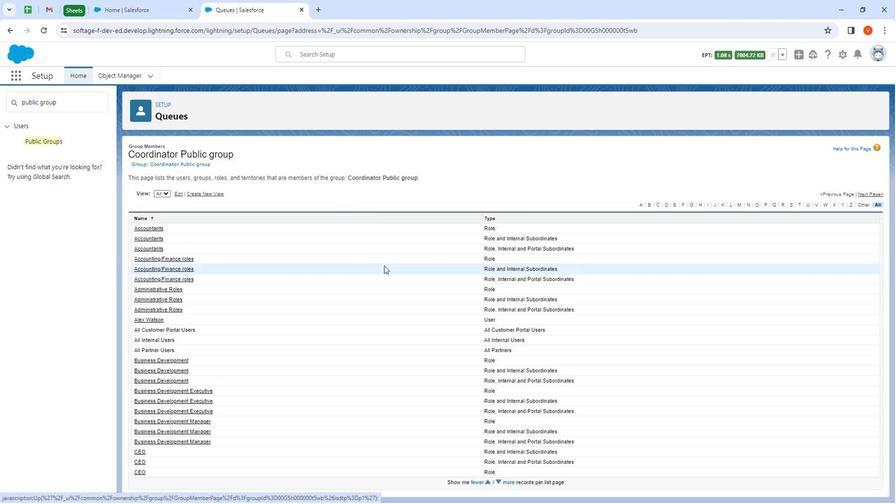 
Action: Mouse moved to (383, 270)
Screenshot: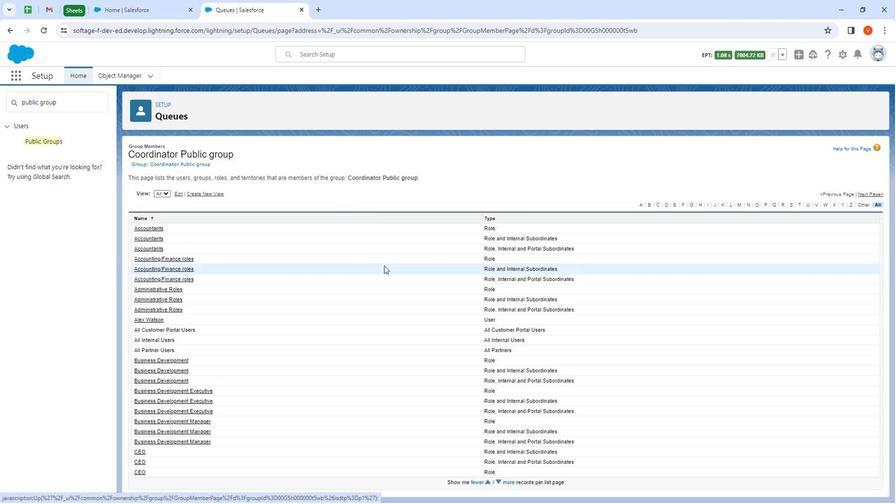 
Action: Mouse scrolled (383, 269) with delta (0, 0)
Screenshot: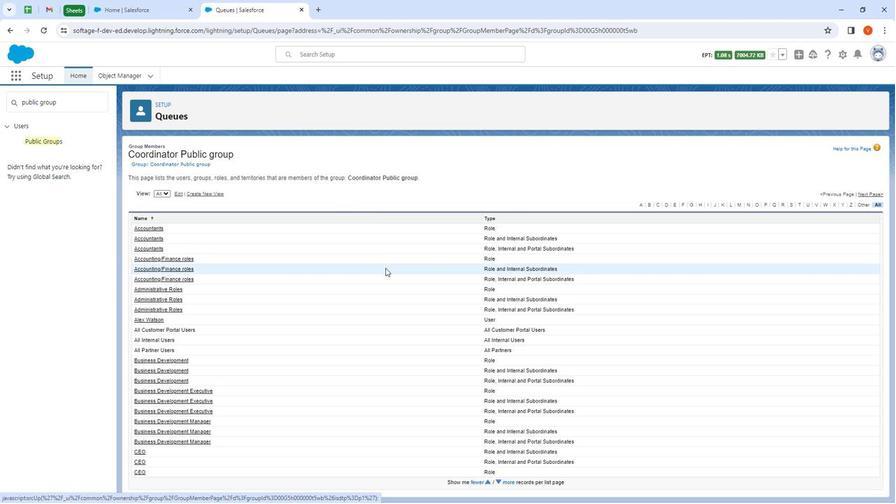 
Action: Mouse scrolled (383, 269) with delta (0, 0)
Screenshot: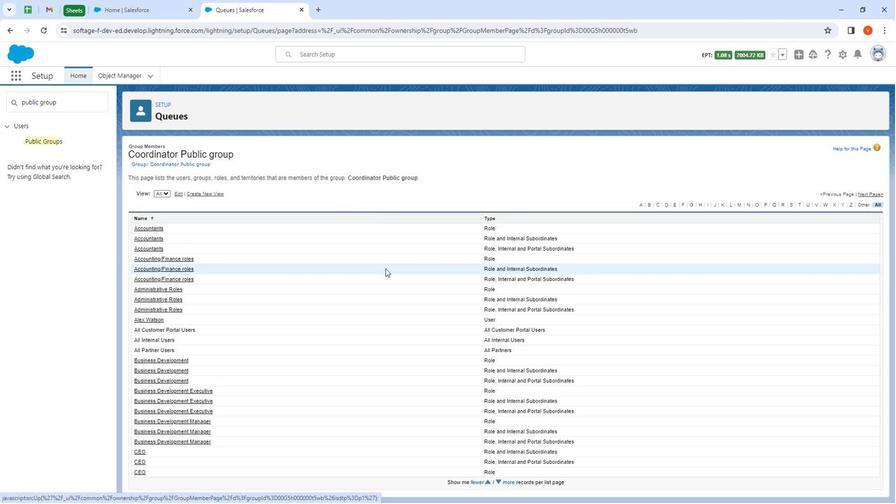 
Action: Mouse scrolled (383, 269) with delta (0, 0)
Screenshot: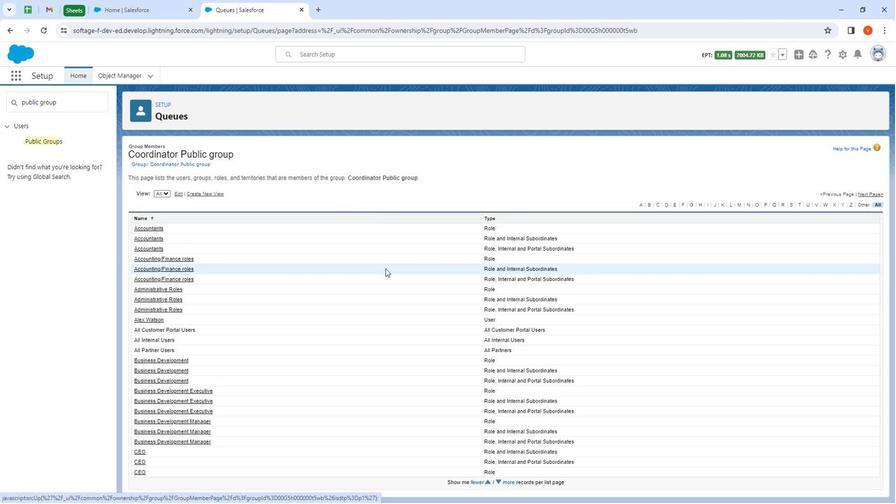 
Action: Mouse moved to (506, 456)
Screenshot: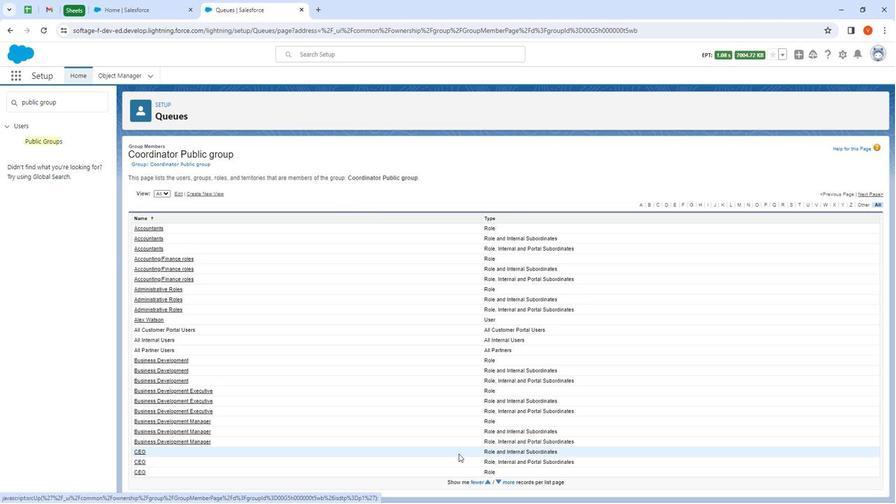 
Action: Mouse scrolled (506, 456) with delta (0, 0)
Screenshot: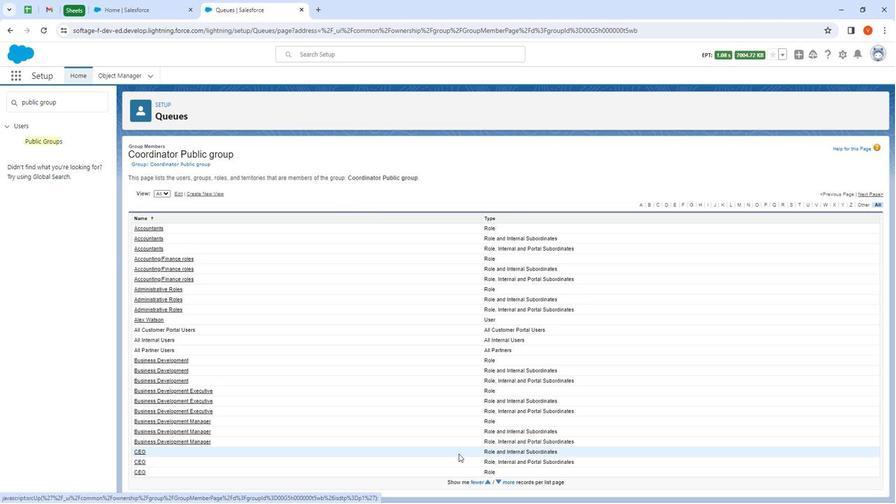 
Action: Mouse moved to (515, 464)
Screenshot: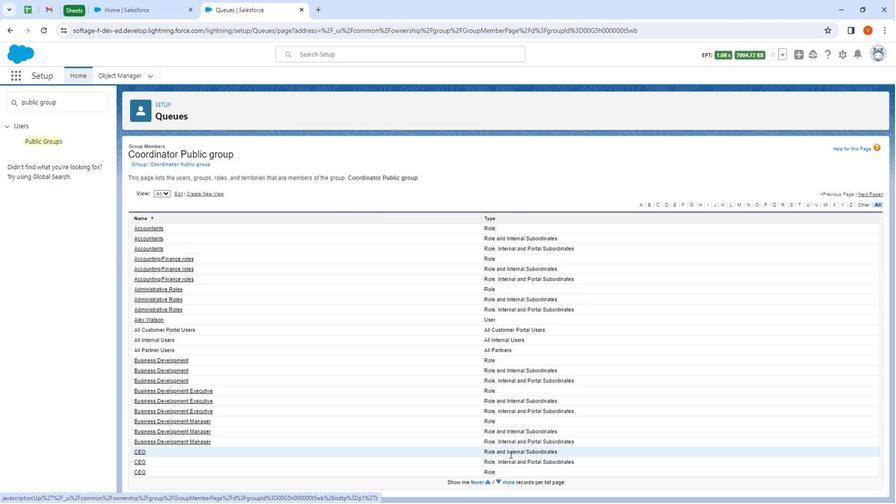 
Action: Mouse scrolled (515, 465) with delta (0, 0)
Screenshot: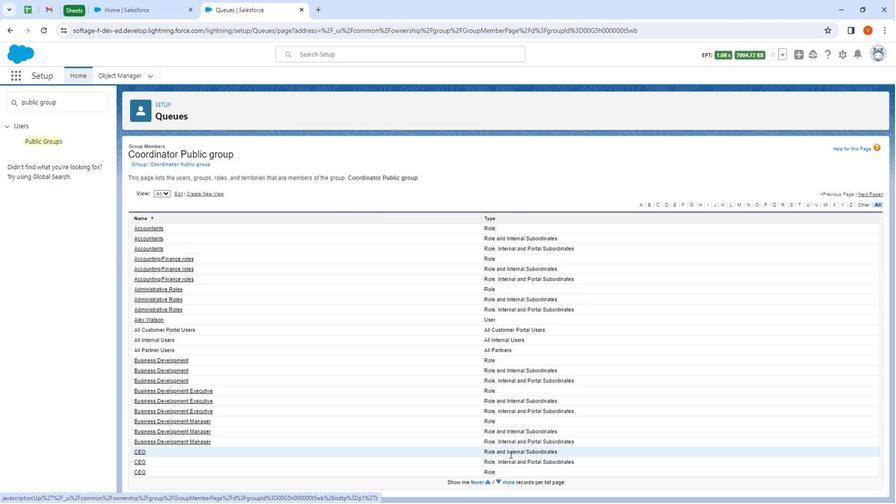 
Action: Mouse moved to (501, 485)
Screenshot: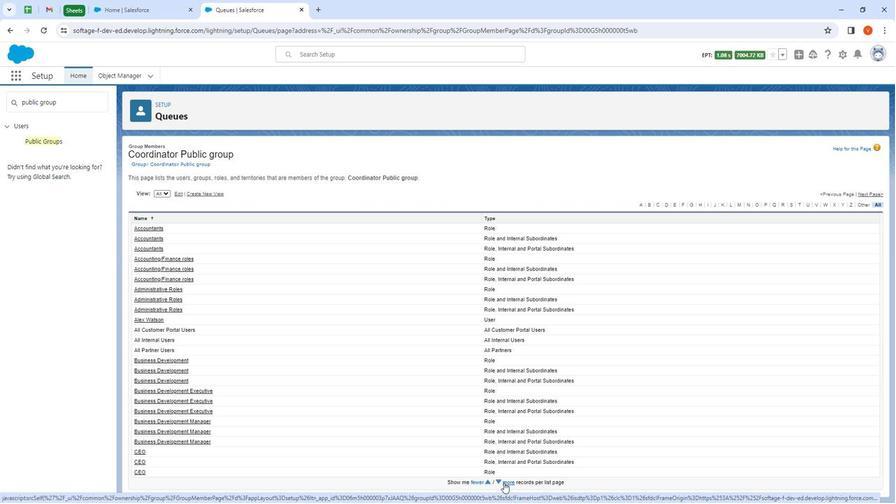 
Action: Mouse pressed left at (501, 485)
Screenshot: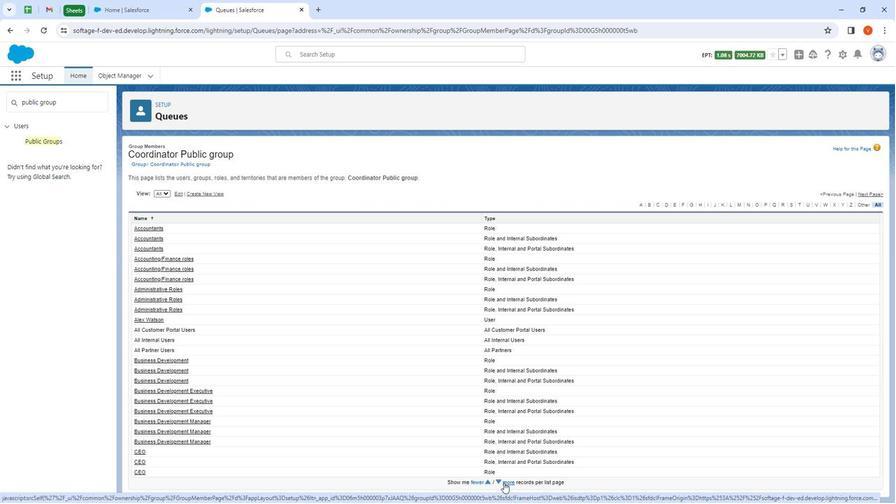 
Action: Mouse moved to (414, 344)
Screenshot: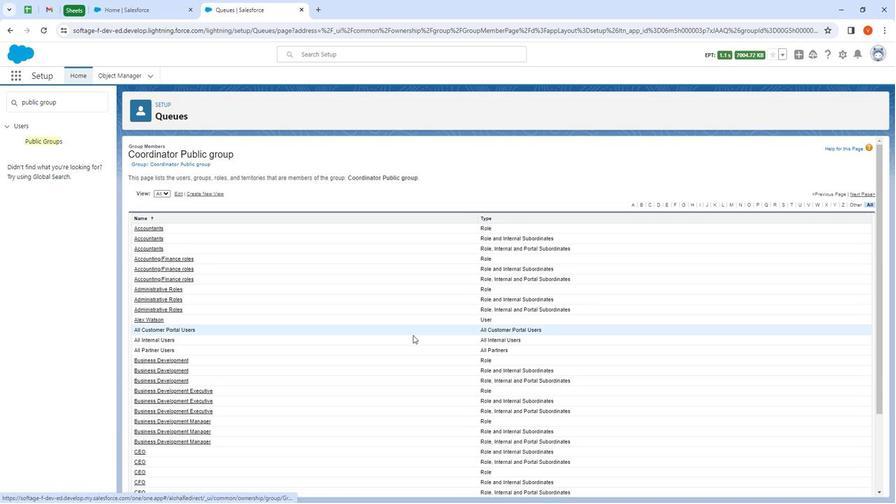 
Action: Mouse scrolled (414, 344) with delta (0, 0)
Screenshot: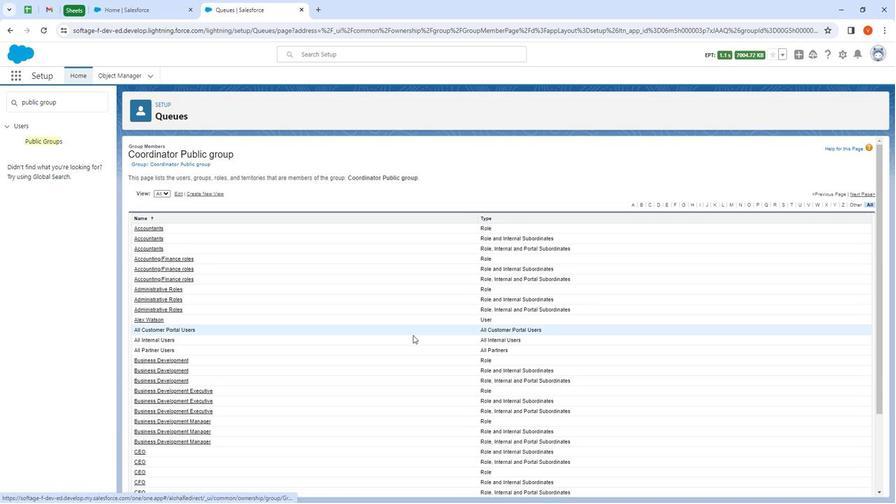 
Action: Mouse moved to (421, 349)
Screenshot: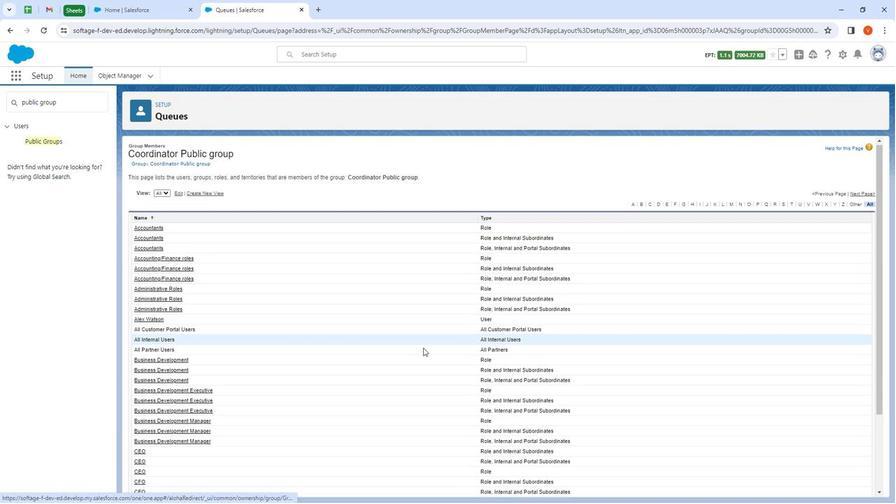 
Action: Mouse scrolled (421, 349) with delta (0, 0)
Screenshot: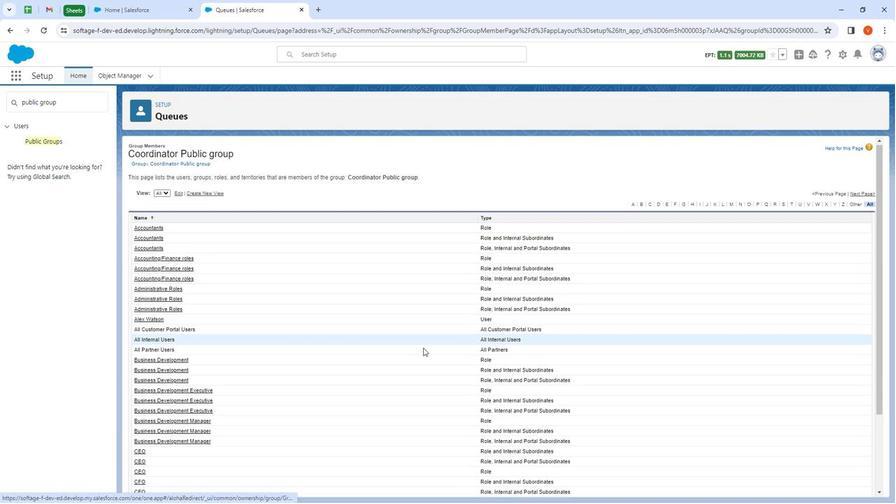 
Action: Mouse moved to (423, 350)
Screenshot: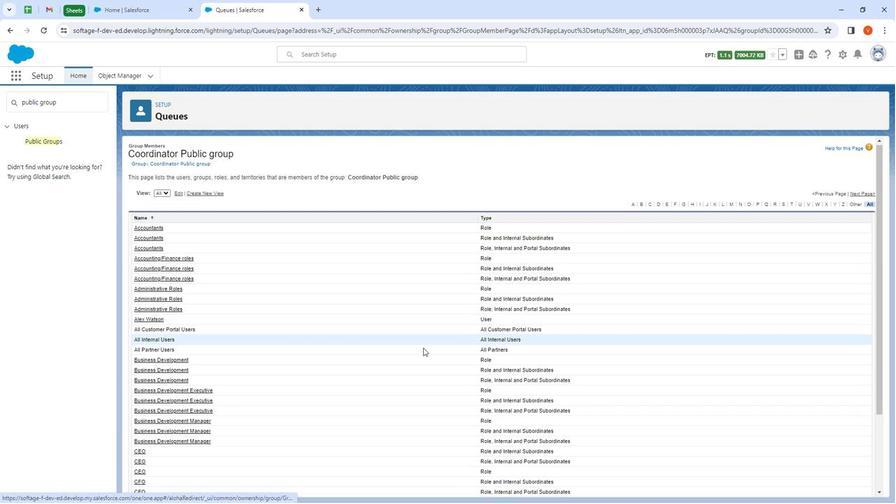 
Action: Mouse scrolled (423, 350) with delta (0, 0)
Screenshot: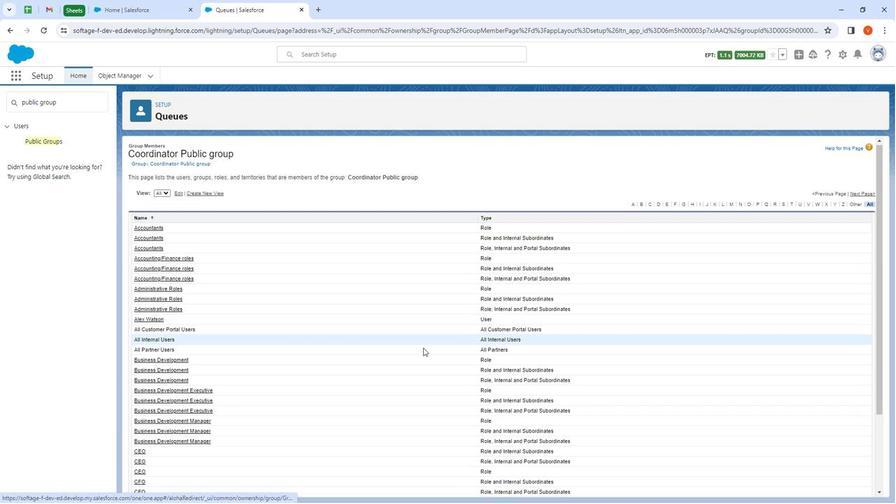 
Action: Mouse moved to (431, 351)
Screenshot: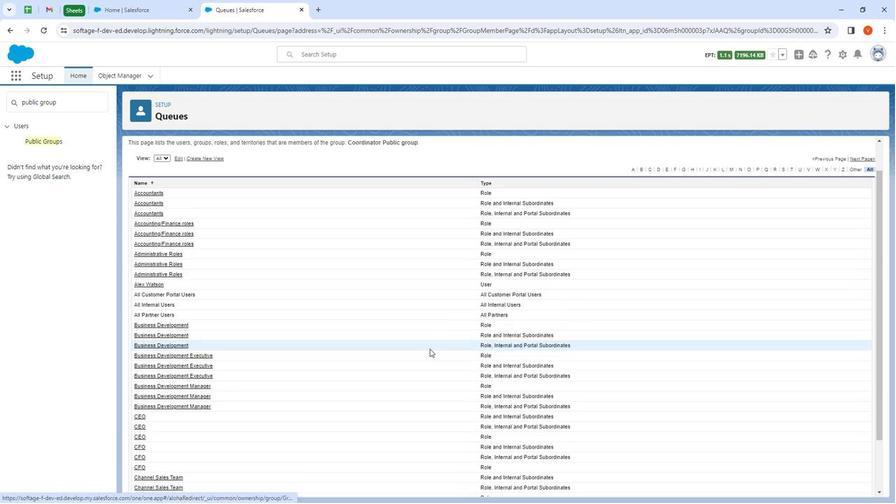 
Action: Mouse scrolled (431, 350) with delta (0, 0)
Screenshot: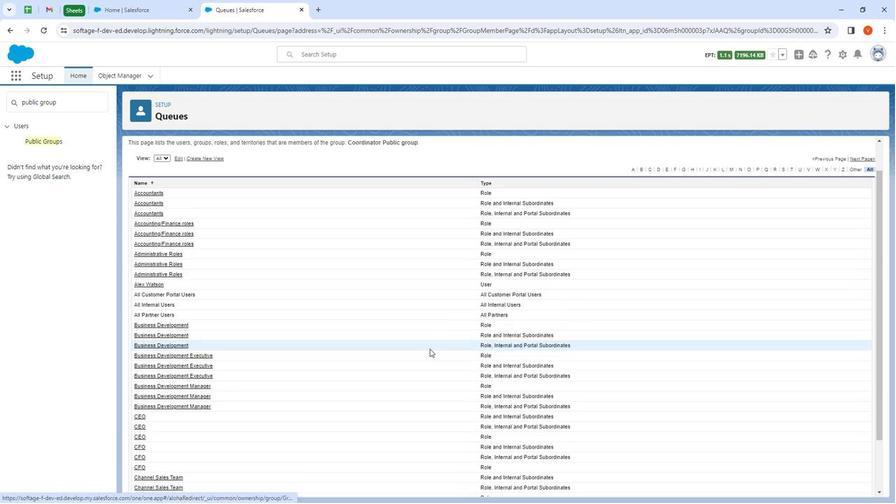 
Action: Mouse moved to (441, 351)
Screenshot: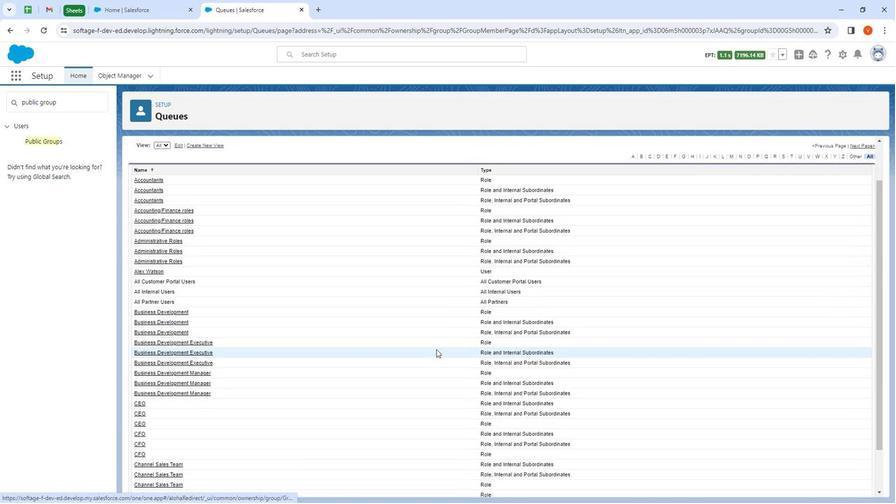 
Action: Mouse scrolled (441, 350) with delta (0, 0)
Screenshot: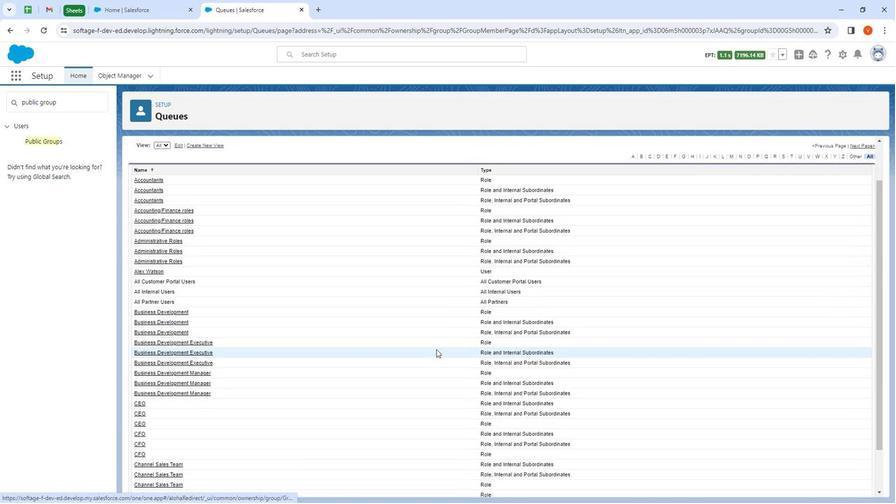 
Action: Mouse moved to (398, 333)
Screenshot: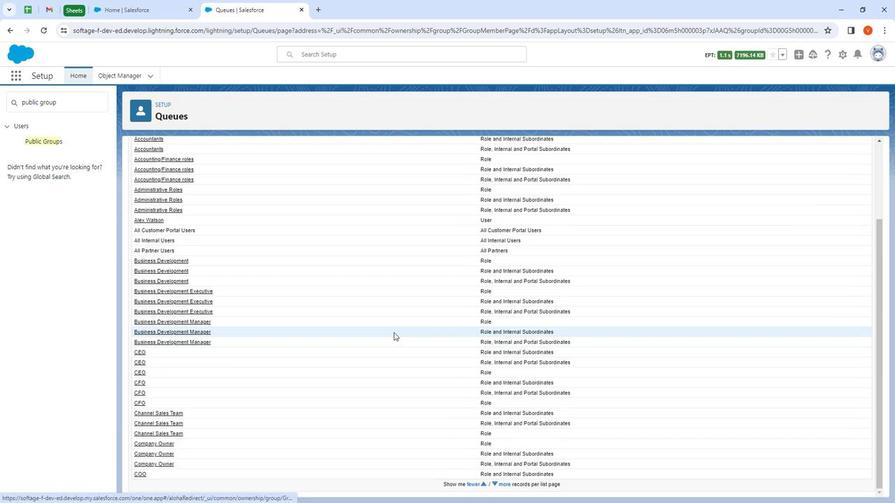 
Action: Mouse scrolled (398, 333) with delta (0, 0)
Screenshot: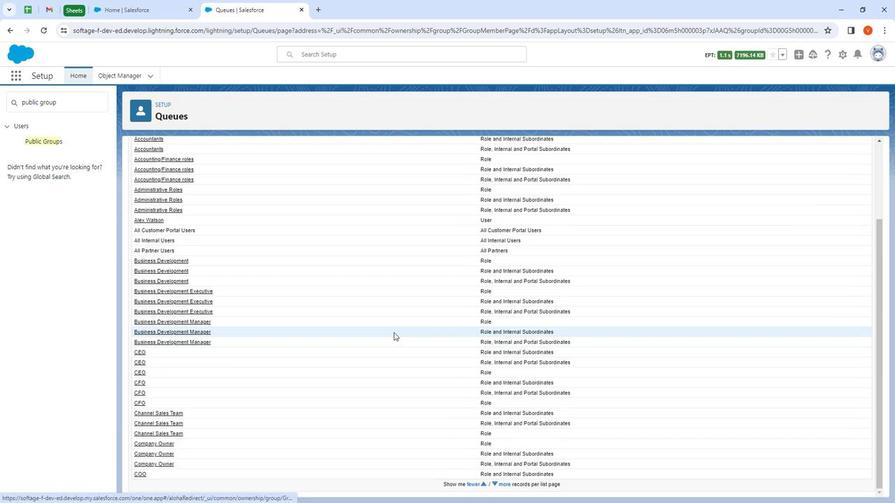 
Action: Mouse moved to (401, 333)
Screenshot: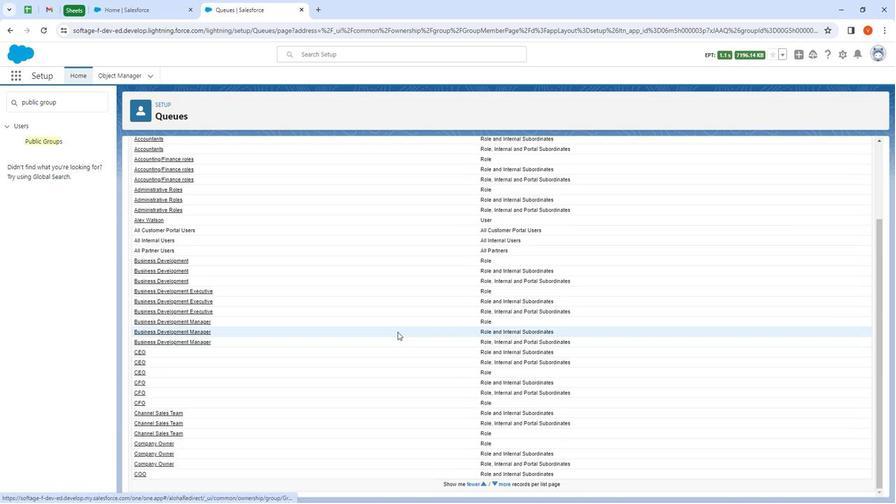 
Action: Mouse scrolled (401, 333) with delta (0, 0)
Screenshot: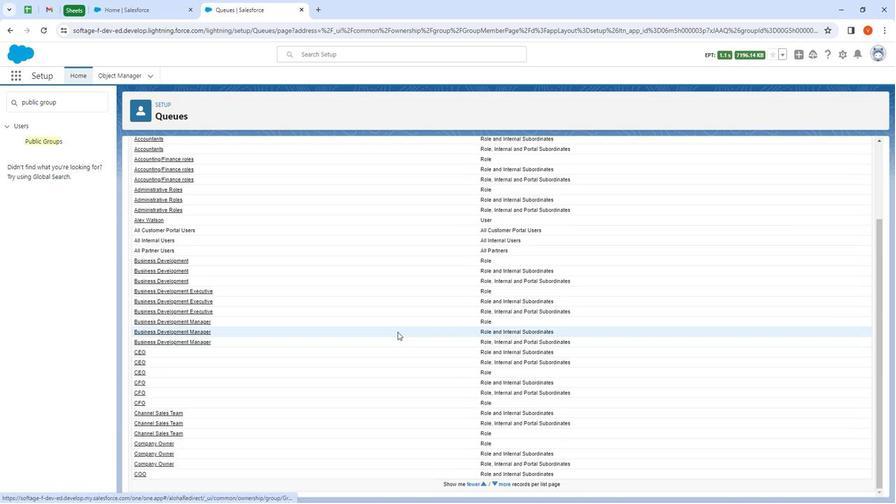
Action: Mouse moved to (404, 333)
Screenshot: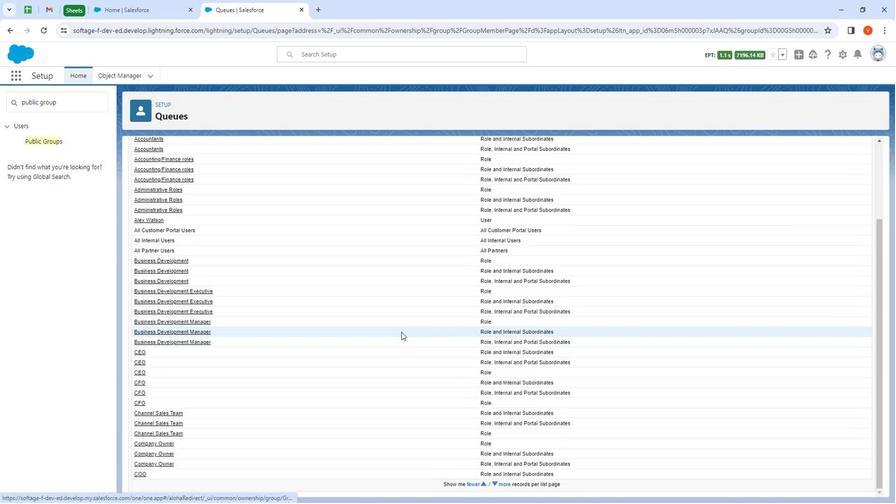 
Action: Mouse scrolled (404, 333) with delta (0, 0)
Screenshot: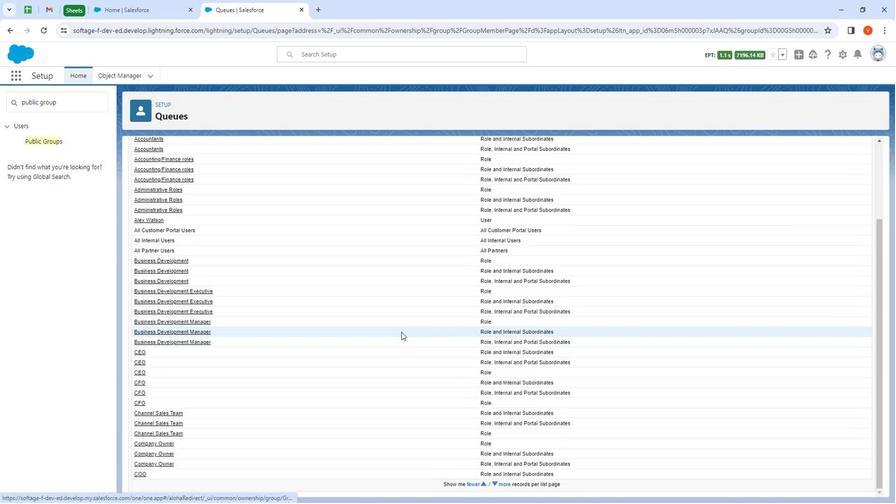 
Action: Mouse moved to (414, 333)
Screenshot: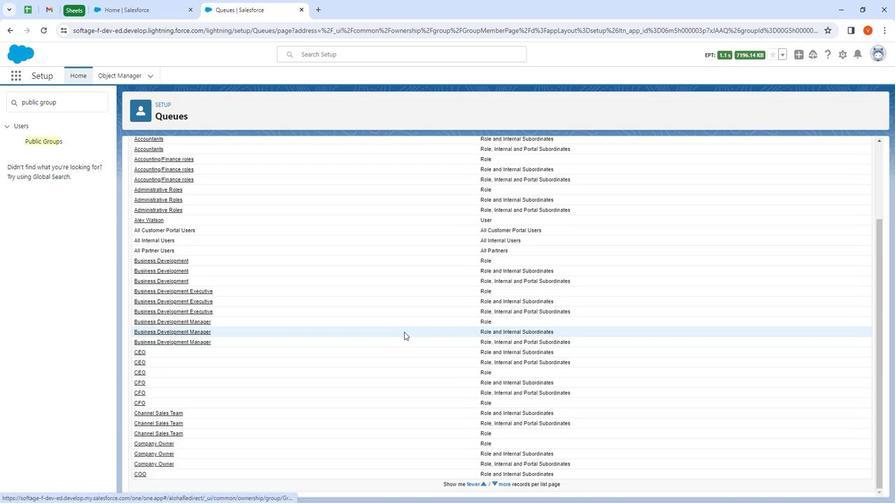
Action: Mouse scrolled (414, 332) with delta (0, 0)
Screenshot: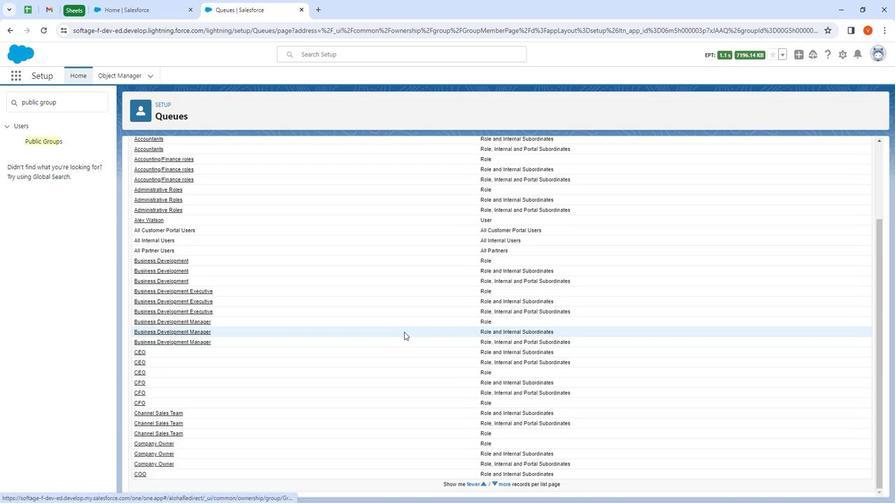 
Action: Mouse moved to (466, 284)
Screenshot: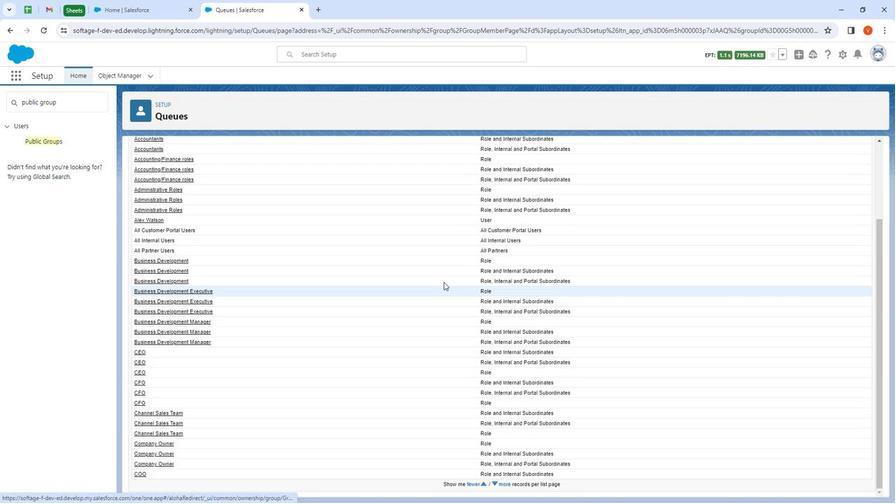 
Action: Mouse scrolled (466, 285) with delta (0, 0)
Screenshot: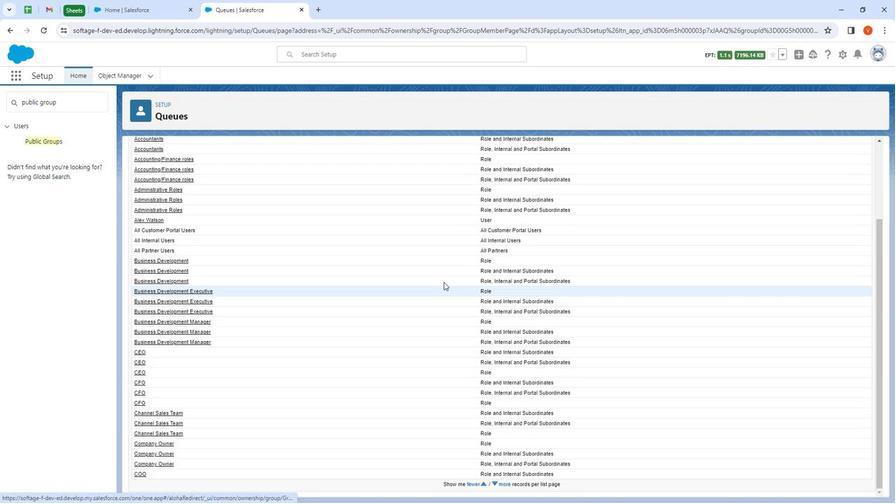 
Action: Mouse moved to (476, 288)
Screenshot: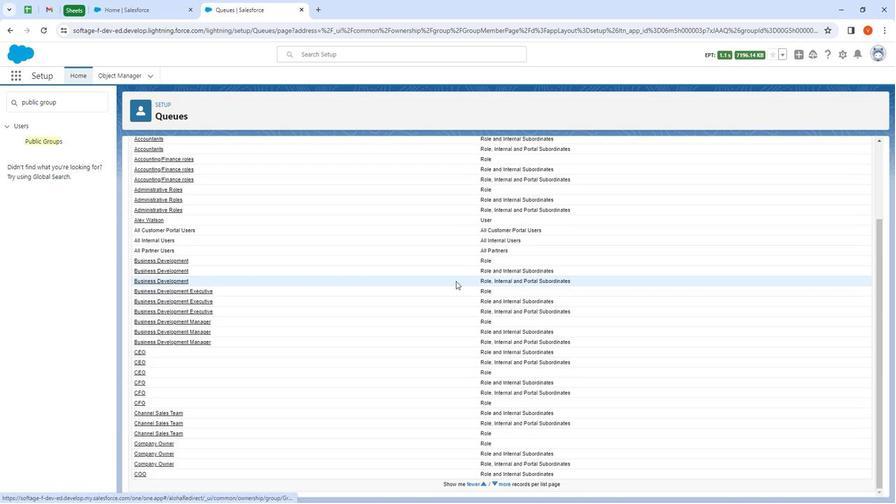 
Action: Mouse scrolled (476, 288) with delta (0, 0)
Screenshot: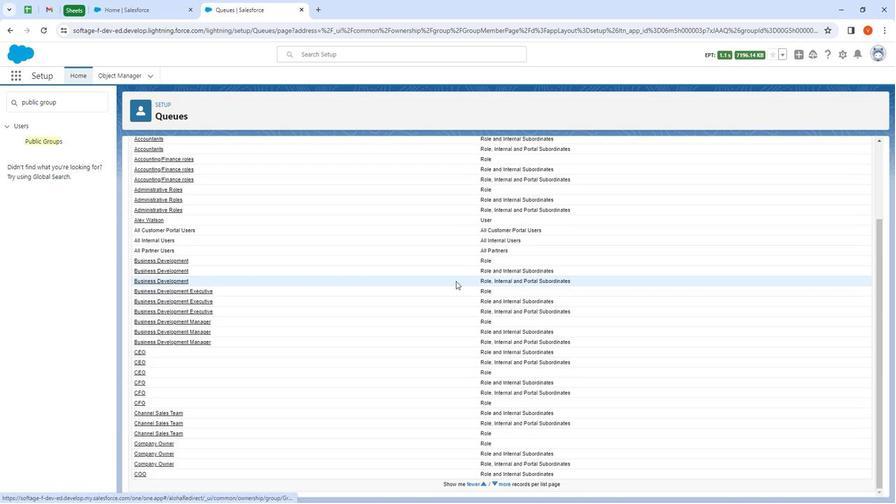 
Action: Mouse moved to (490, 293)
Screenshot: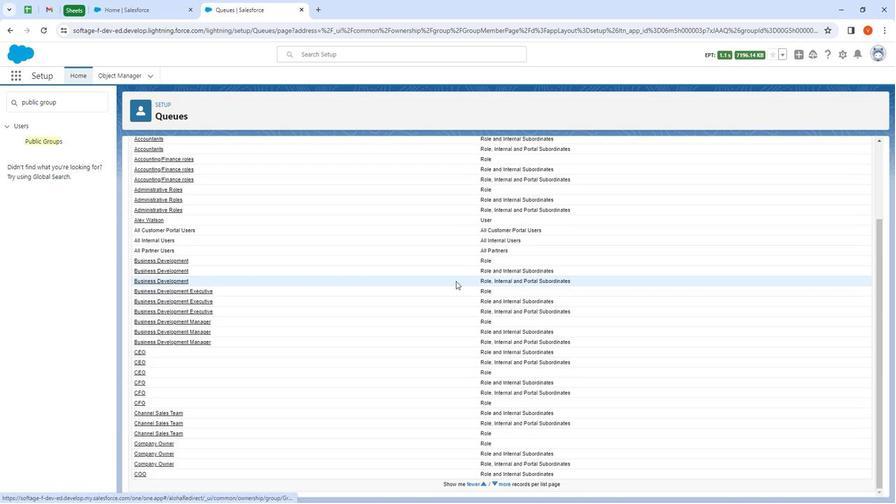 
Action: Mouse scrolled (490, 293) with delta (0, 0)
Screenshot: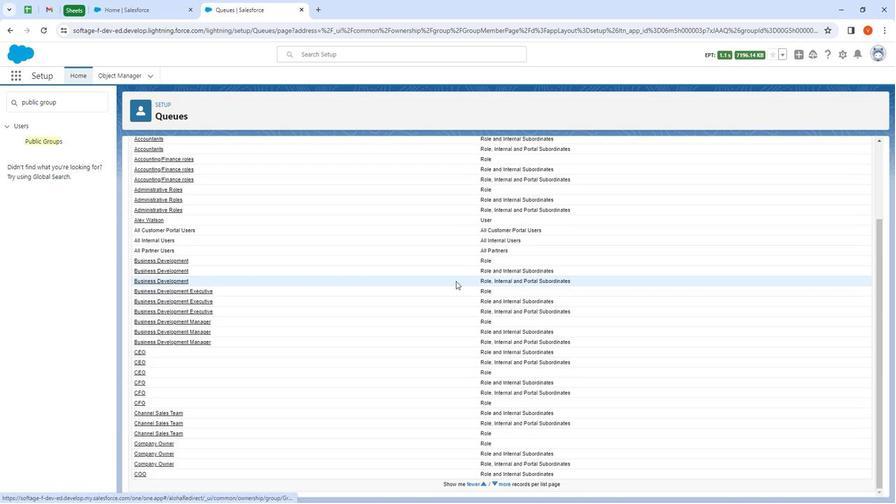 
Action: Mouse moved to (498, 293)
Screenshot: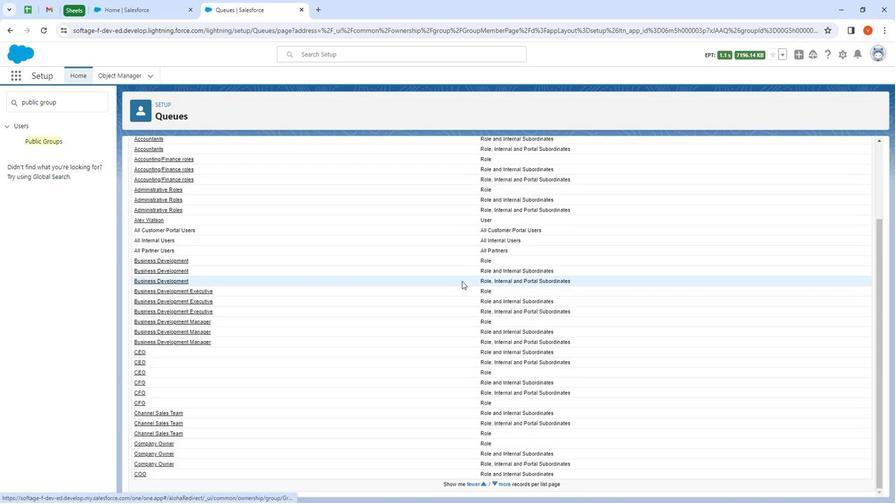 
Action: Mouse scrolled (498, 293) with delta (0, 0)
Screenshot: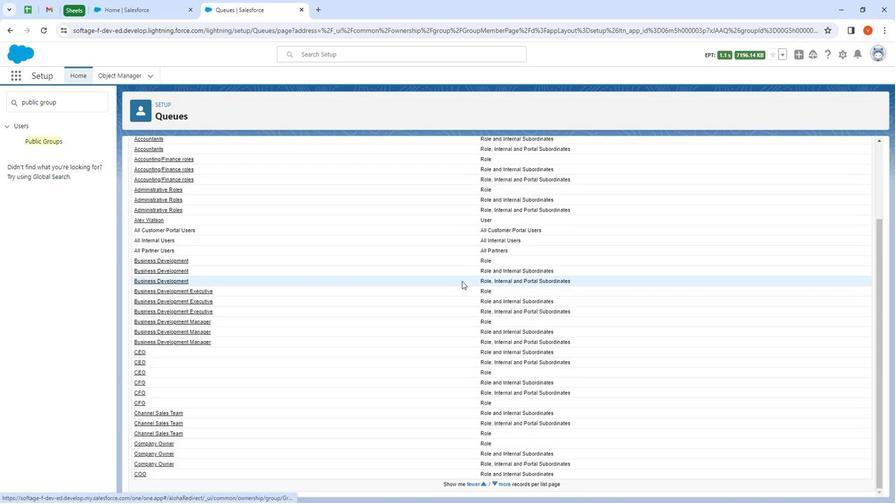 
Action: Mouse moved to (509, 294)
Screenshot: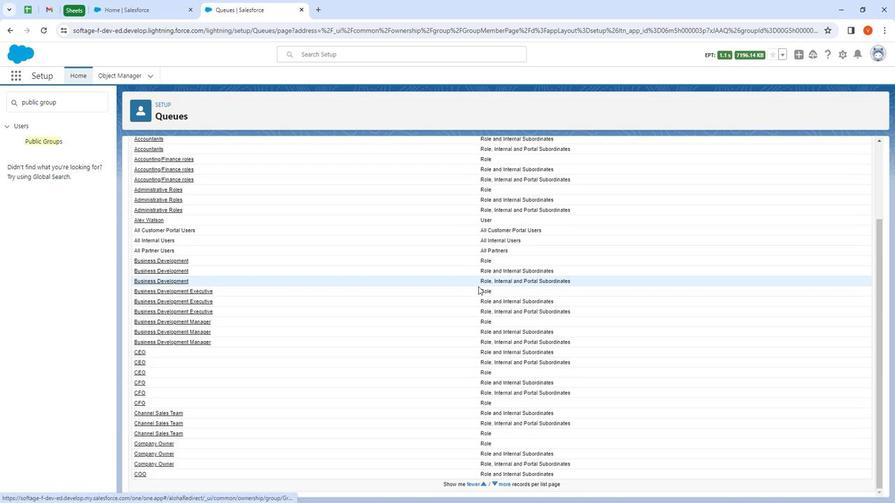 
Action: Mouse scrolled (509, 294) with delta (0, 0)
Screenshot: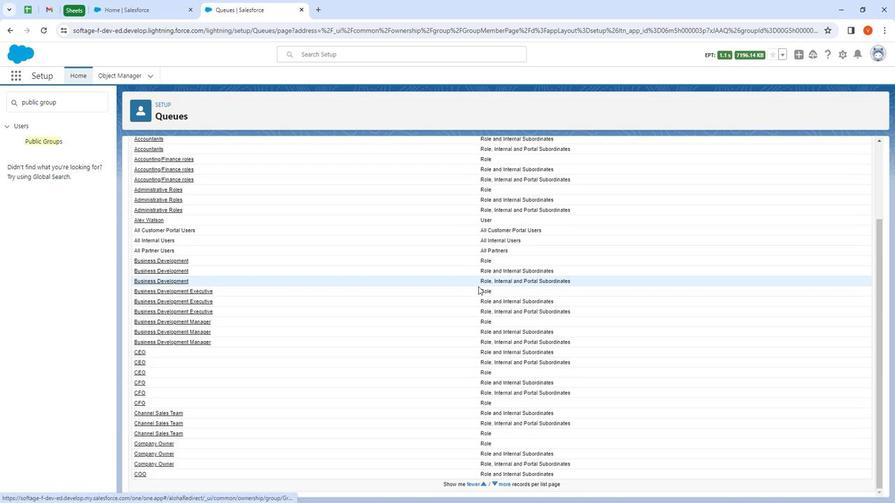 
Action: Mouse moved to (592, 335)
Screenshot: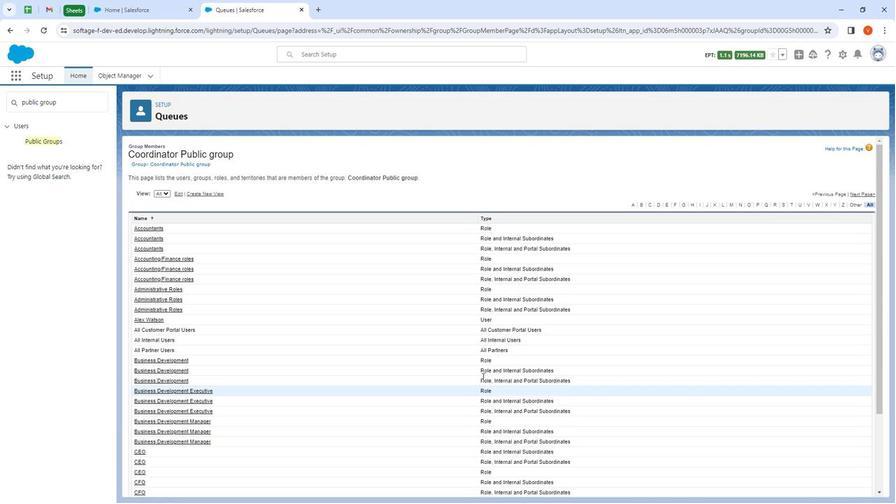 
